 Task: Find connections with filter location Bairāgnia with filter topic #Lockdownwith filter profile language French with filter current company Khaitan & Co with filter school VITS Group of Institutions Faculty of Engineering School of Management,Sontyam, PIN-531173(CC-NU) with filter industry Mattress and Blinds Manufacturing with filter service category Information Management with filter keywords title Front-Line Employees
Action: Mouse moved to (649, 92)
Screenshot: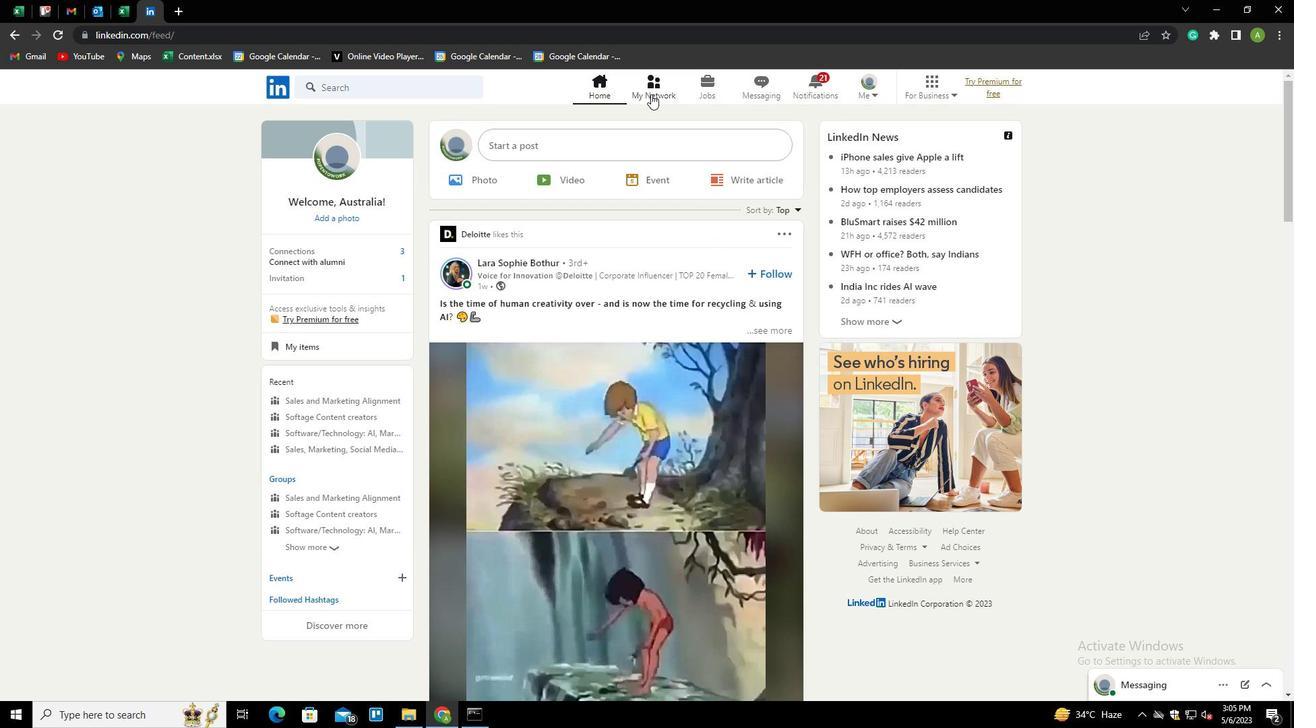 
Action: Mouse pressed left at (649, 92)
Screenshot: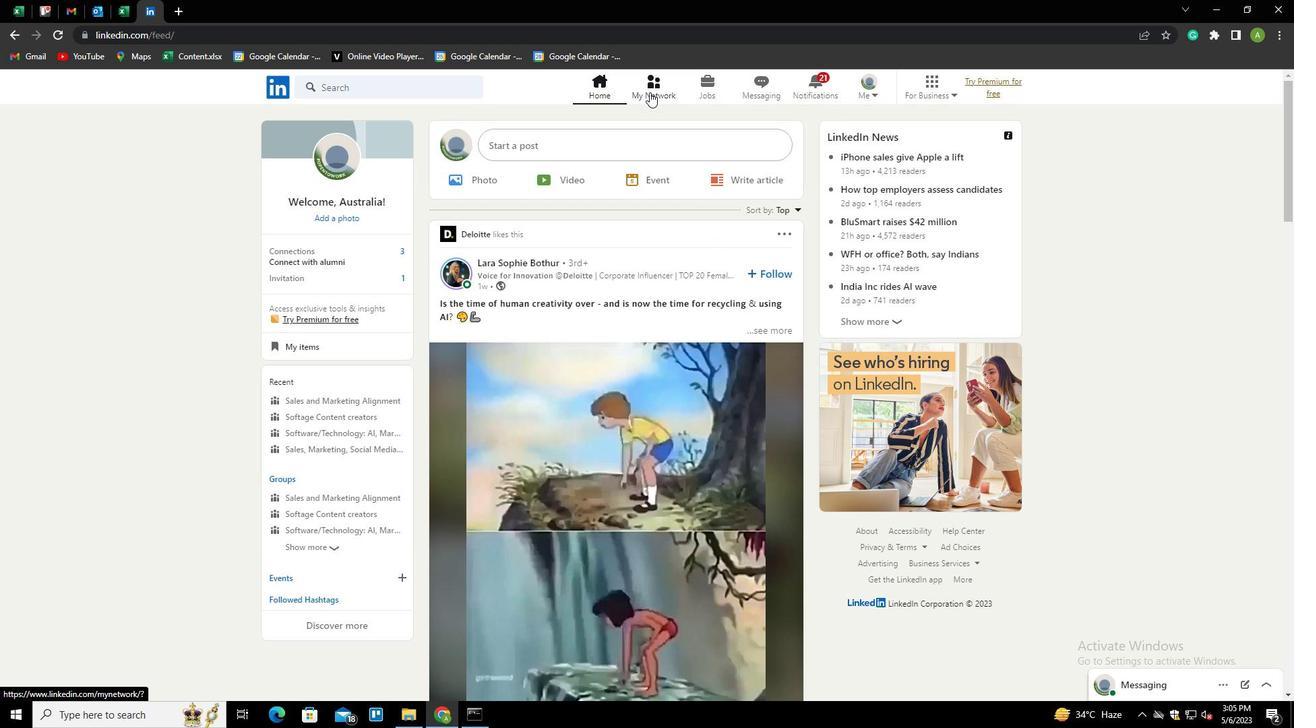
Action: Mouse moved to (340, 164)
Screenshot: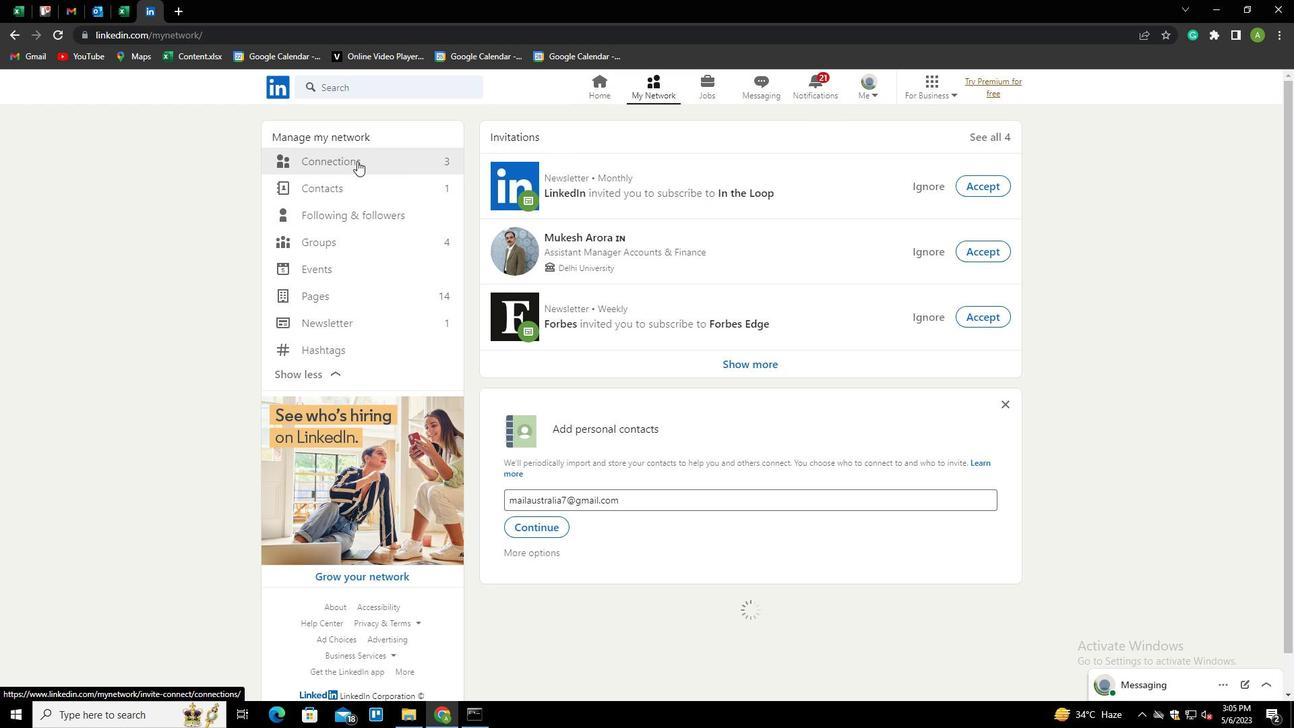
Action: Mouse pressed left at (340, 164)
Screenshot: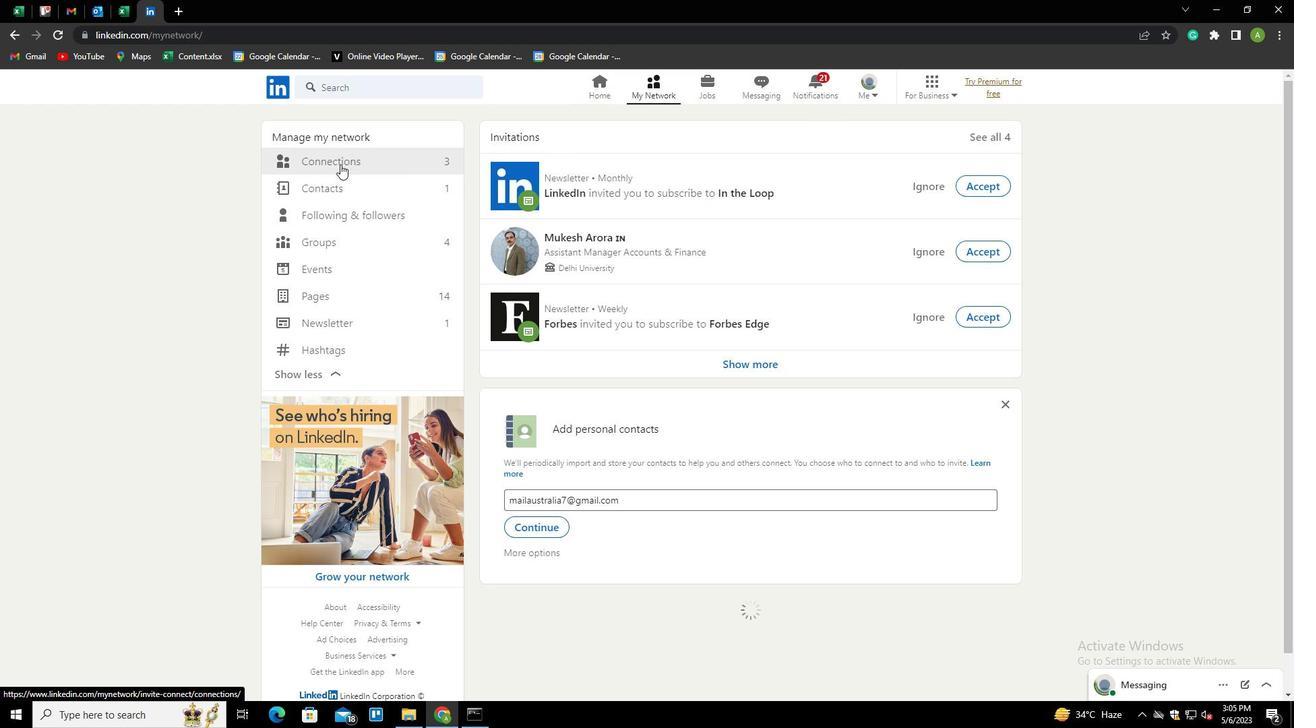 
Action: Mouse moved to (724, 162)
Screenshot: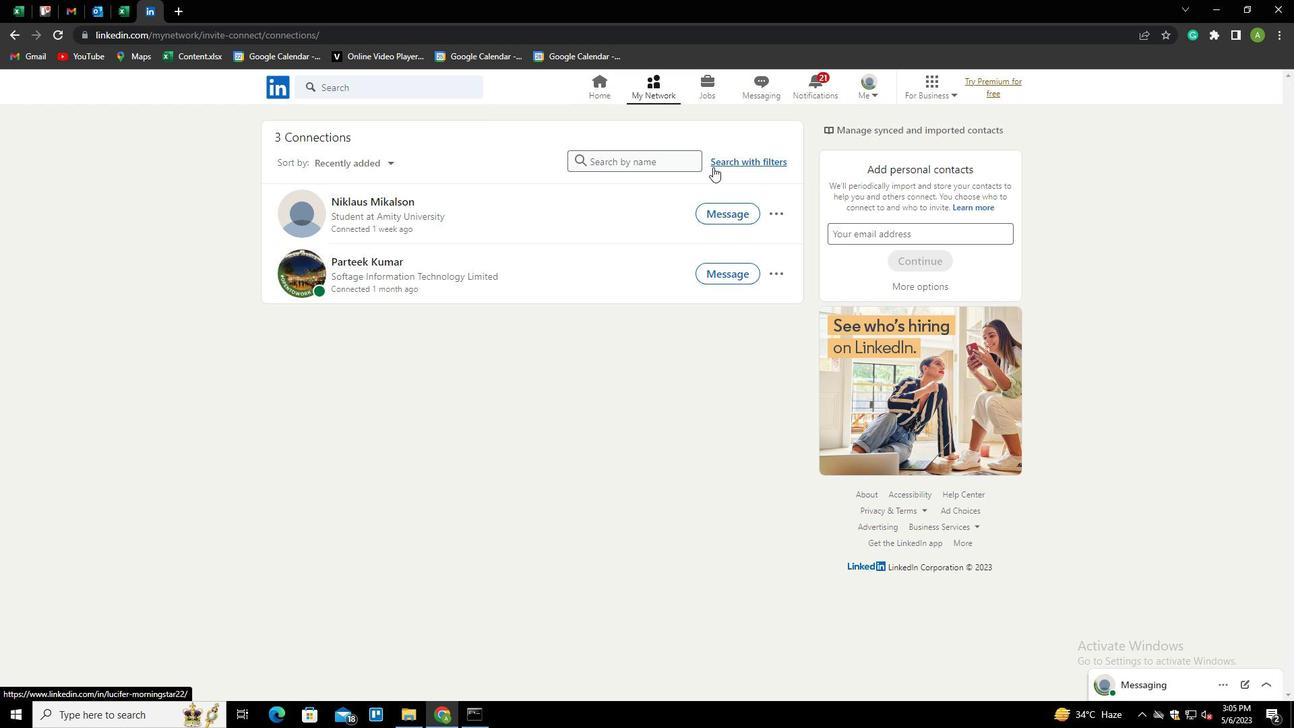 
Action: Mouse pressed left at (724, 162)
Screenshot: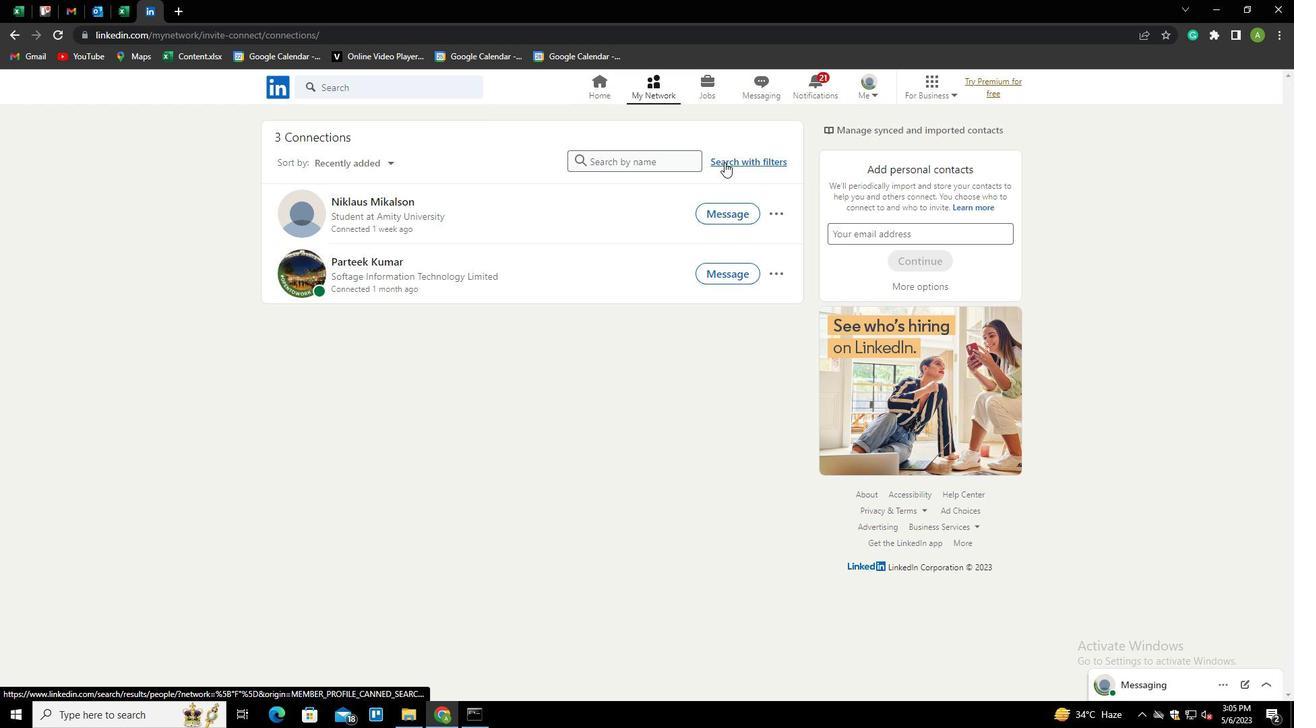 
Action: Mouse moved to (689, 124)
Screenshot: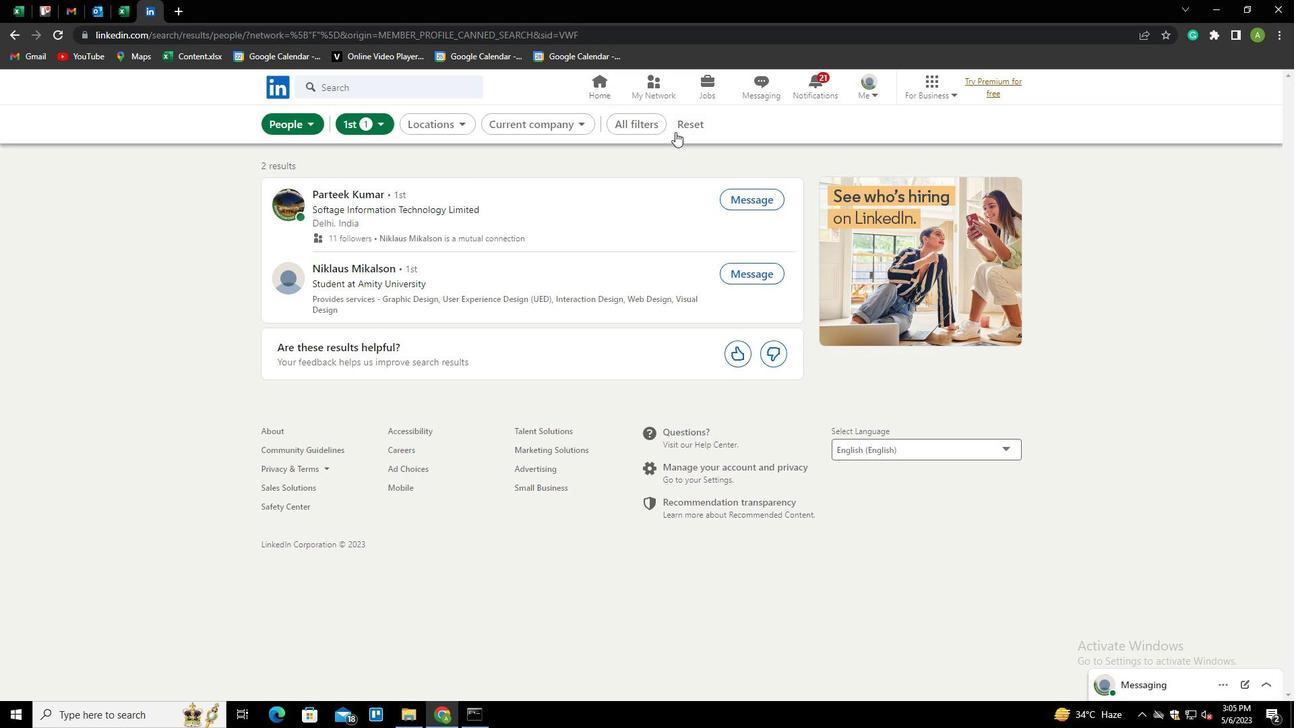 
Action: Mouse pressed left at (689, 124)
Screenshot: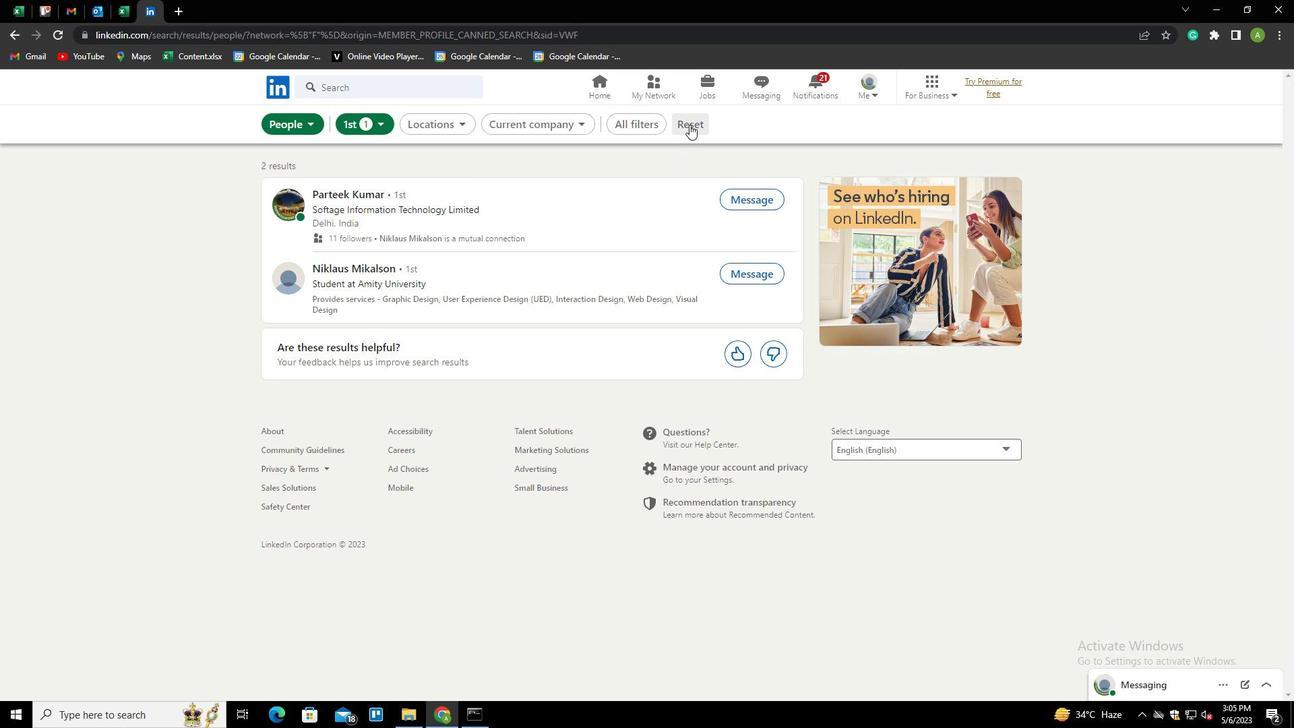 
Action: Mouse moved to (671, 124)
Screenshot: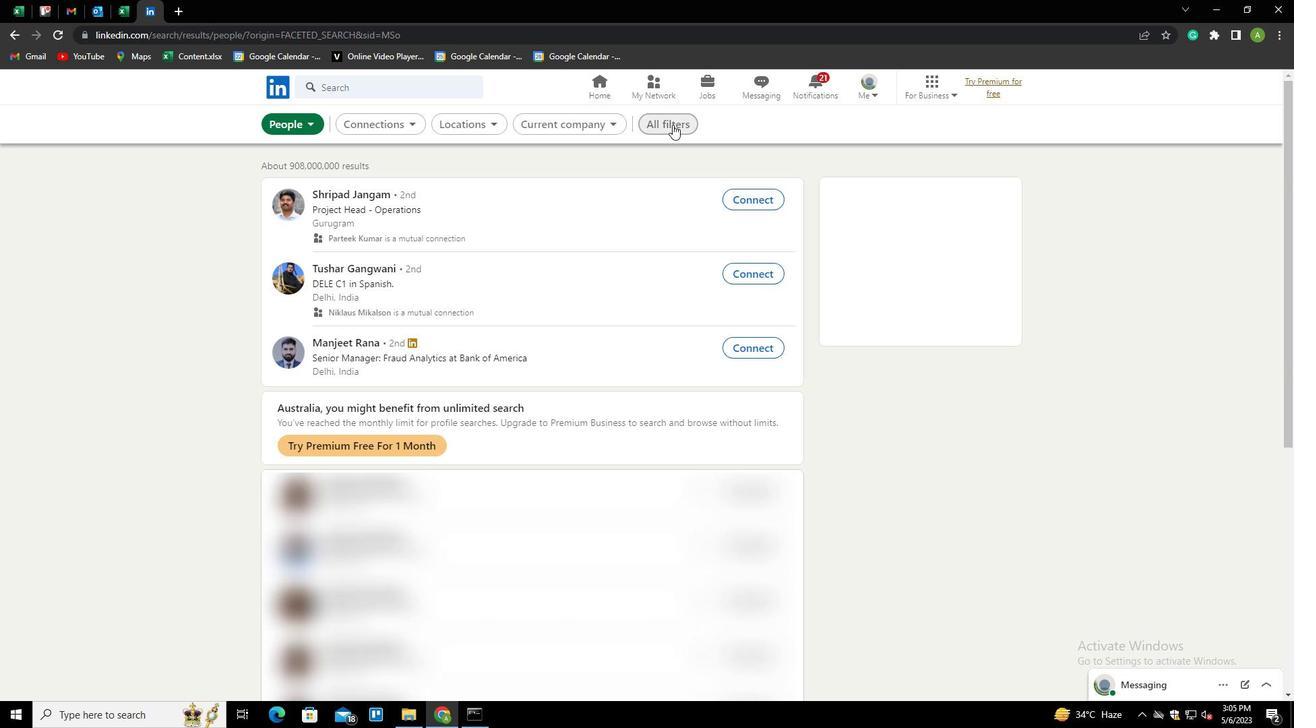 
Action: Mouse pressed left at (671, 124)
Screenshot: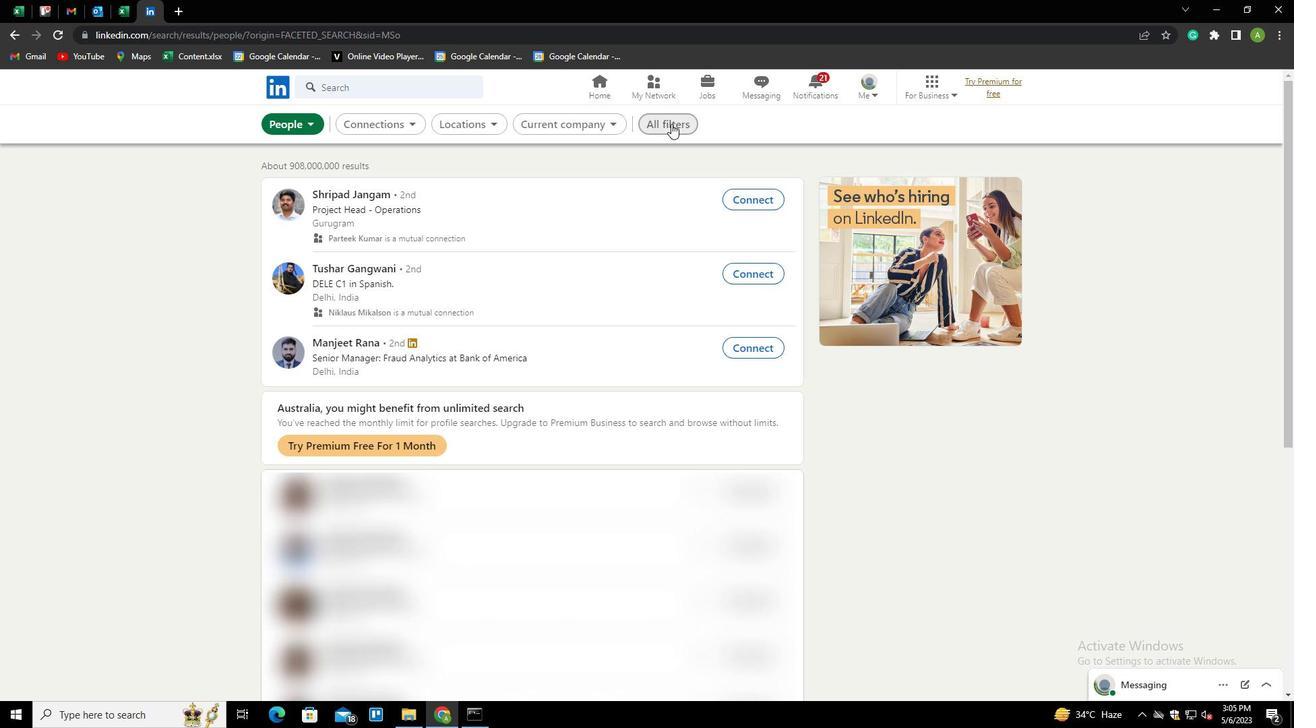 
Action: Mouse moved to (1012, 331)
Screenshot: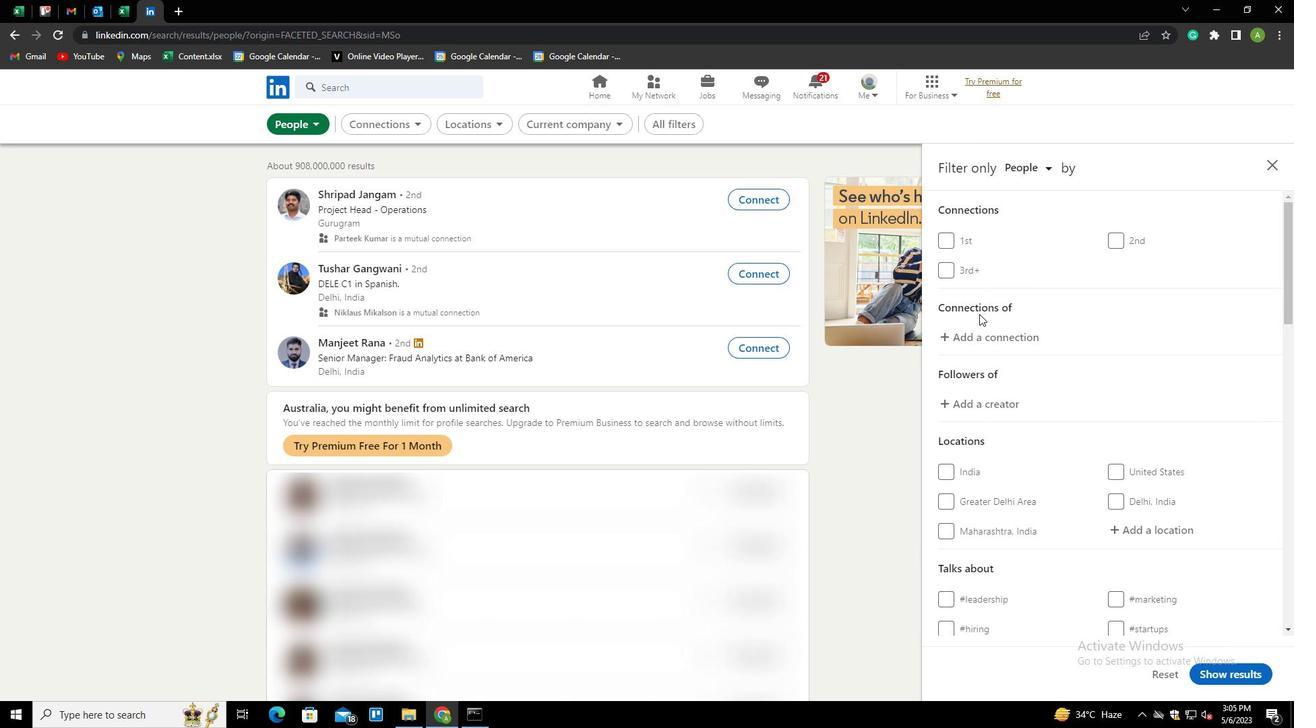 
Action: Mouse scrolled (1012, 330) with delta (0, 0)
Screenshot: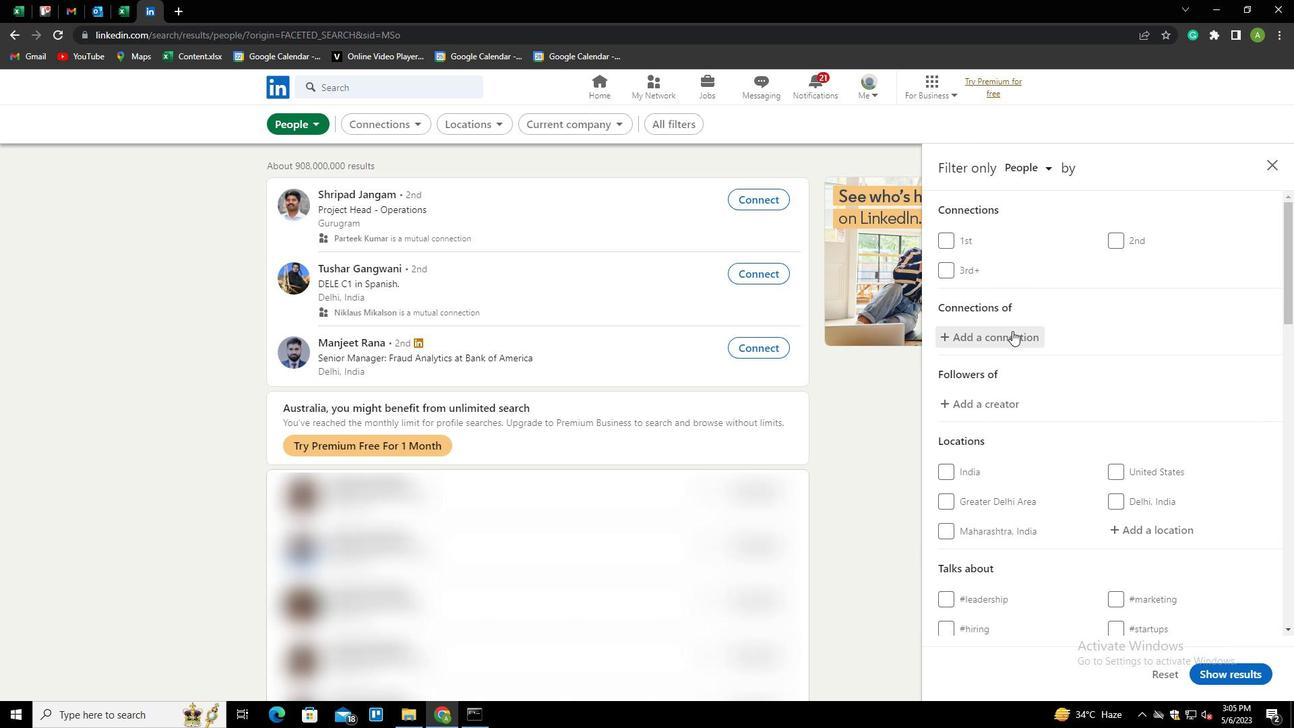 
Action: Mouse scrolled (1012, 330) with delta (0, 0)
Screenshot: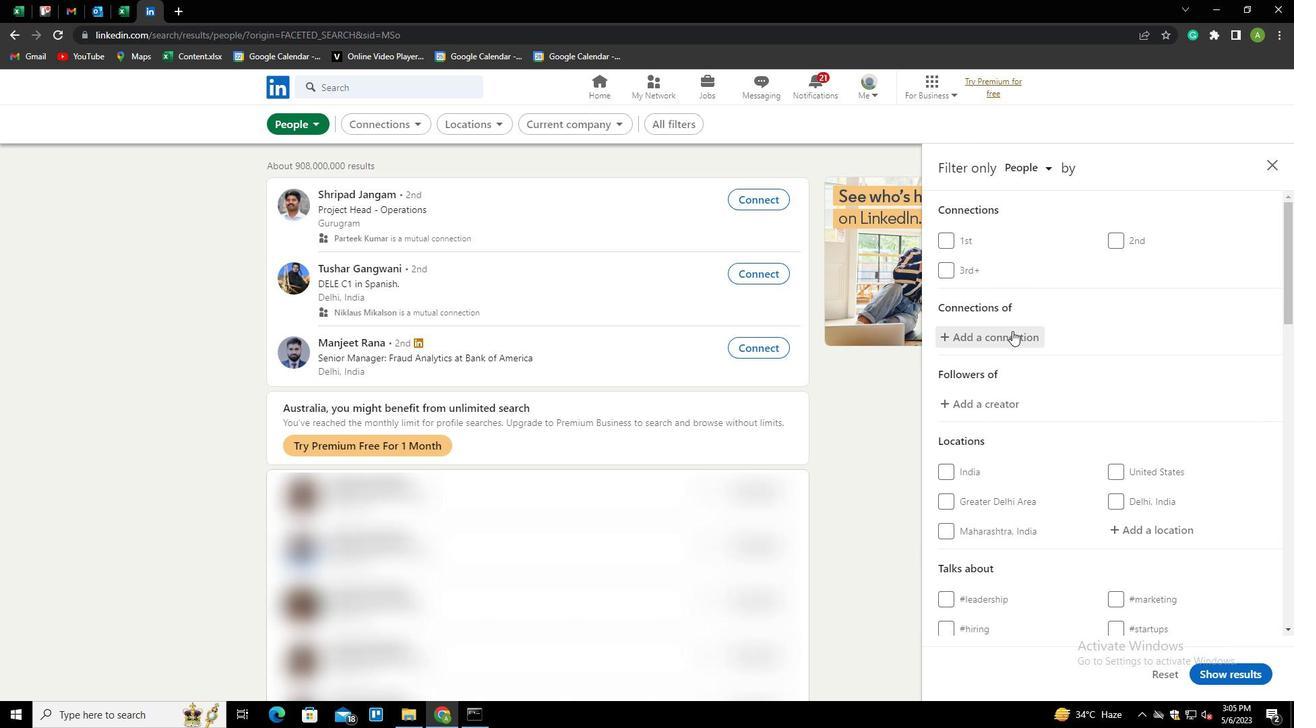 
Action: Mouse scrolled (1012, 330) with delta (0, 0)
Screenshot: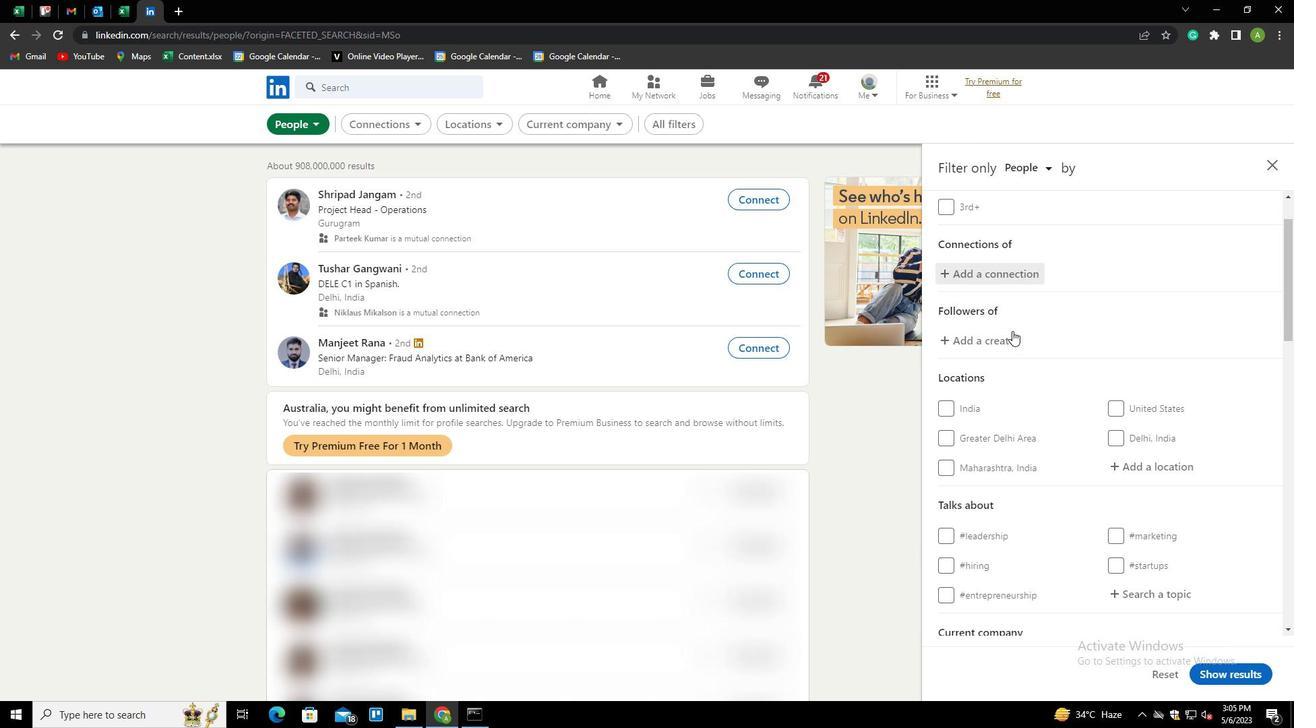 
Action: Mouse moved to (1128, 324)
Screenshot: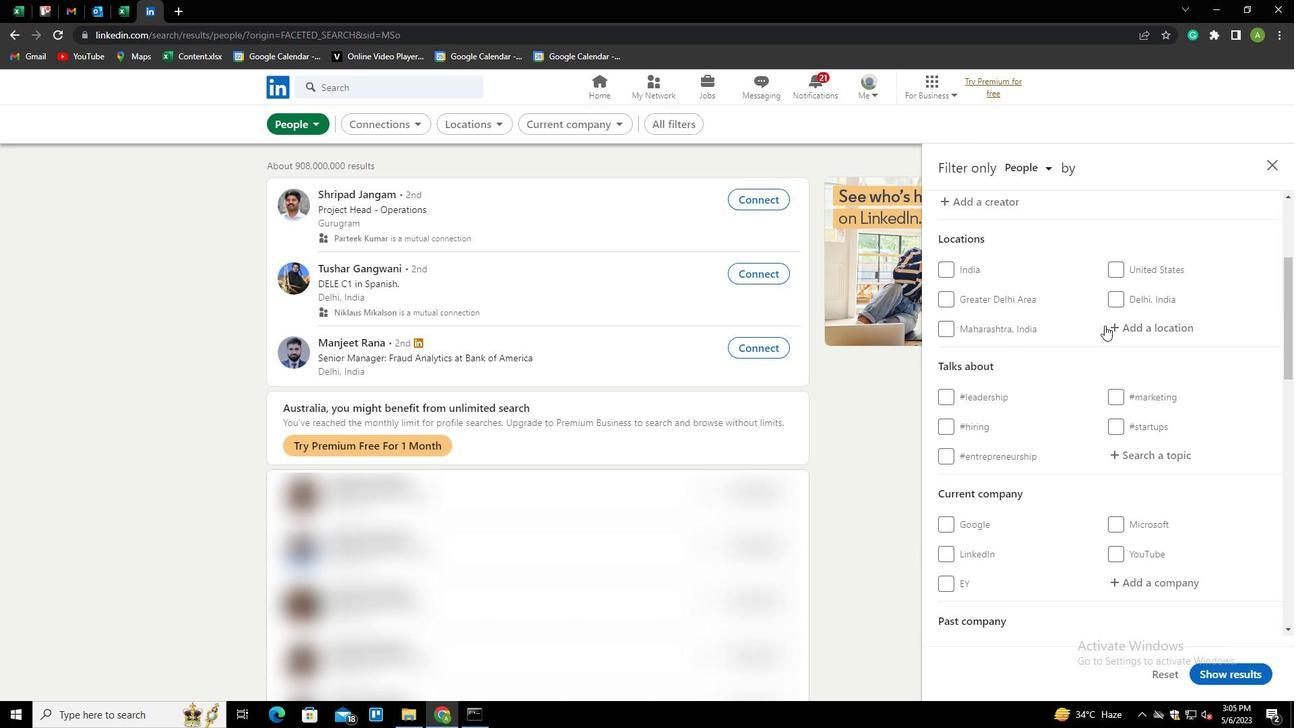 
Action: Mouse pressed left at (1128, 324)
Screenshot: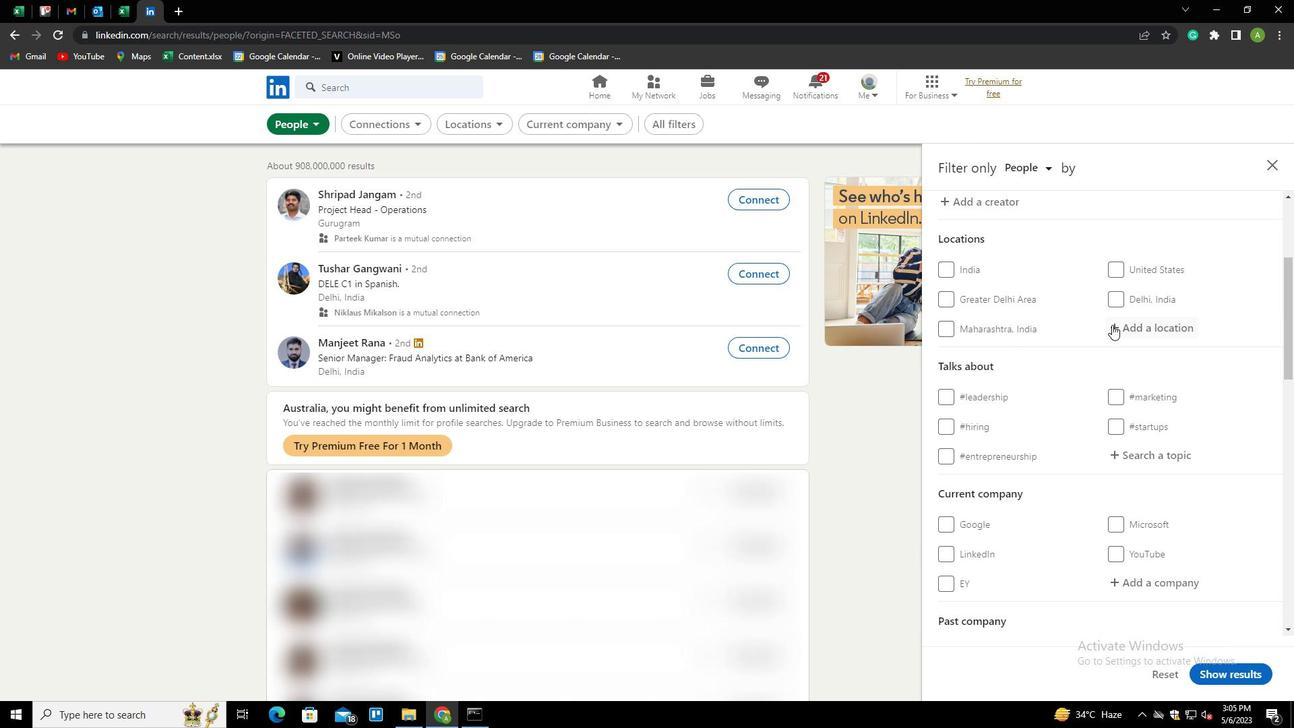 
Action: Key pressed <Key.shift>B
Screenshot: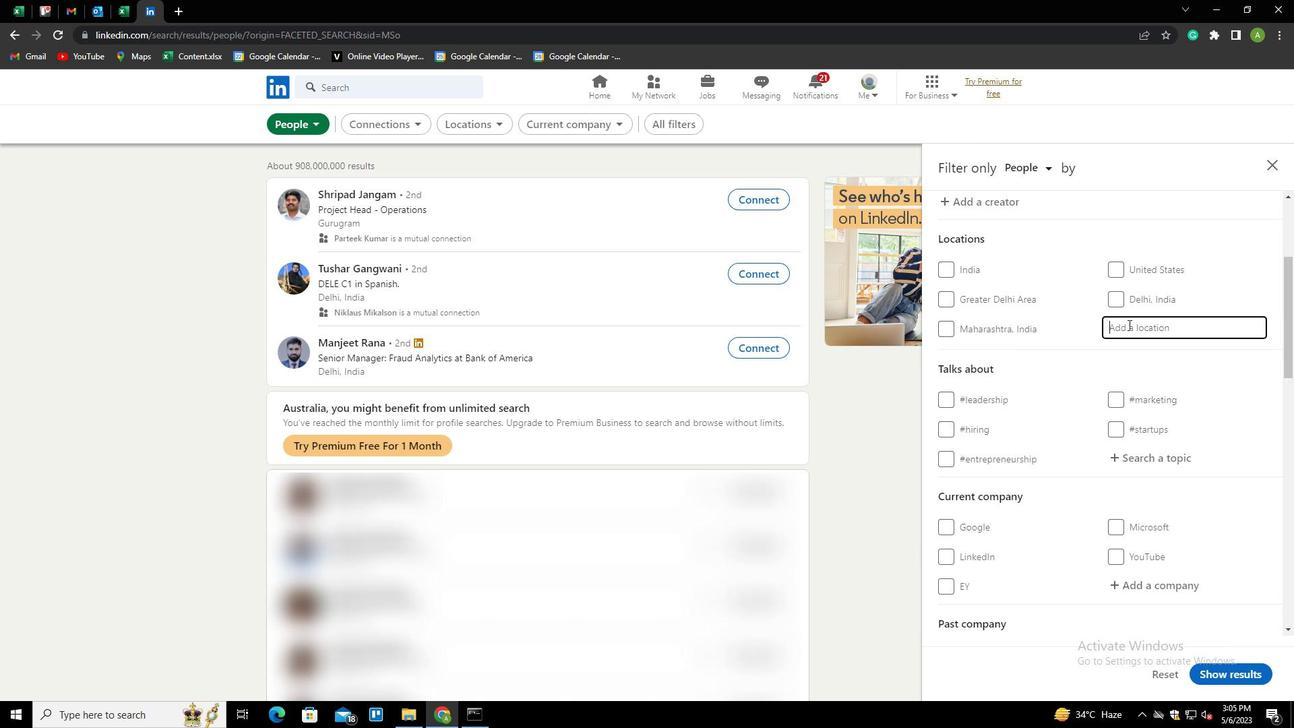 
Action: Mouse moved to (1294, 220)
Screenshot: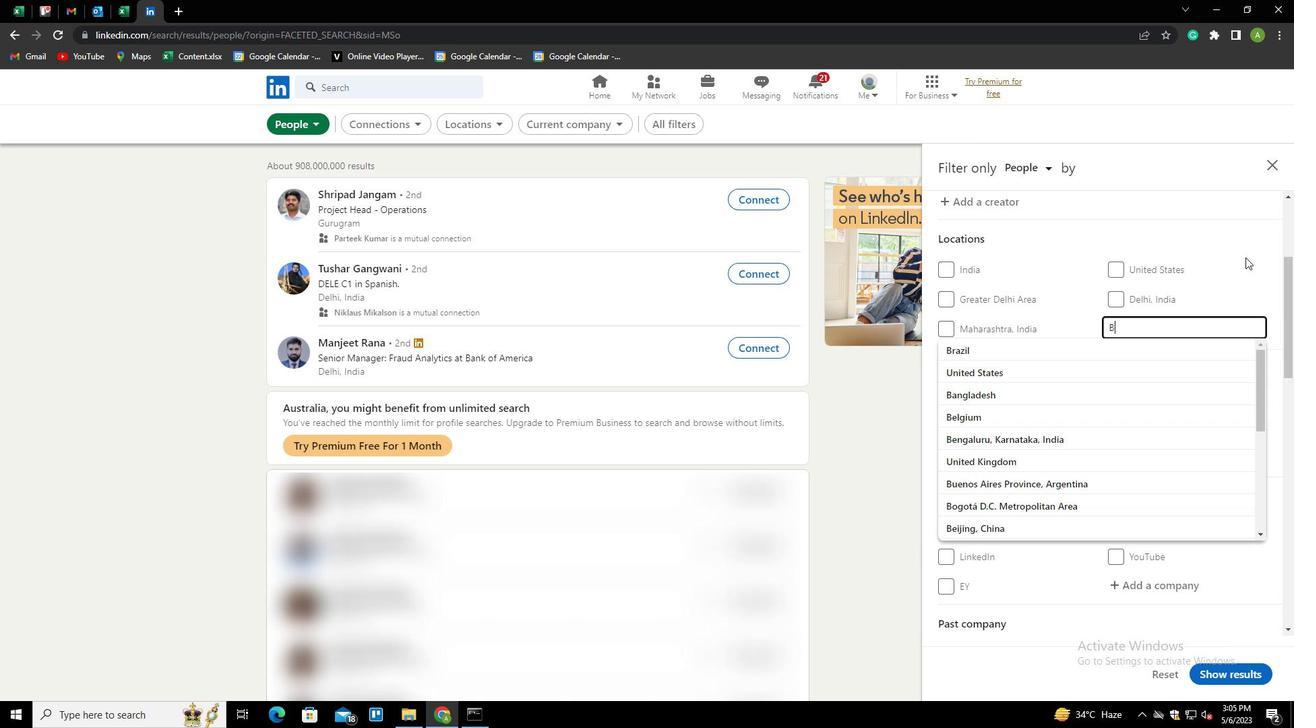 
Action: Key pressed AL<Key.backspace>ITAGNIA<Key.left><Key.left><Key.left><Key.left><Key.left><Key.left><Key.right><Key.backspace>R
Screenshot: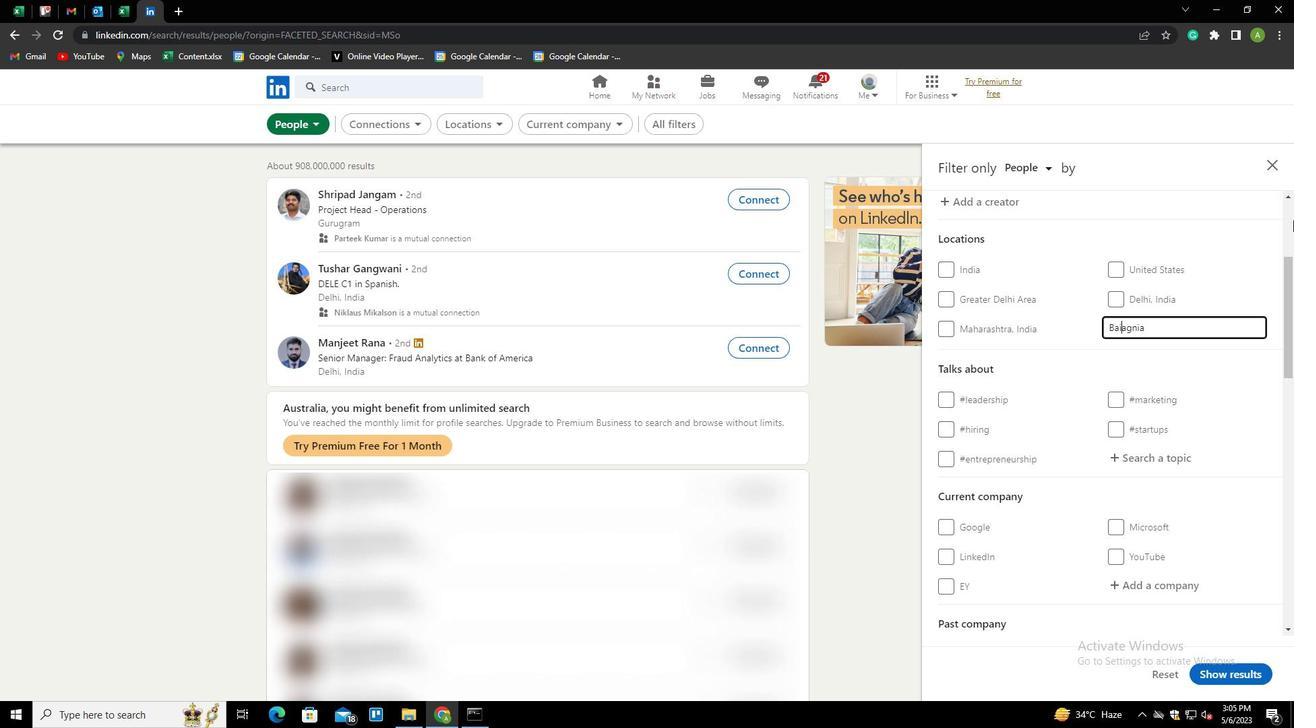 
Action: Mouse moved to (1206, 379)
Screenshot: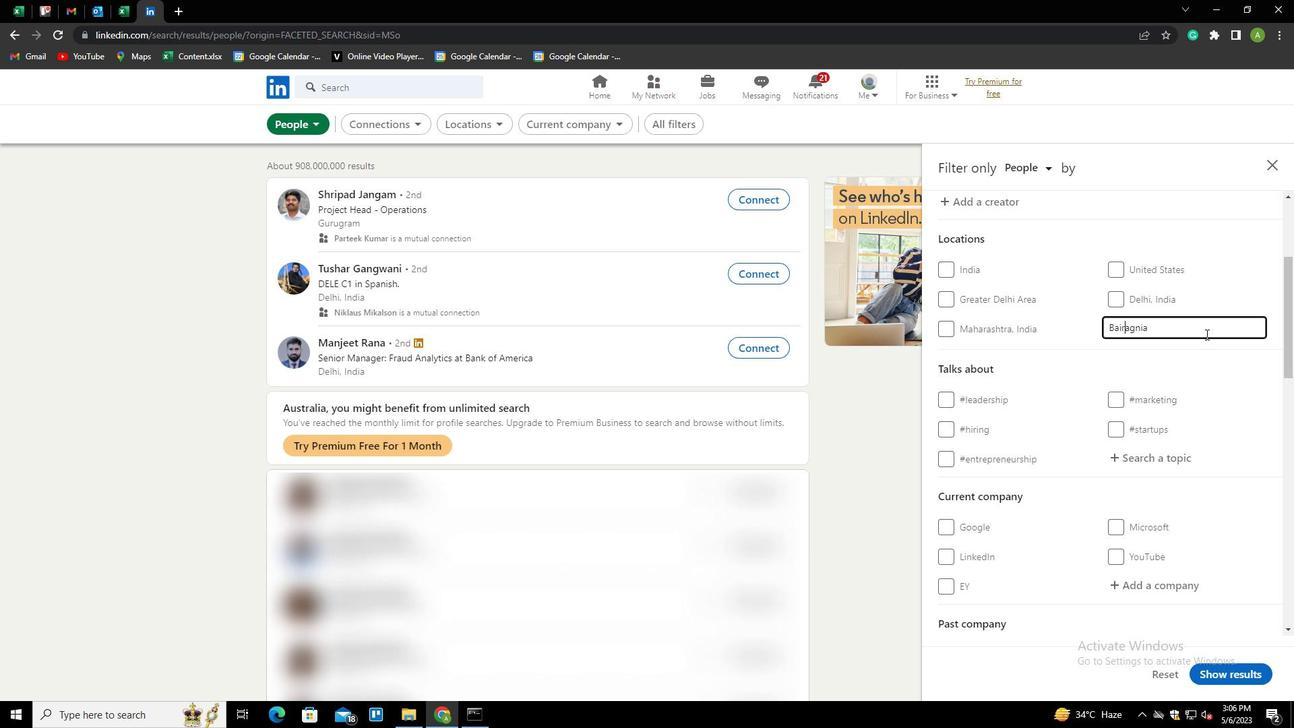 
Action: Mouse pressed left at (1206, 379)
Screenshot: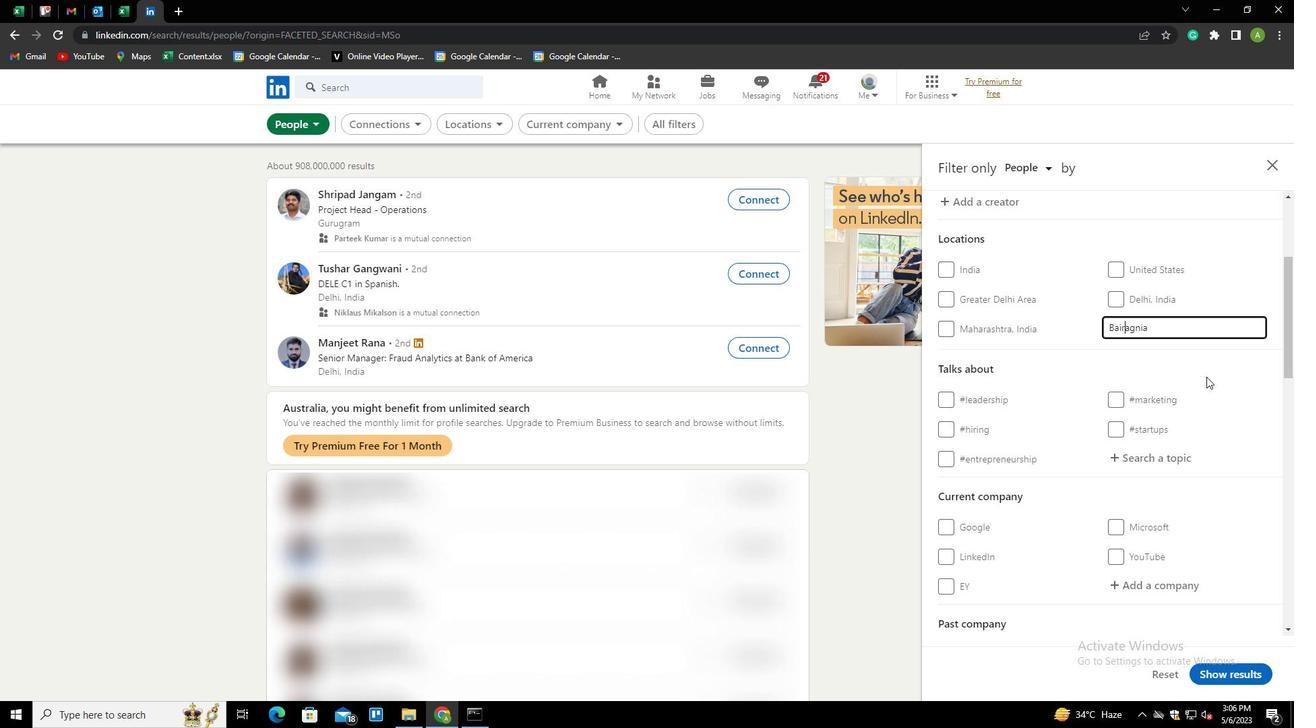 
Action: Mouse moved to (1229, 413)
Screenshot: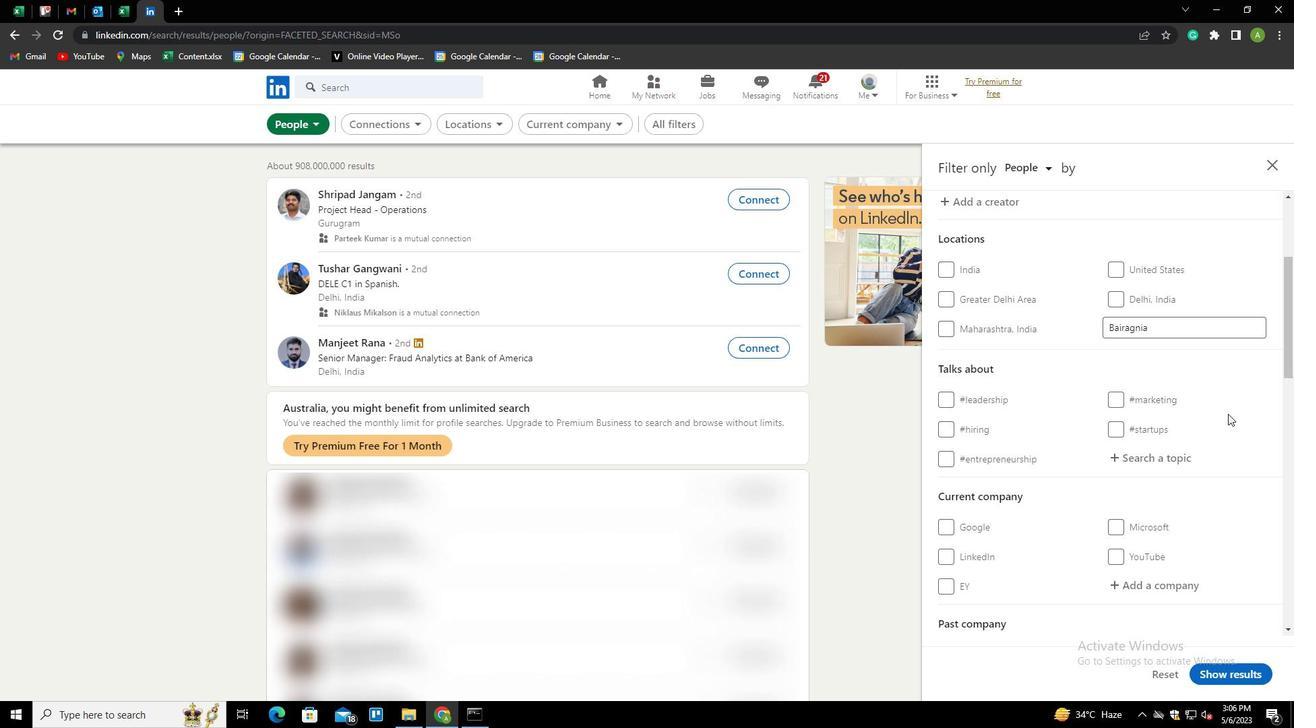 
Action: Mouse scrolled (1229, 413) with delta (0, 0)
Screenshot: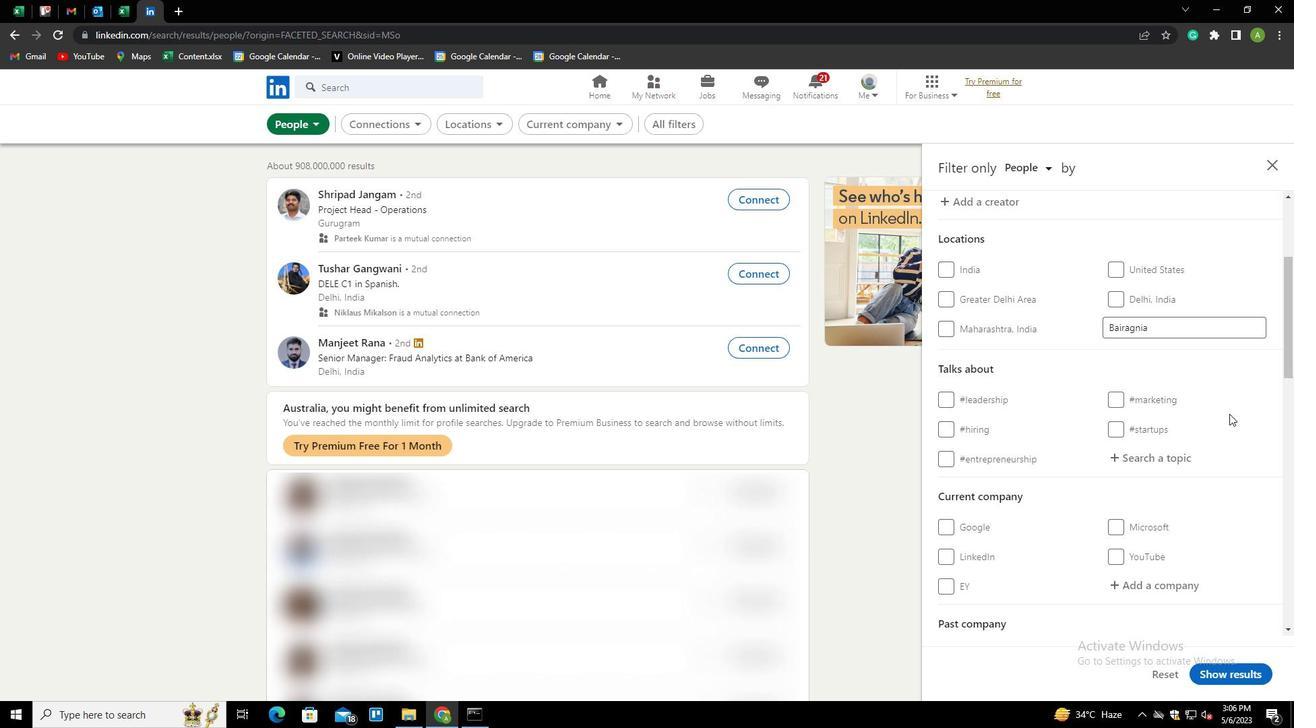 
Action: Mouse moved to (1179, 386)
Screenshot: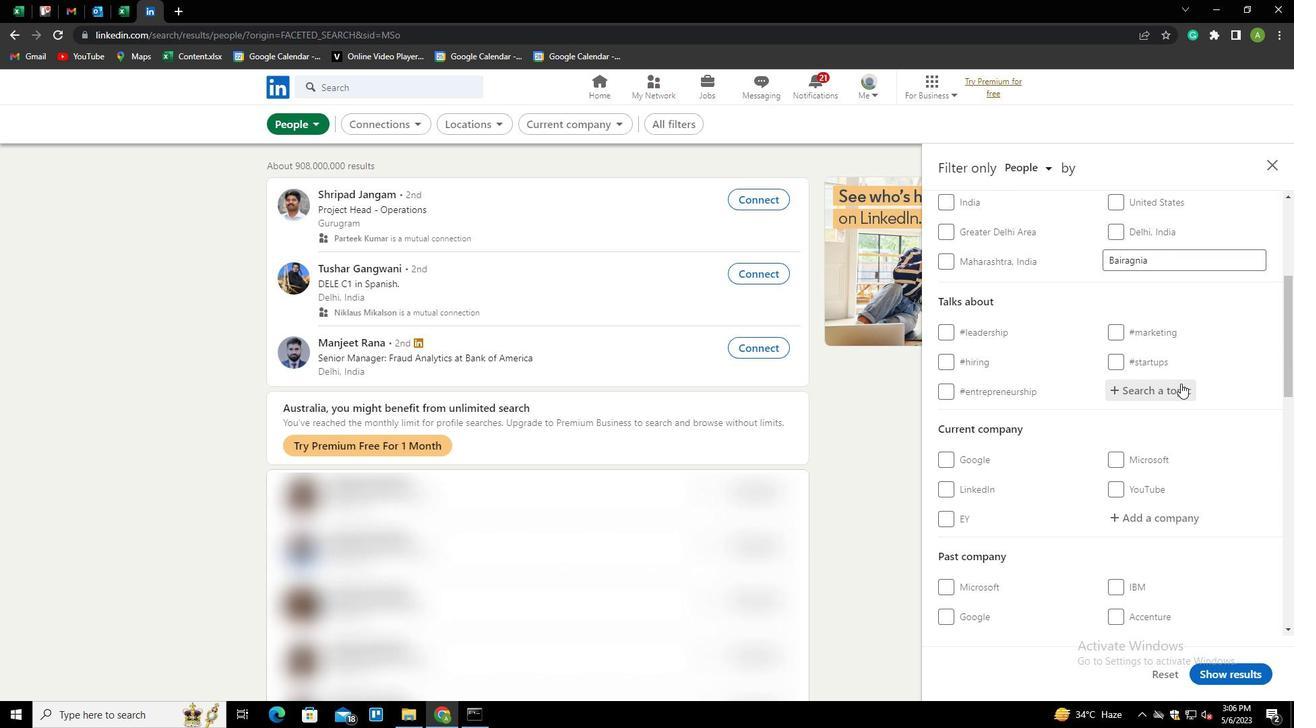 
Action: Mouse pressed left at (1179, 386)
Screenshot: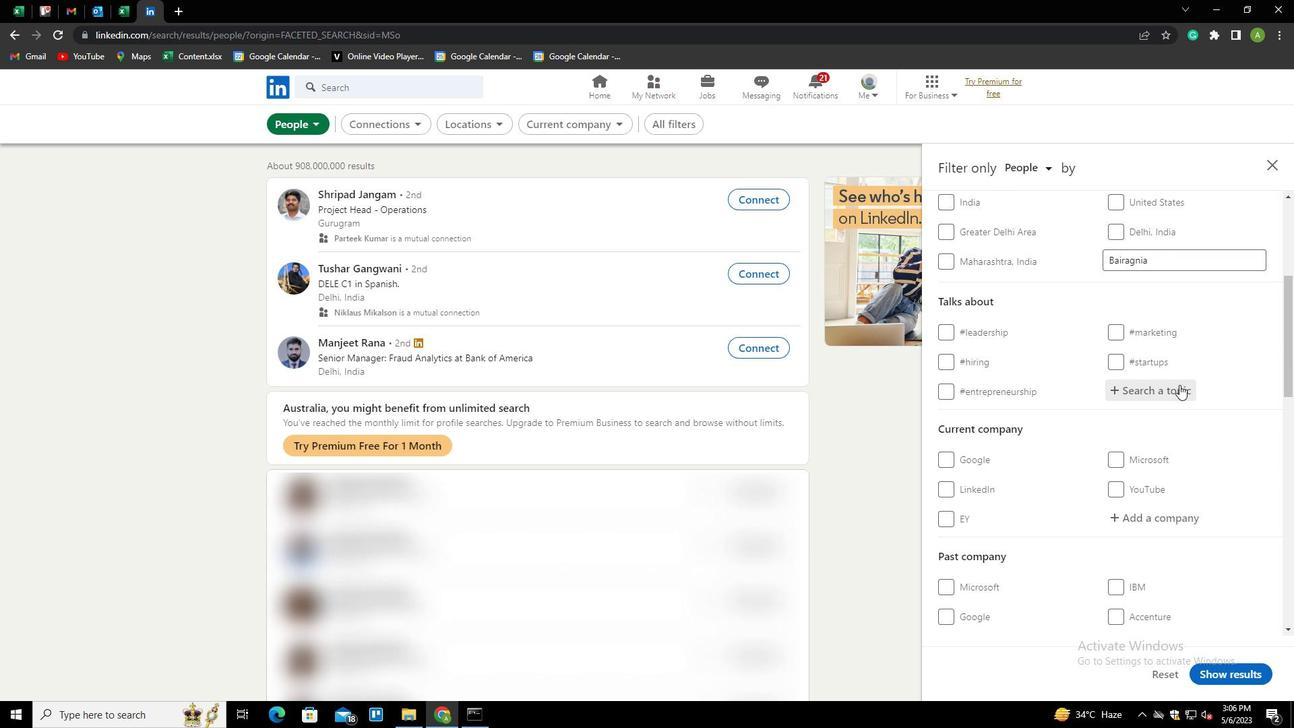 
Action: Mouse moved to (1202, 371)
Screenshot: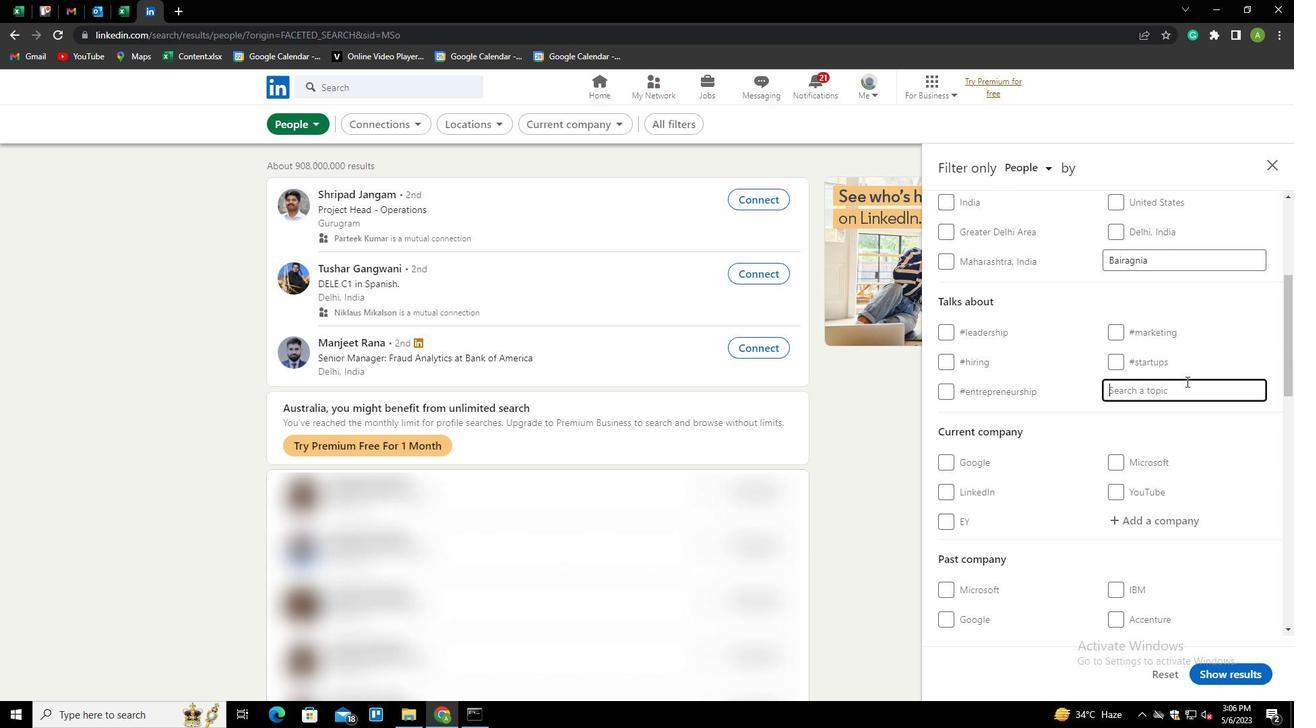 
Action: Key pressed <Key.shift>LOCKDOWN<Key.down><Key.enter>
Screenshot: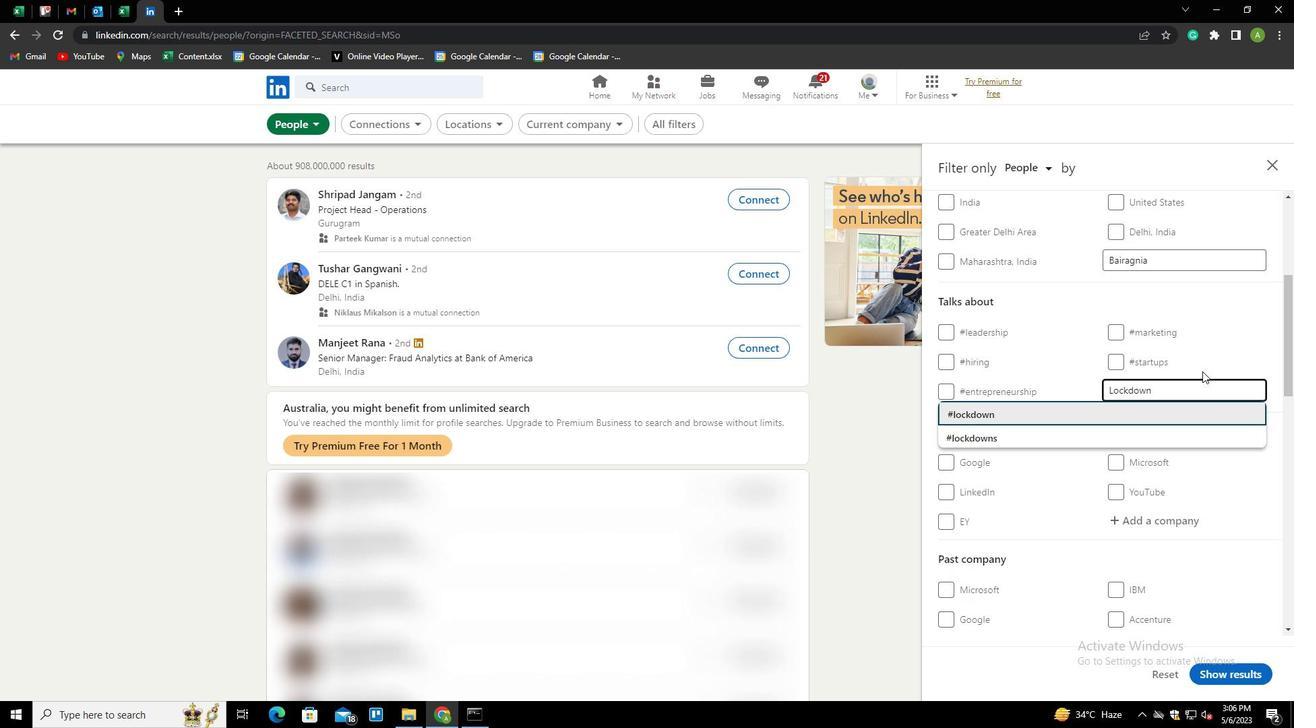 
Action: Mouse scrolled (1202, 370) with delta (0, 0)
Screenshot: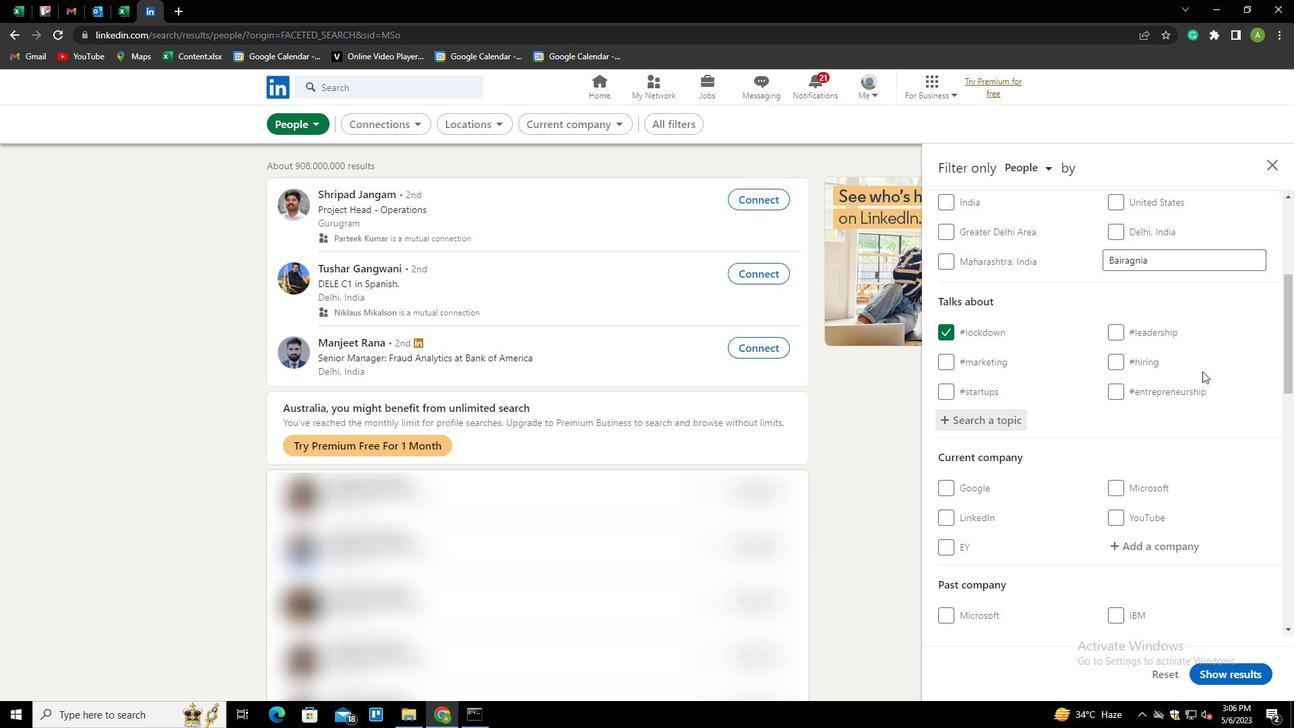 
Action: Mouse scrolled (1202, 370) with delta (0, 0)
Screenshot: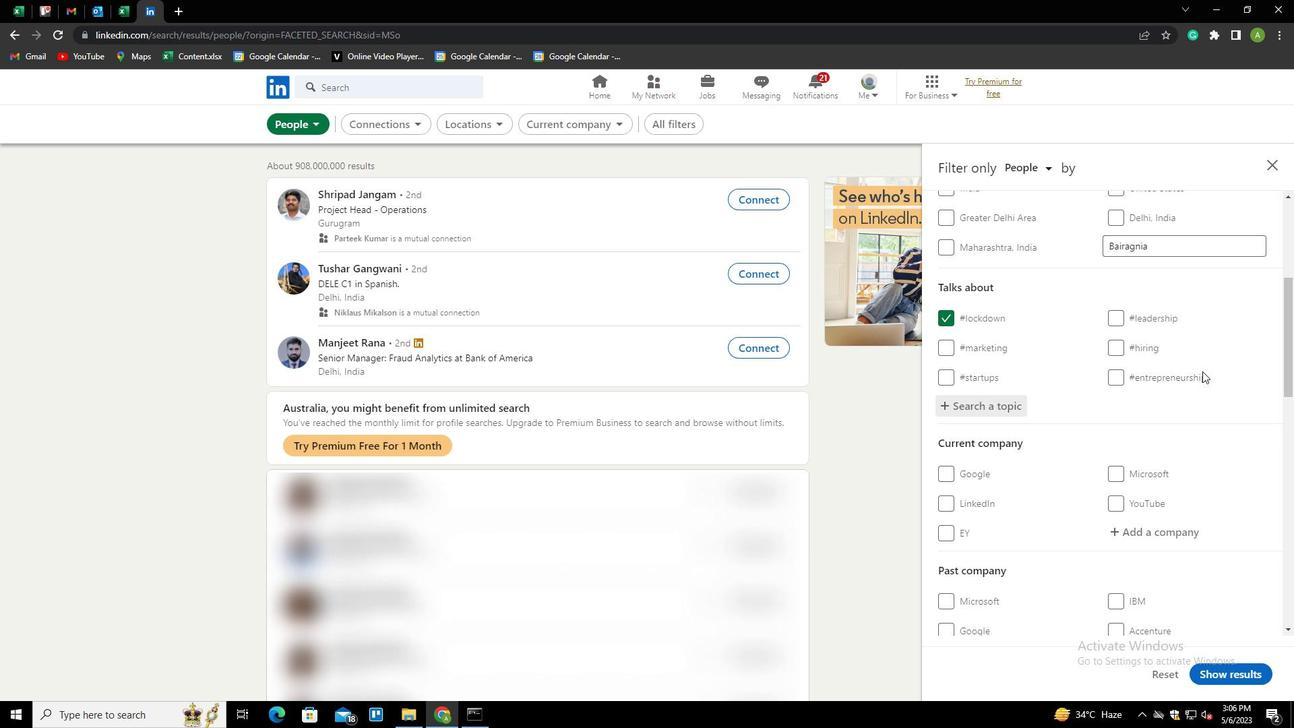 
Action: Mouse moved to (1202, 378)
Screenshot: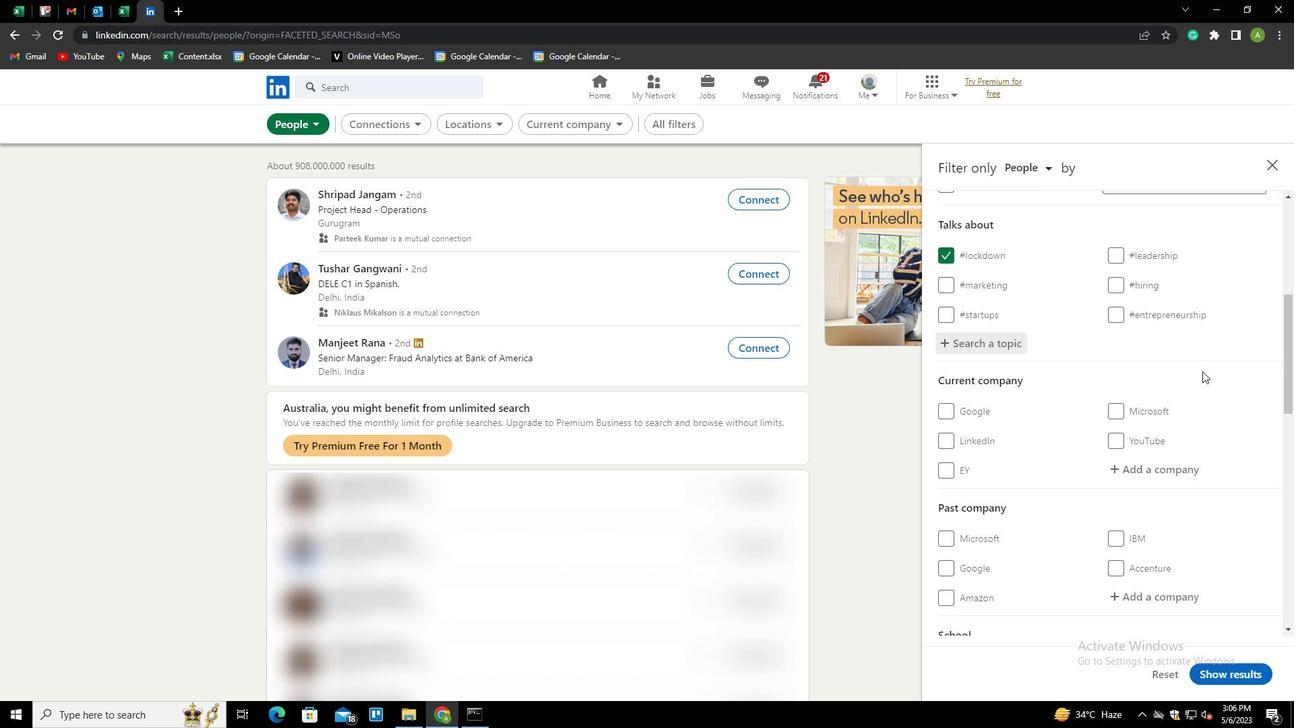 
Action: Mouse scrolled (1202, 378) with delta (0, 0)
Screenshot: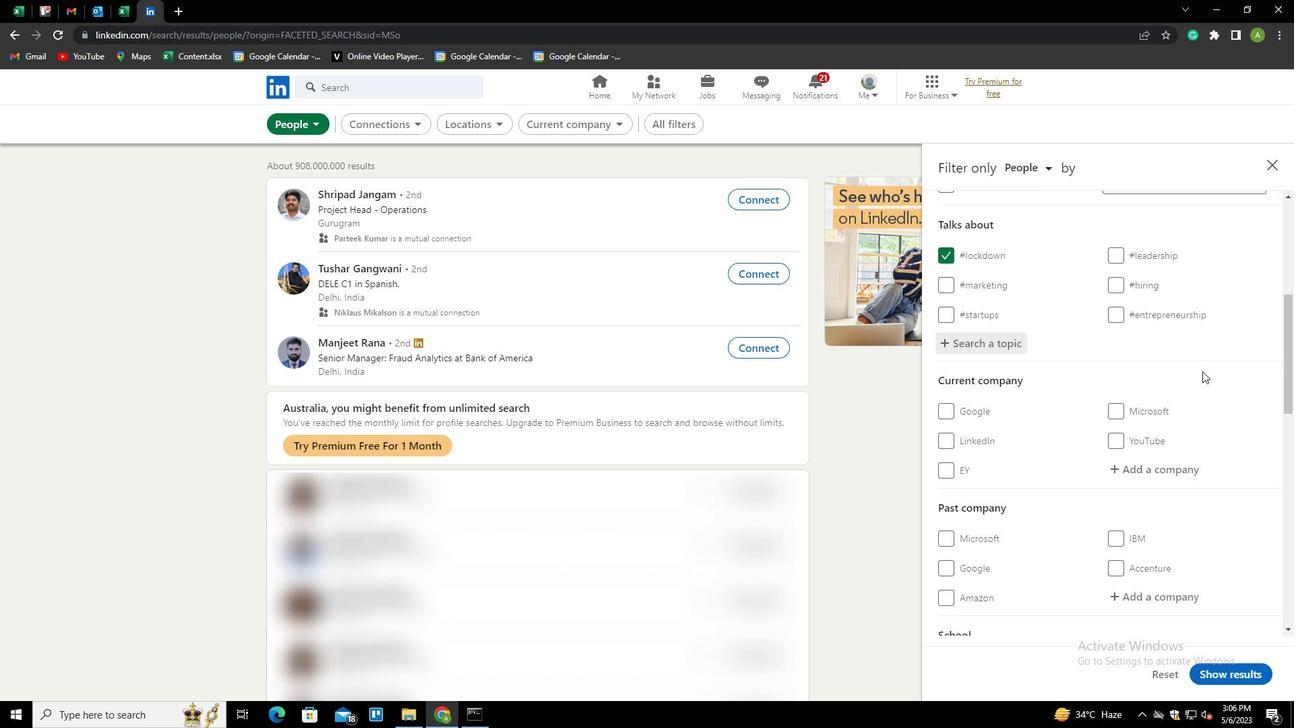 
Action: Mouse moved to (1202, 384)
Screenshot: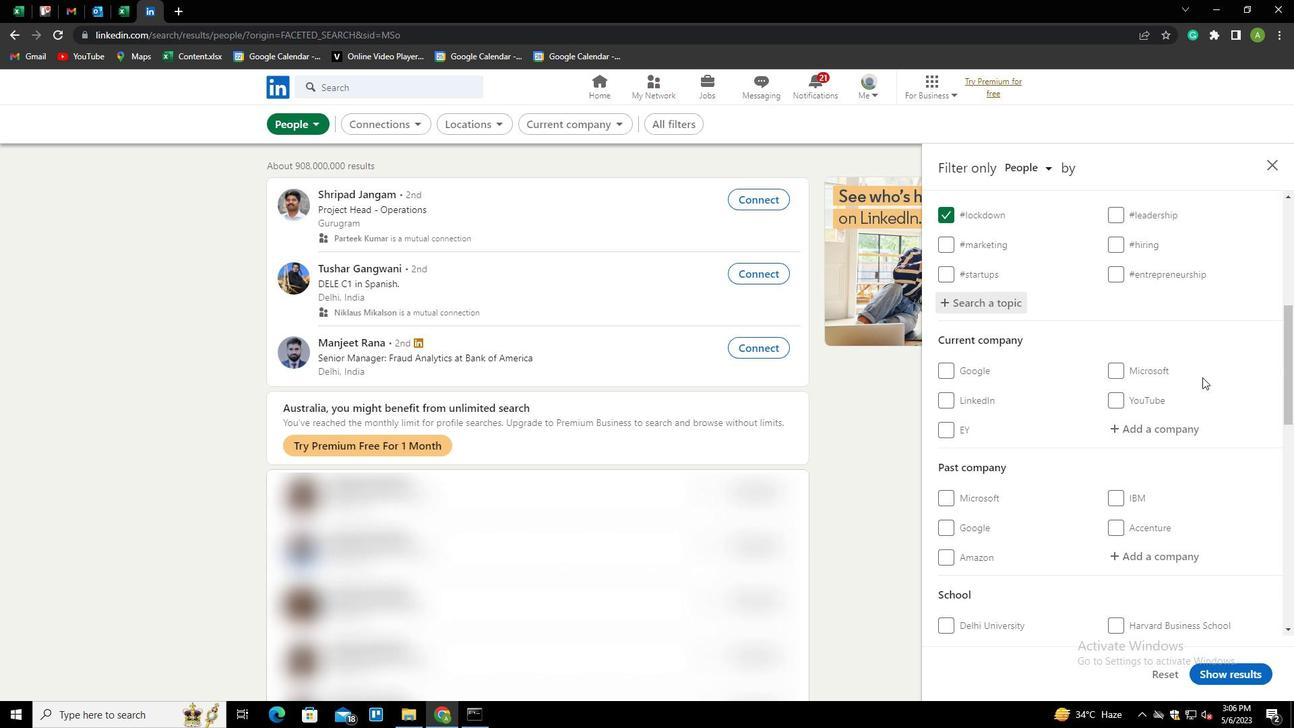 
Action: Mouse scrolled (1202, 383) with delta (0, 0)
Screenshot: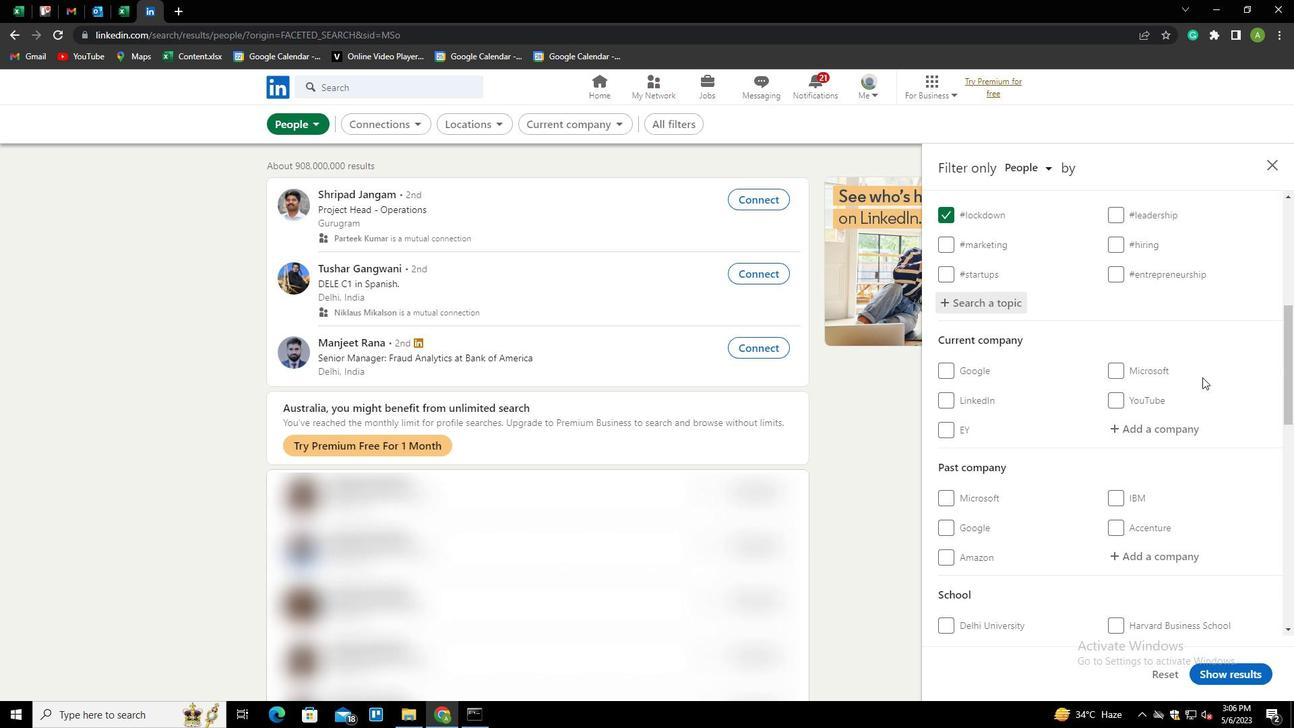 
Action: Mouse moved to (1202, 386)
Screenshot: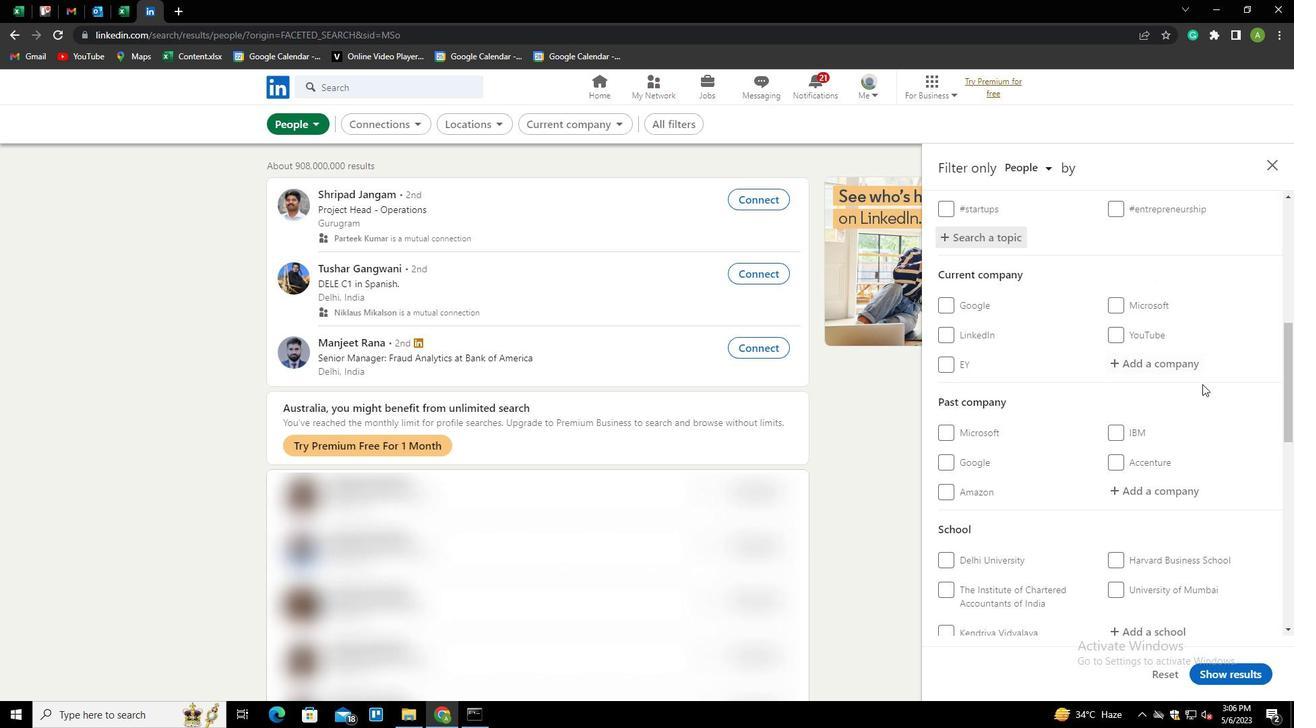 
Action: Mouse scrolled (1202, 386) with delta (0, 0)
Screenshot: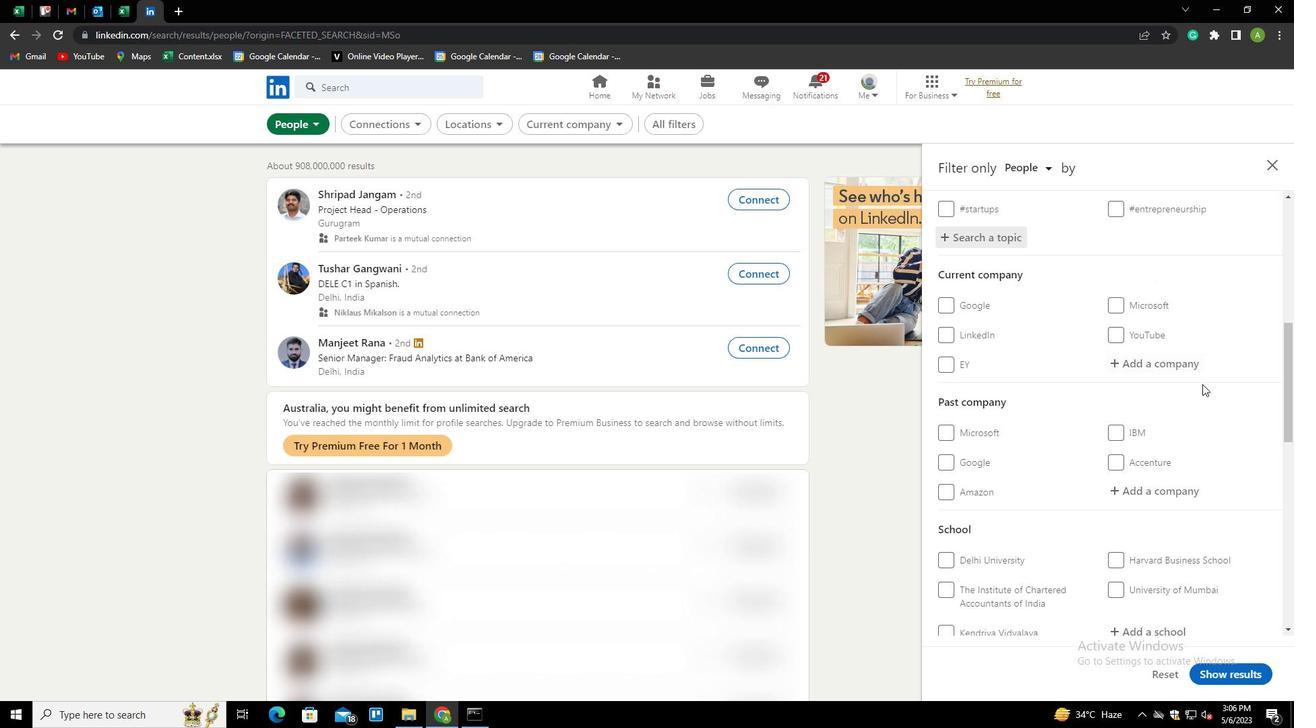 
Action: Mouse moved to (1202, 390)
Screenshot: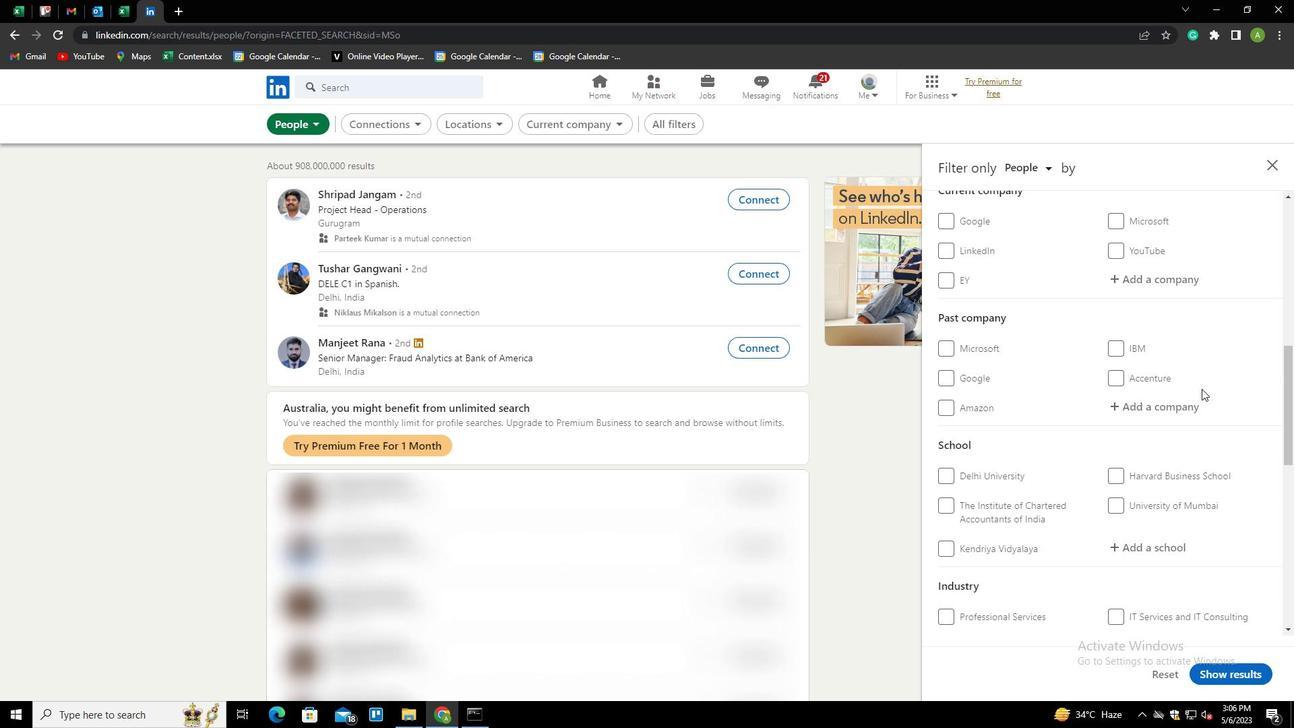 
Action: Mouse scrolled (1202, 389) with delta (0, 0)
Screenshot: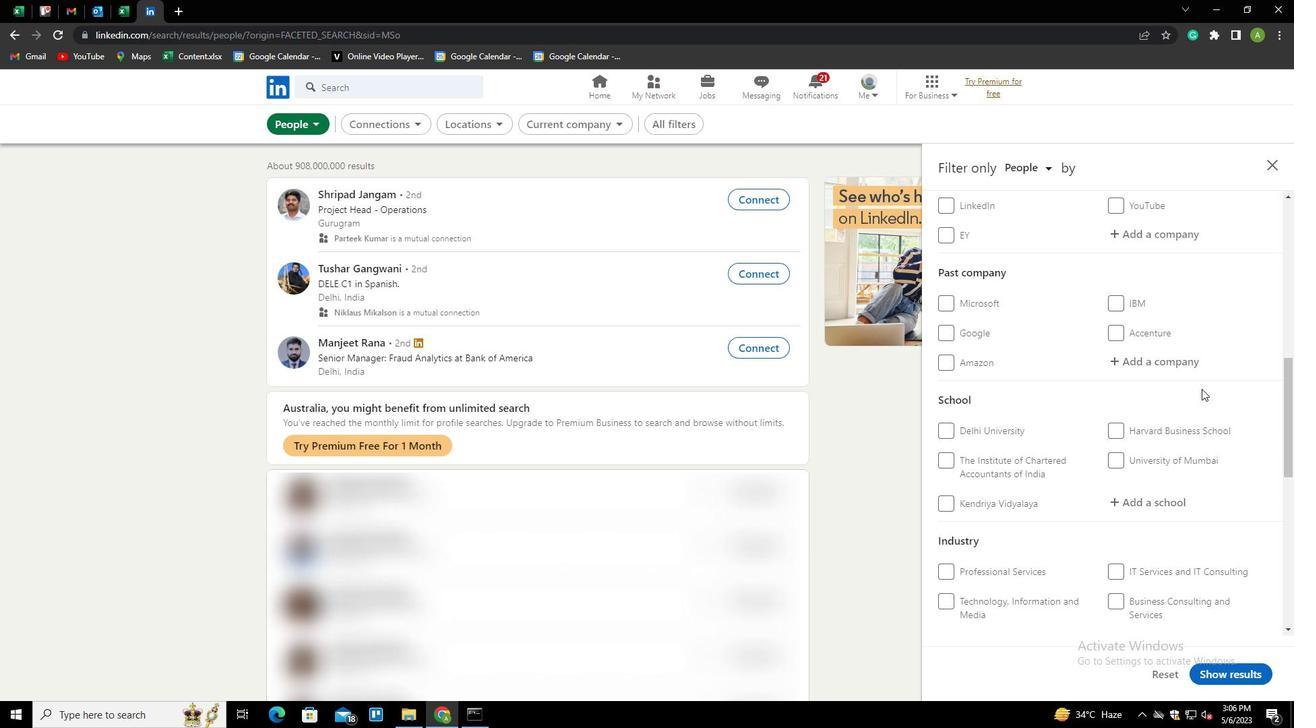 
Action: Mouse moved to (1200, 392)
Screenshot: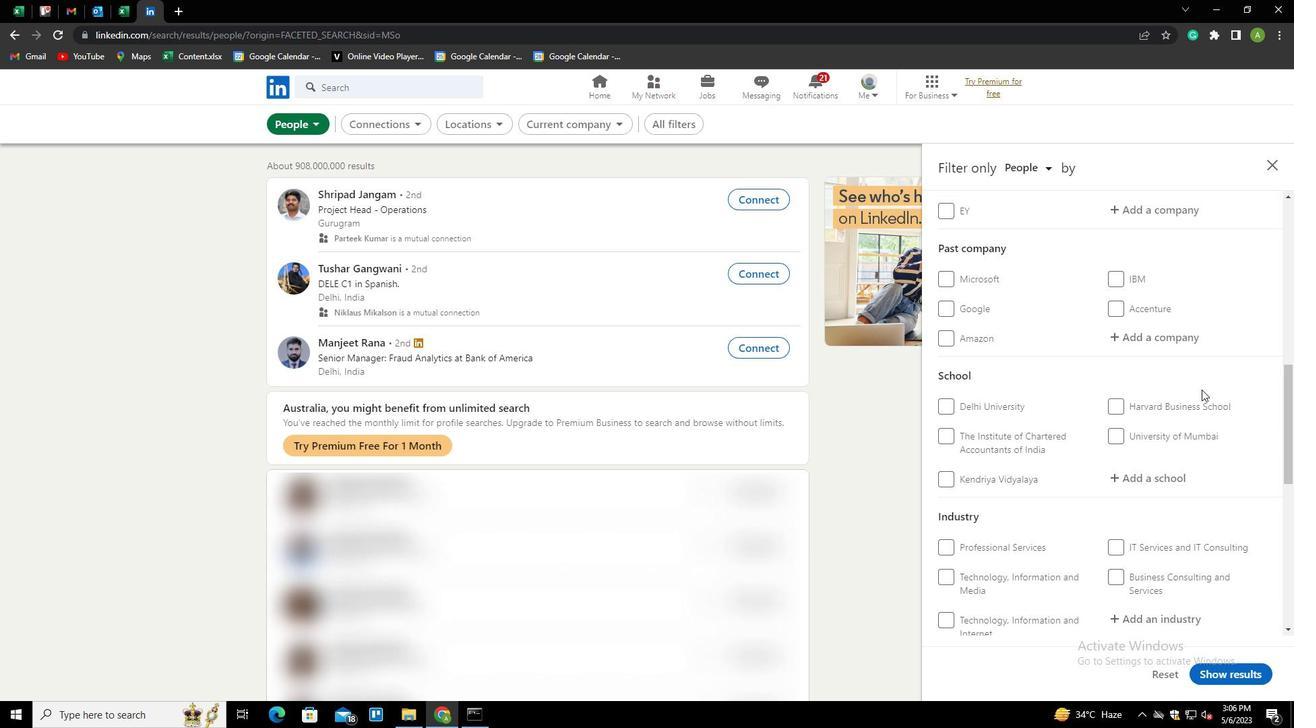 
Action: Mouse scrolled (1200, 391) with delta (0, 0)
Screenshot: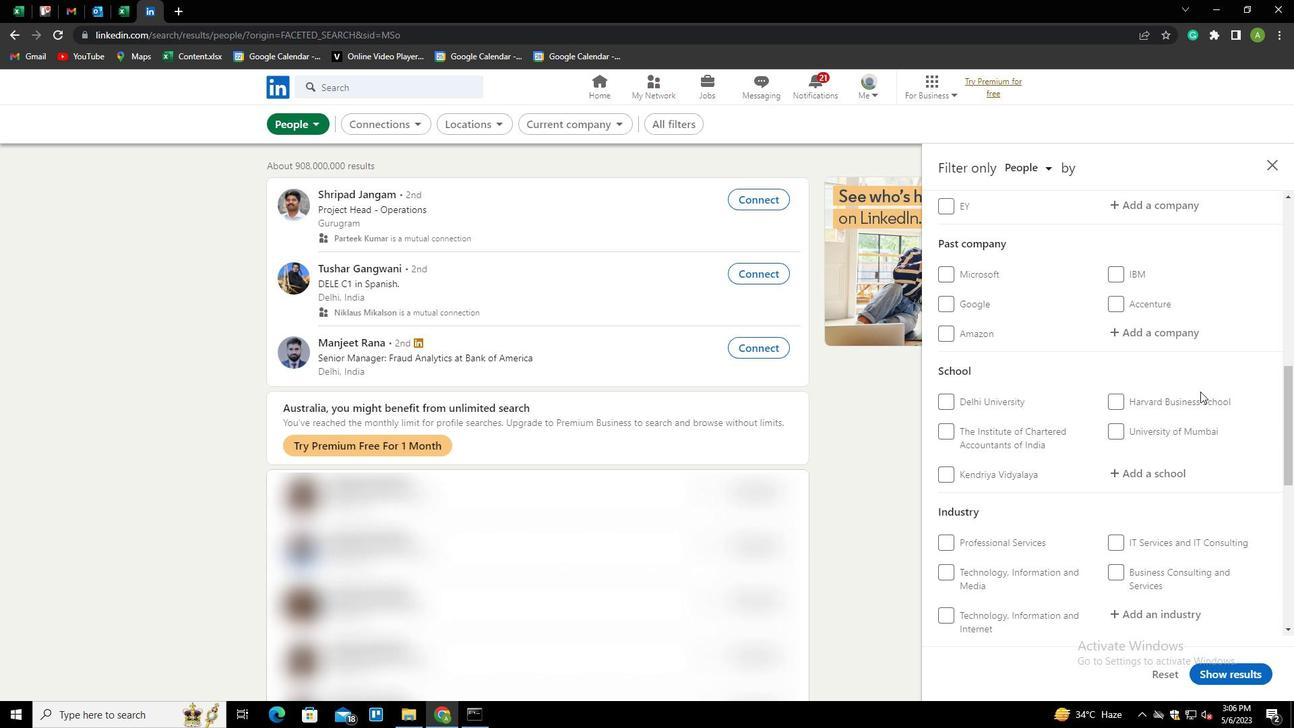 
Action: Mouse scrolled (1200, 391) with delta (0, 0)
Screenshot: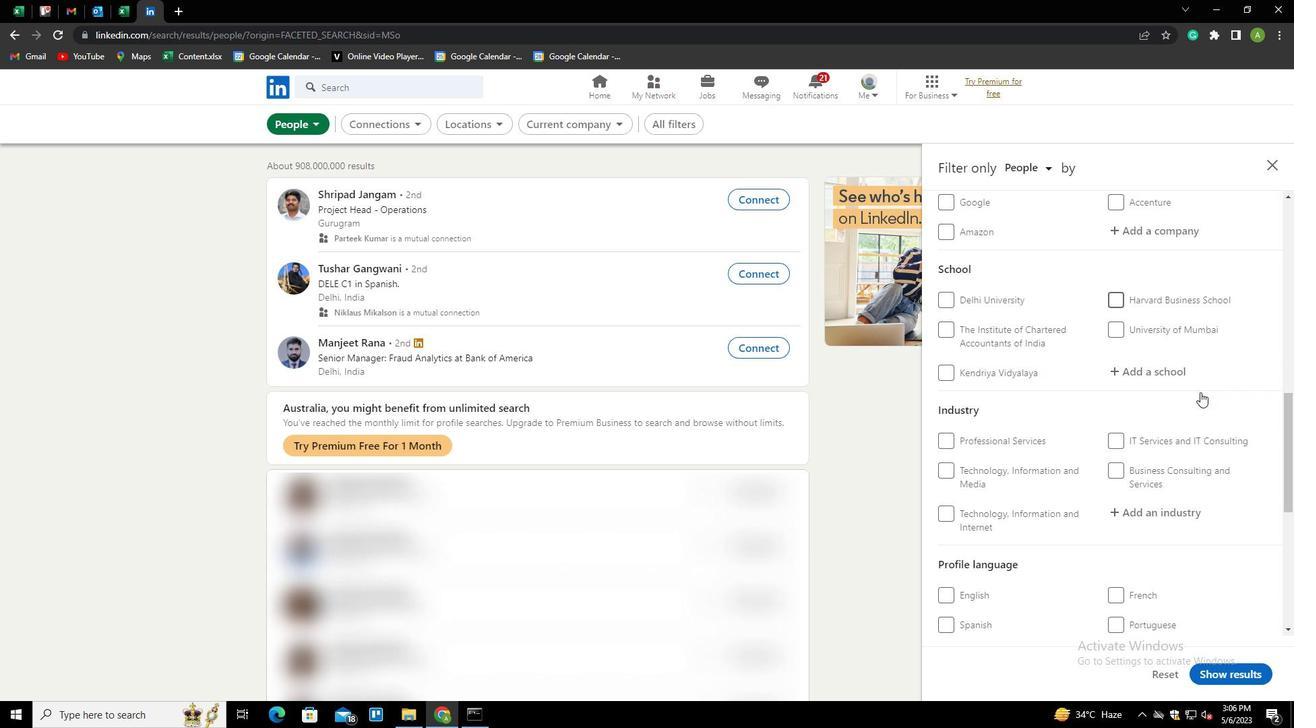 
Action: Mouse moved to (1123, 504)
Screenshot: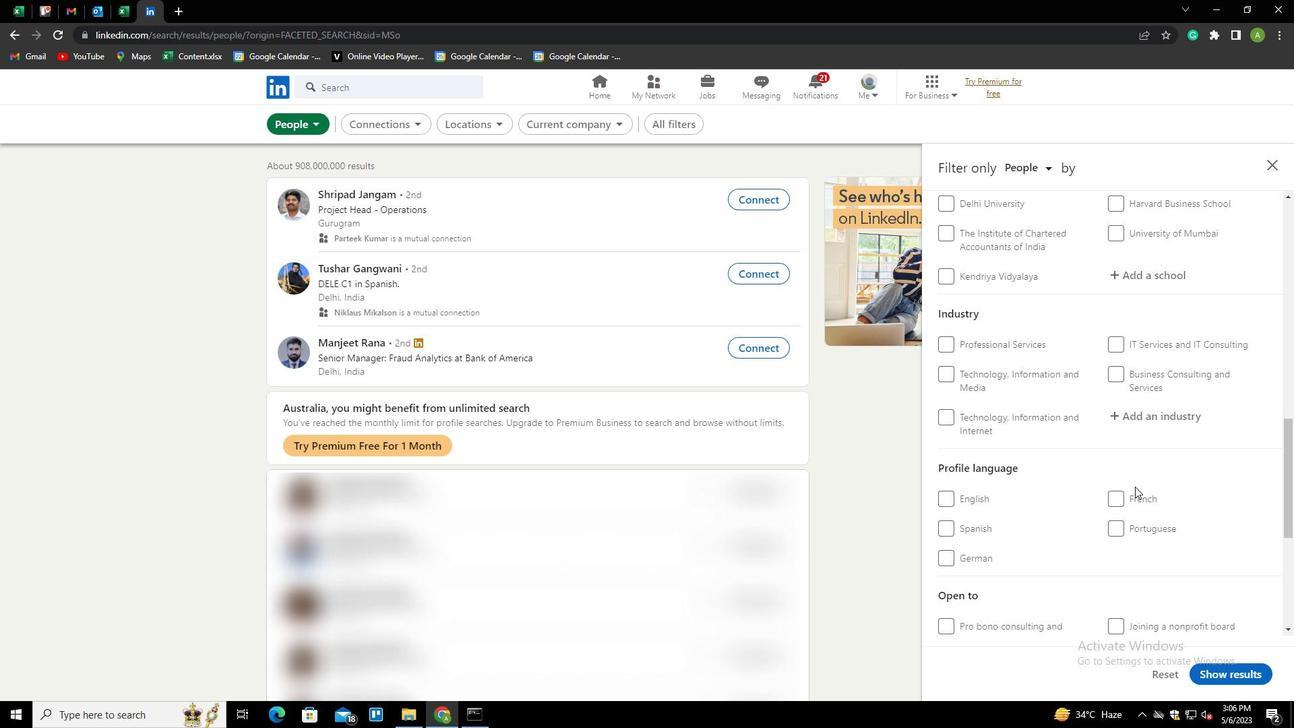 
Action: Mouse pressed left at (1123, 504)
Screenshot: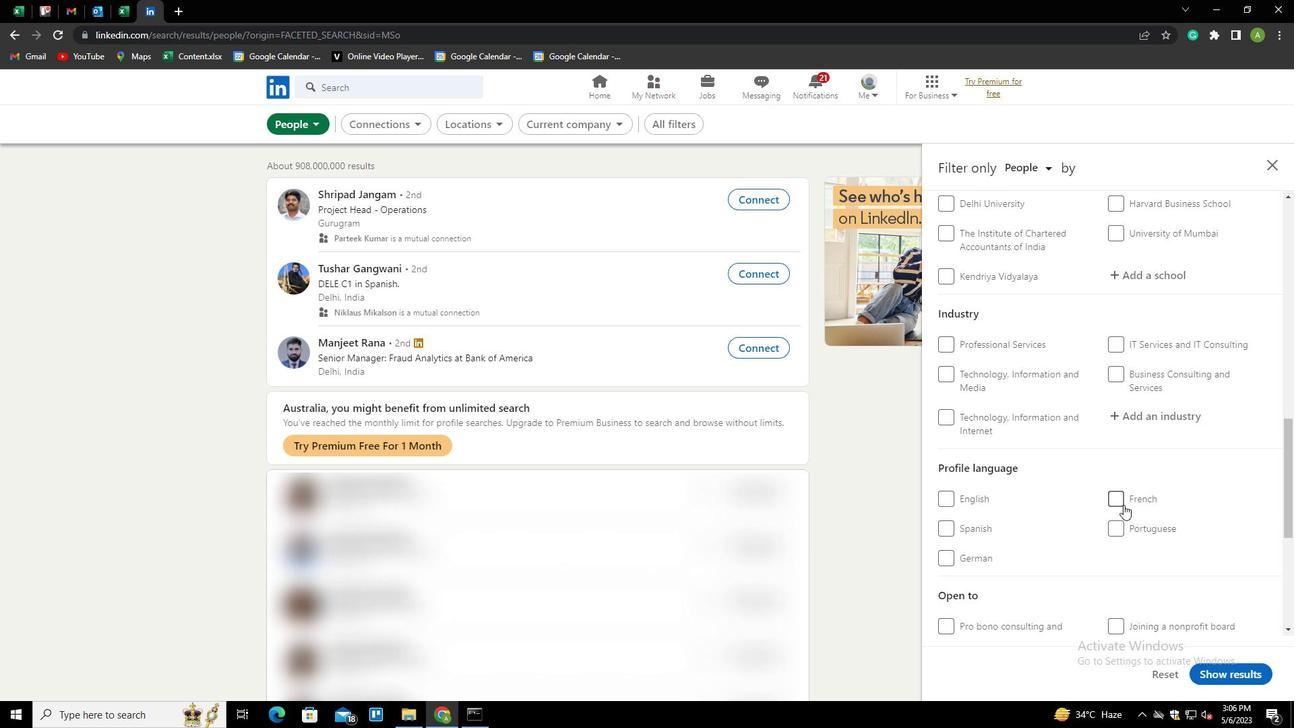 
Action: Mouse moved to (1176, 462)
Screenshot: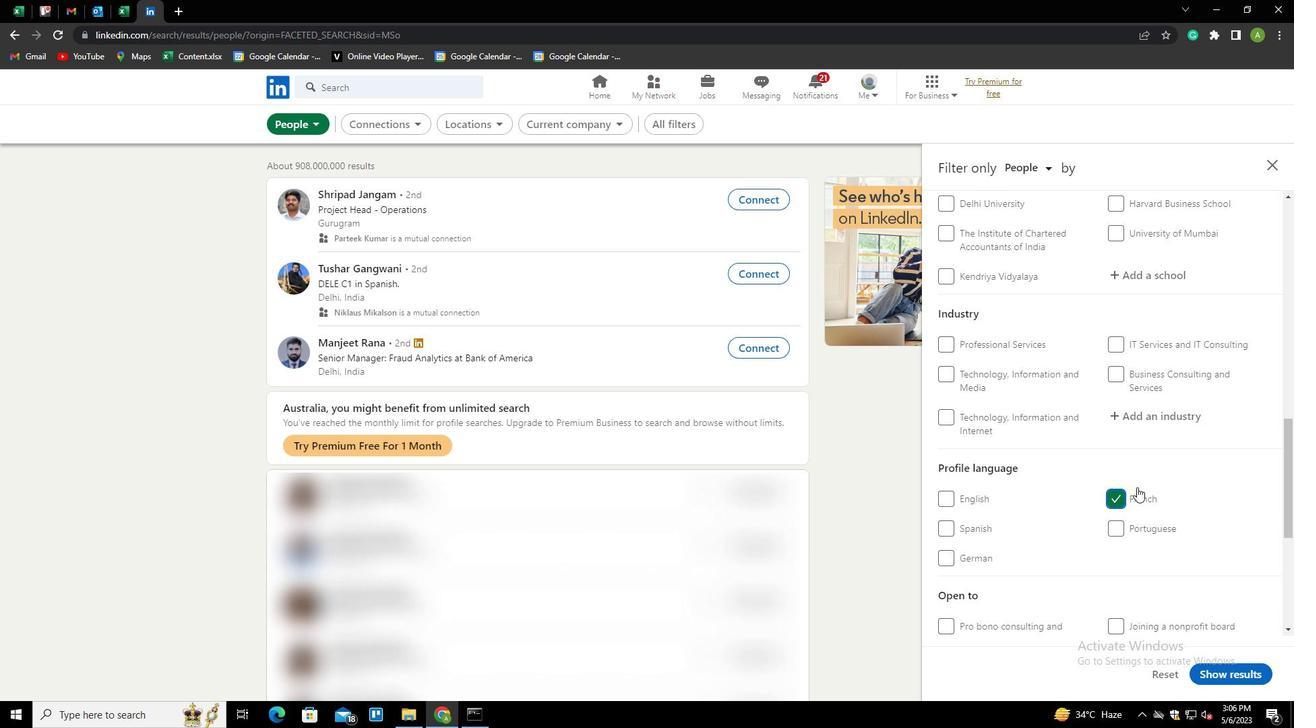 
Action: Mouse scrolled (1176, 463) with delta (0, 0)
Screenshot: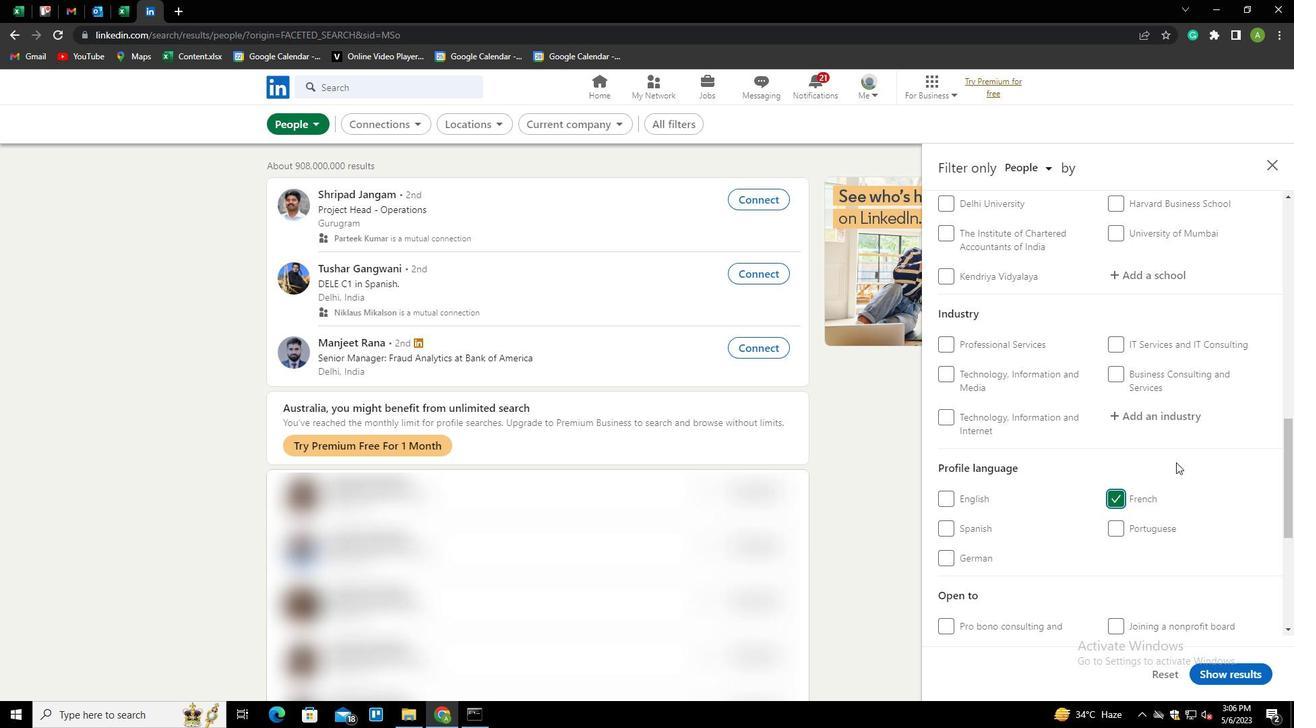 
Action: Mouse scrolled (1176, 463) with delta (0, 0)
Screenshot: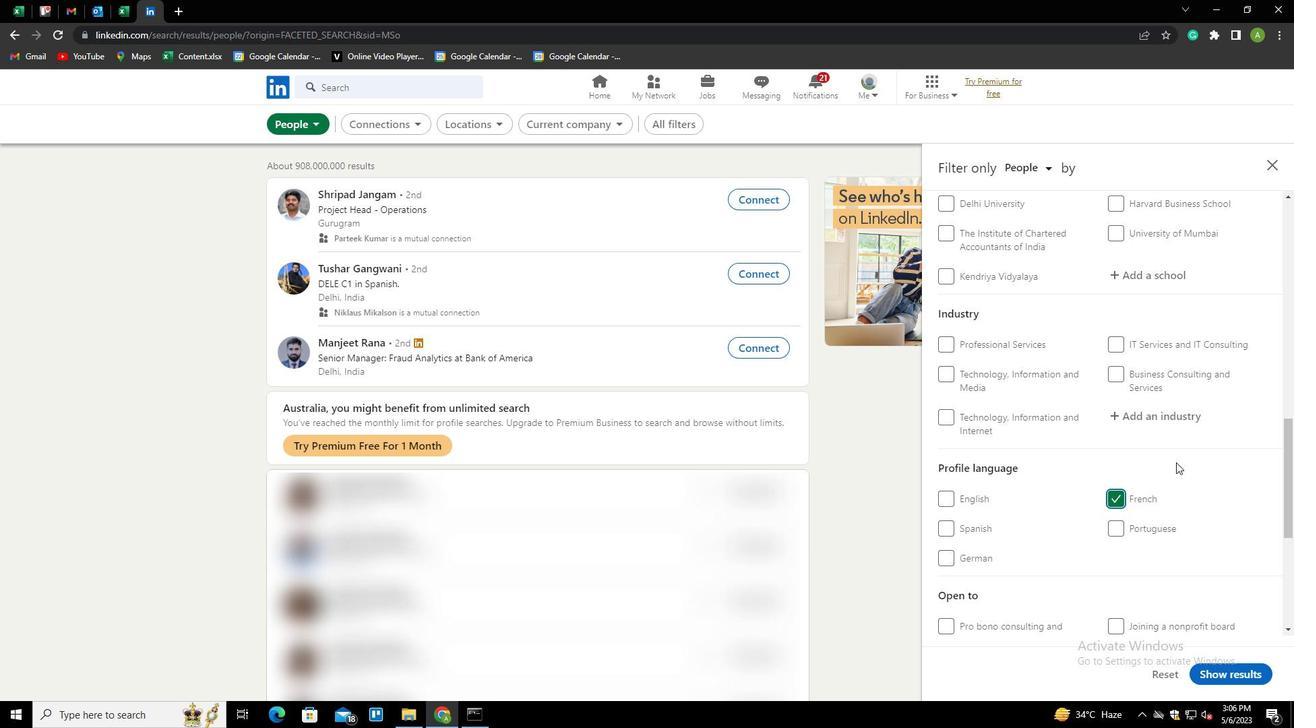 
Action: Mouse scrolled (1176, 463) with delta (0, 0)
Screenshot: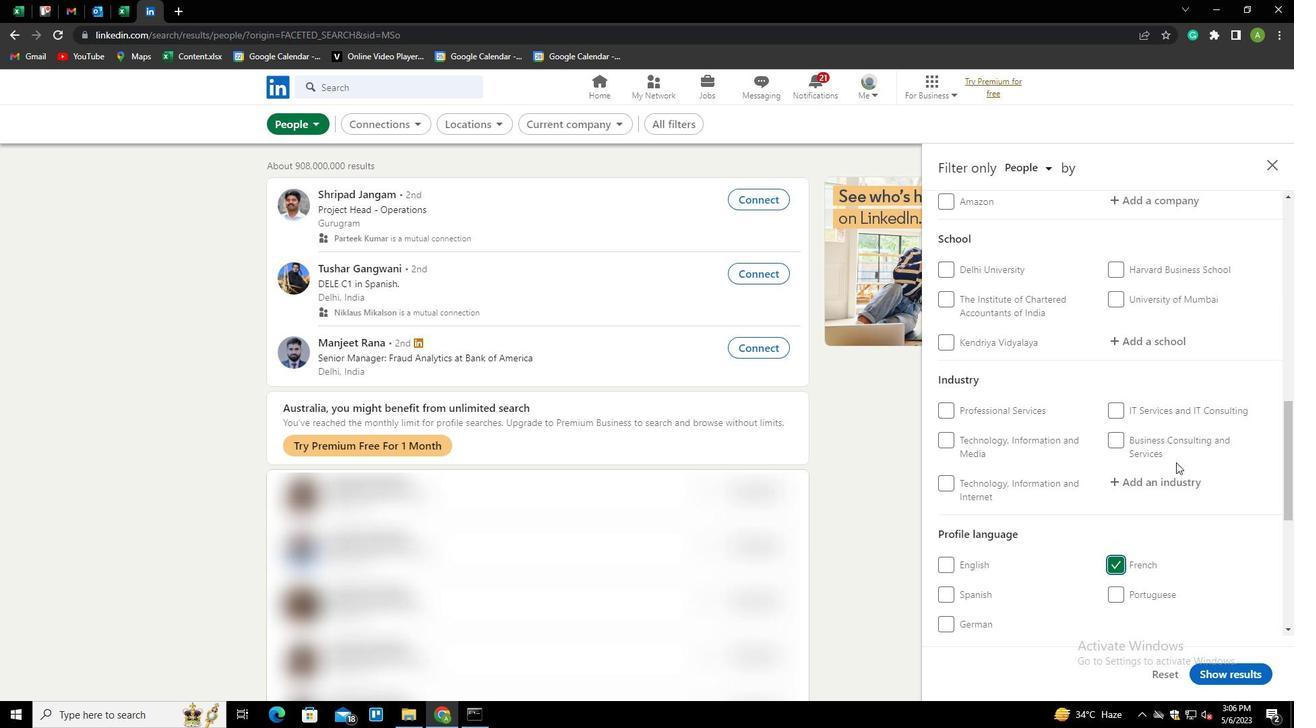 
Action: Mouse scrolled (1176, 463) with delta (0, 0)
Screenshot: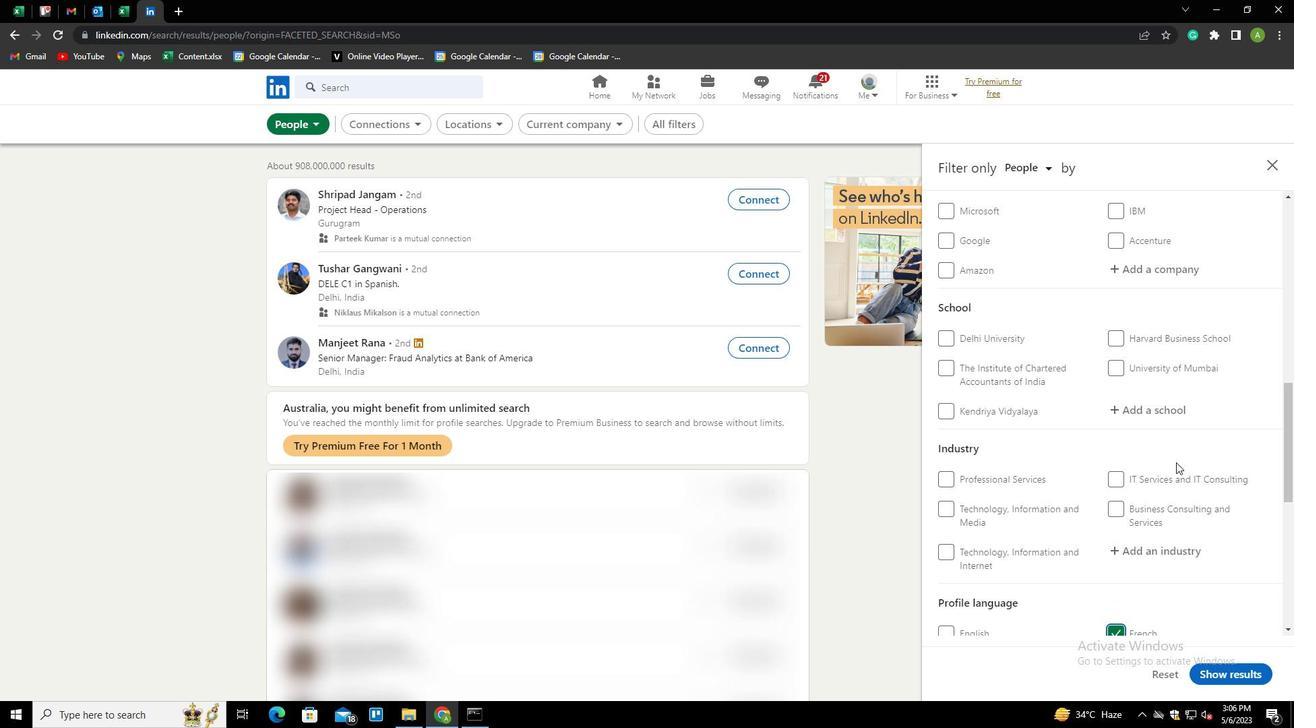 
Action: Mouse scrolled (1176, 463) with delta (0, 0)
Screenshot: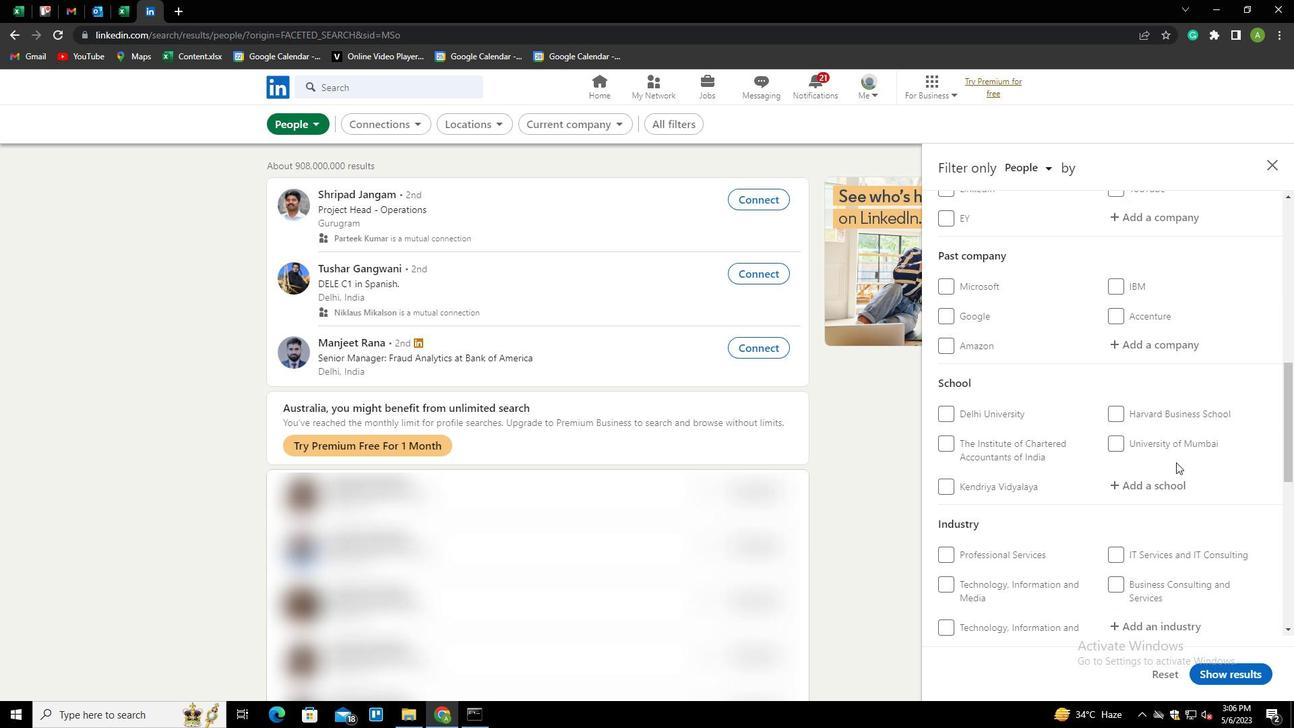 
Action: Mouse scrolled (1176, 463) with delta (0, 0)
Screenshot: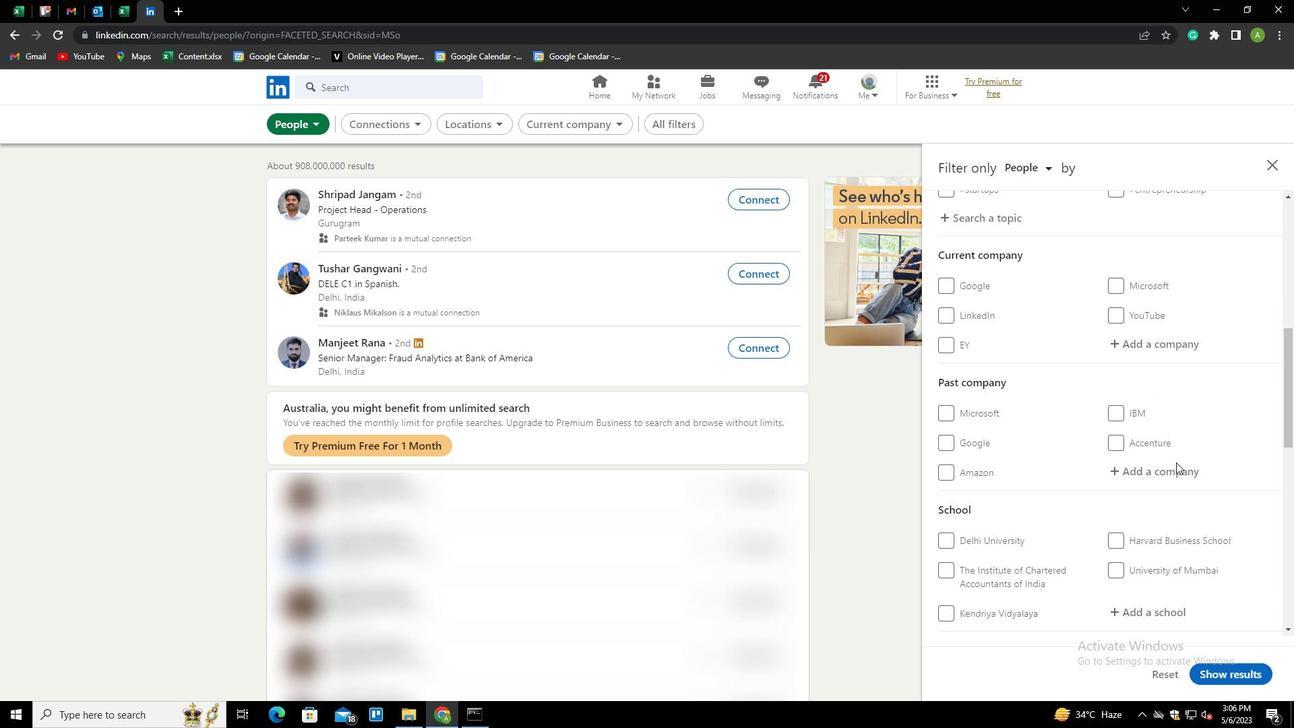
Action: Mouse scrolled (1176, 463) with delta (0, 0)
Screenshot: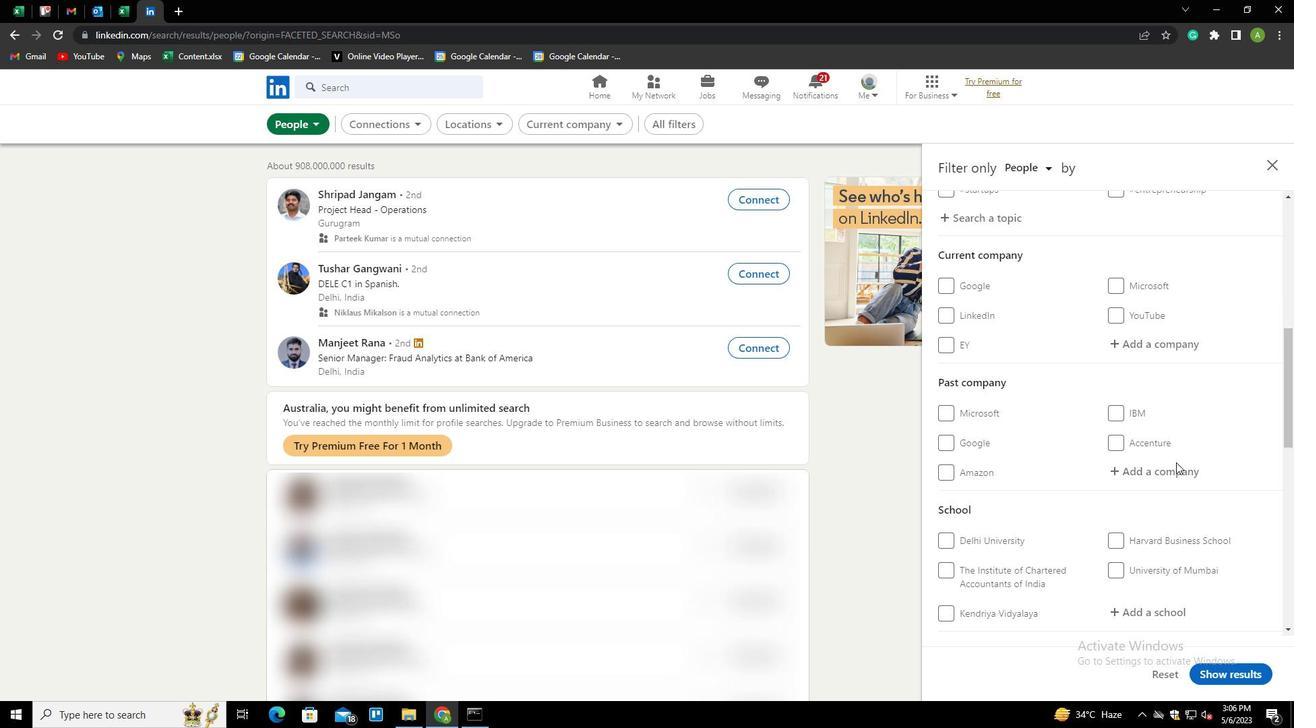 
Action: Mouse scrolled (1176, 463) with delta (0, 0)
Screenshot: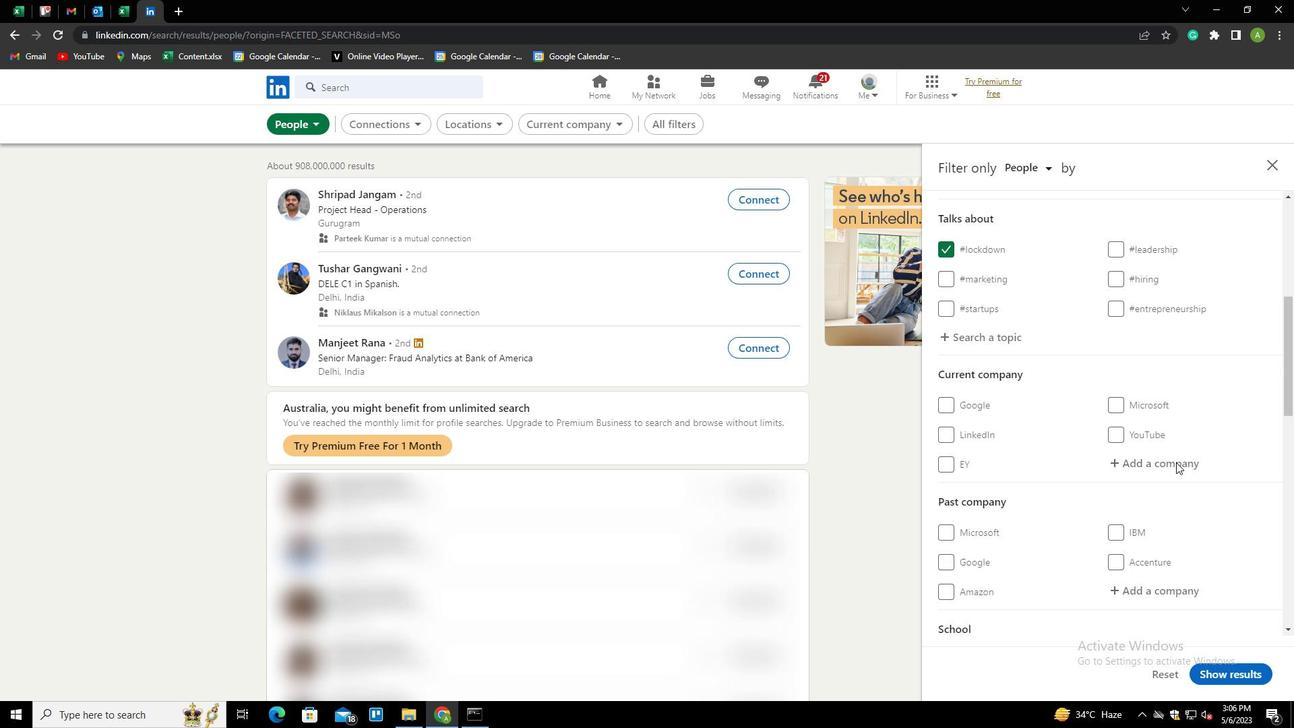 
Action: Mouse moved to (1156, 502)
Screenshot: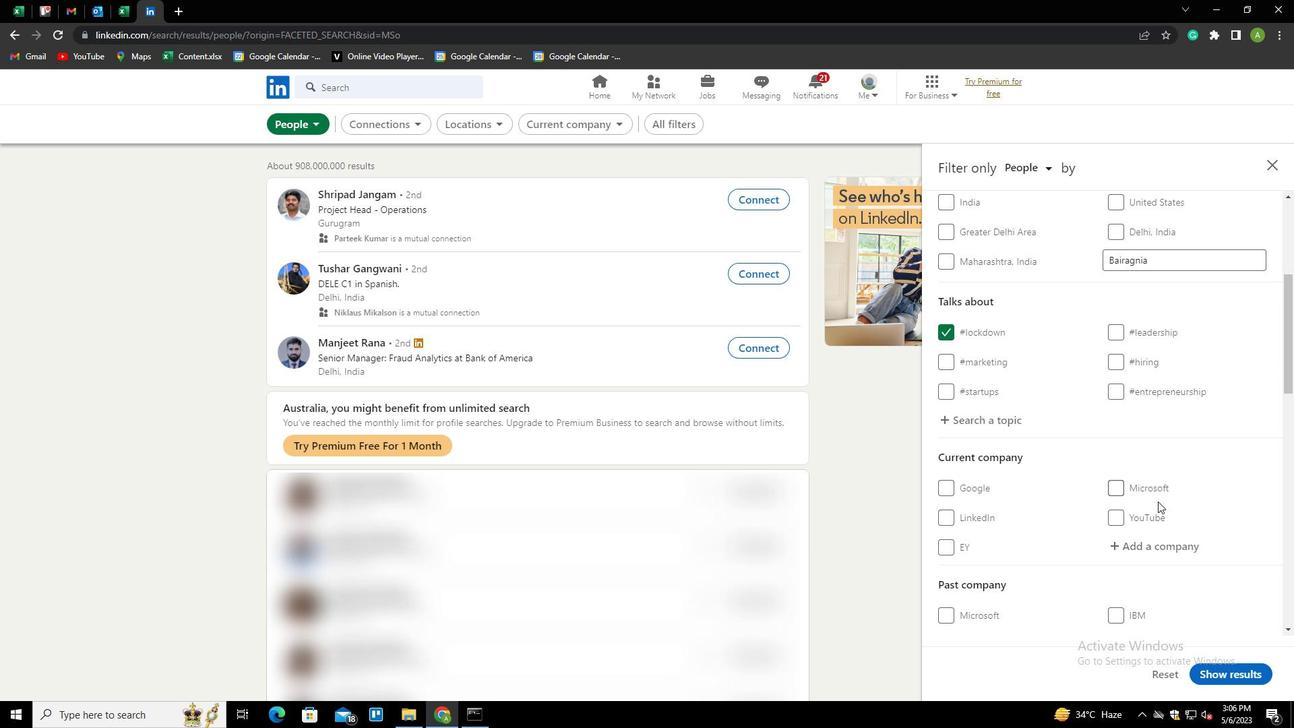 
Action: Mouse scrolled (1156, 502) with delta (0, 0)
Screenshot: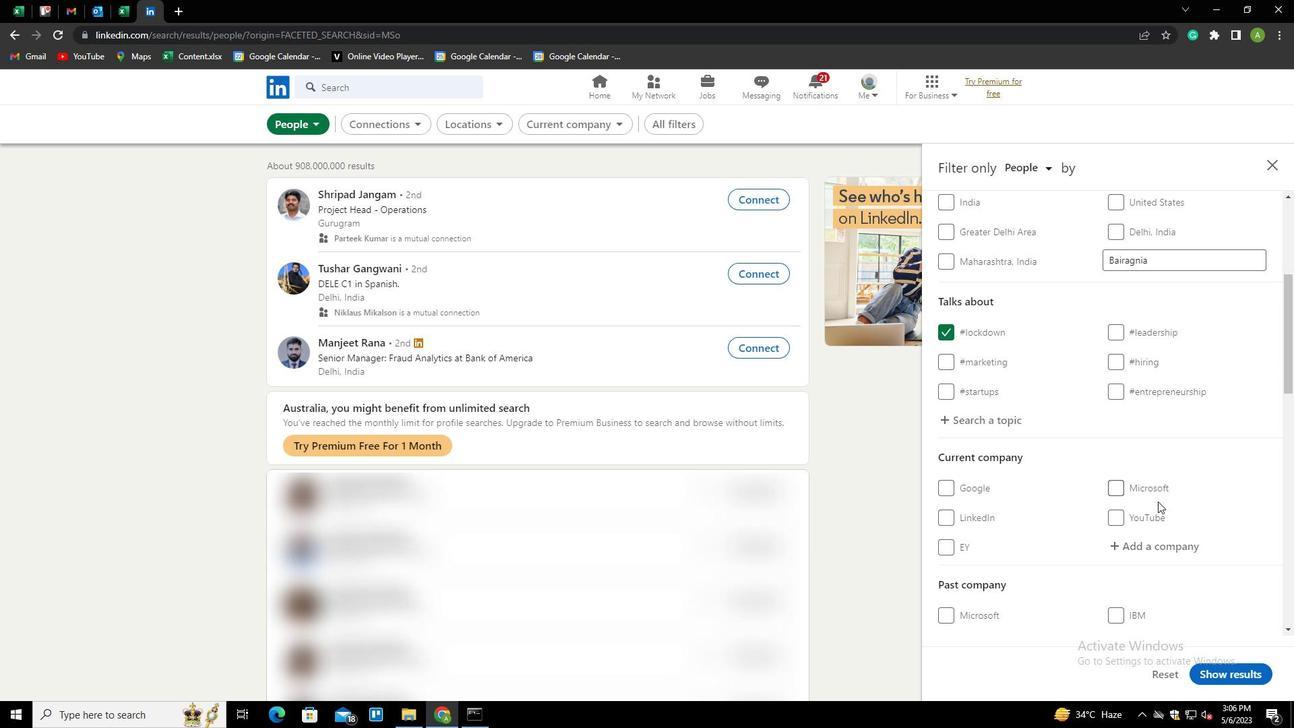 
Action: Mouse moved to (1136, 484)
Screenshot: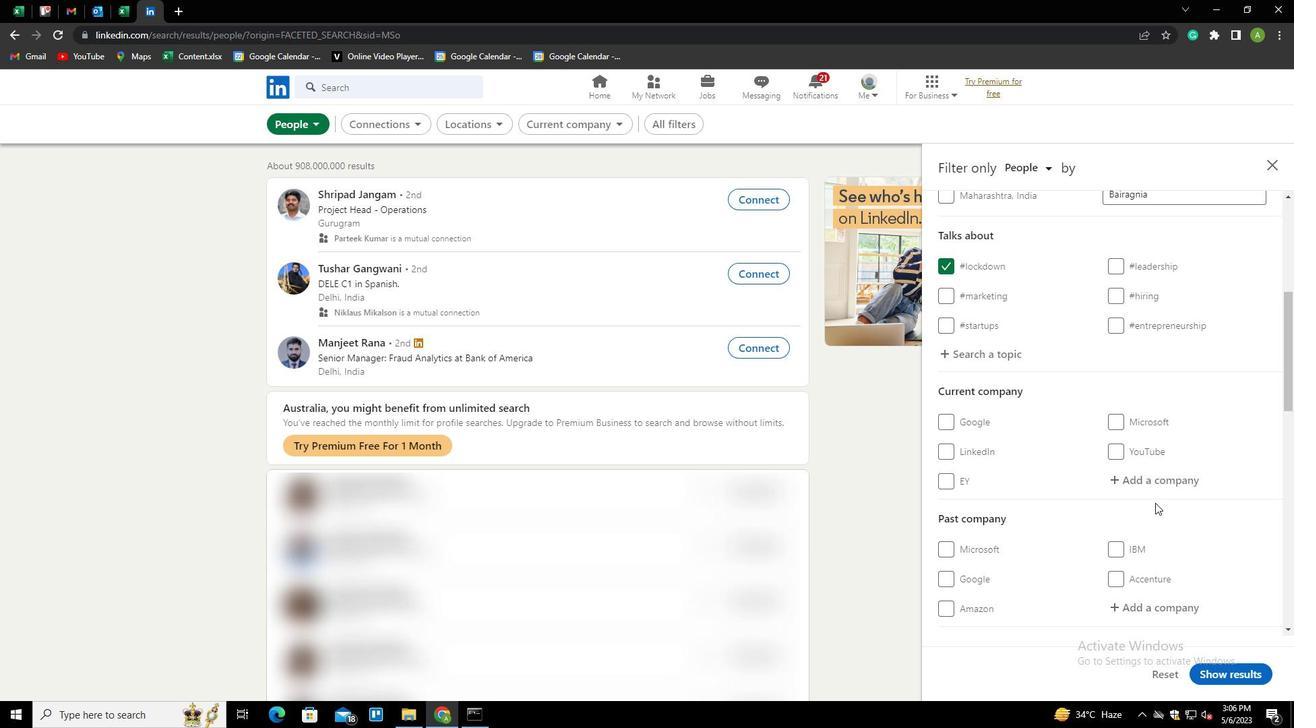 
Action: Mouse pressed left at (1136, 484)
Screenshot: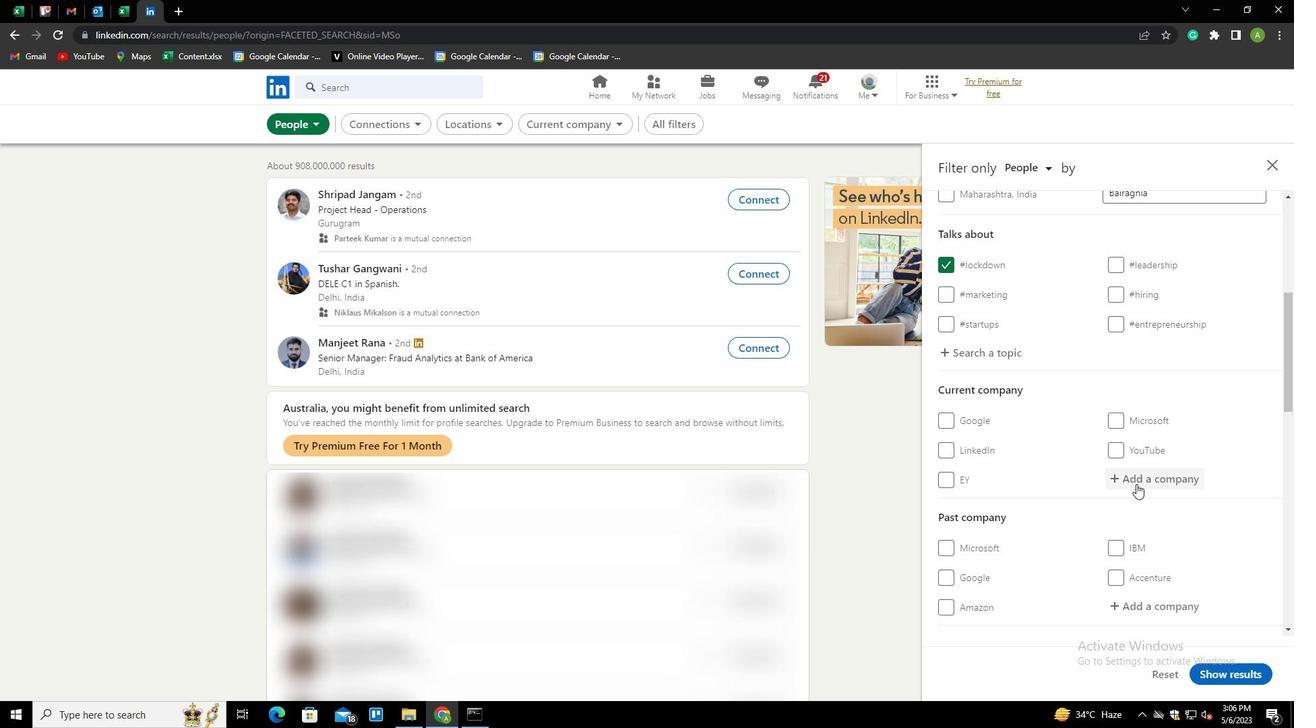 
Action: Mouse moved to (1151, 473)
Screenshot: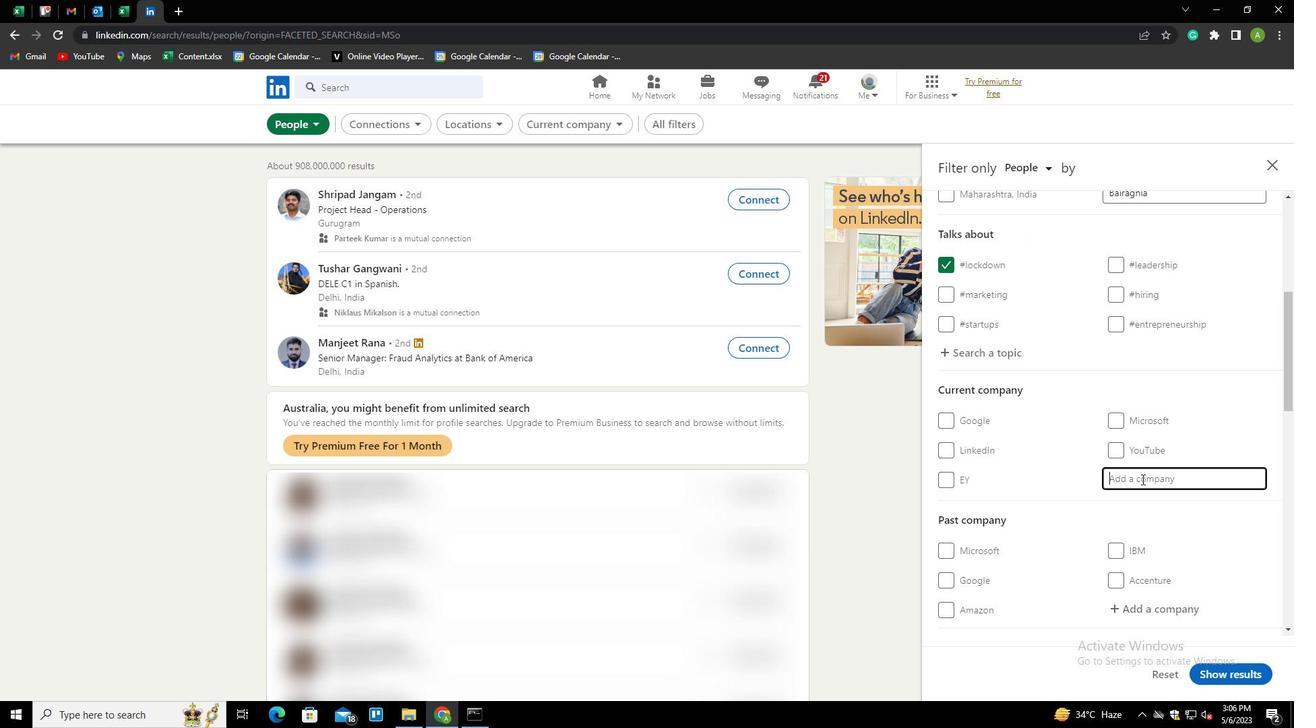 
Action: Key pressed <Key.shift>KHAITH<Key.backspace>AN<Key.space><Key.shift><Key.shift><Key.shift><Key.shift><Key.shift><Key.shift><Key.shift><Key.shift><Key.shift><Key.shift><Key.shift><Key.shift><Key.shift><Key.shift>&<Key.space><Key.shift><Key.shift><Key.shift><Key.shift><Key.shift><Key.shift><Key.shift><Key.shift><Key.shift><Key.shift><Key.shift><Key.shift><Key.shift><Key.shift><Key.shift><Key.shift><Key.shift><Key.shift>CO<Key.down><Key.enter>
Screenshot: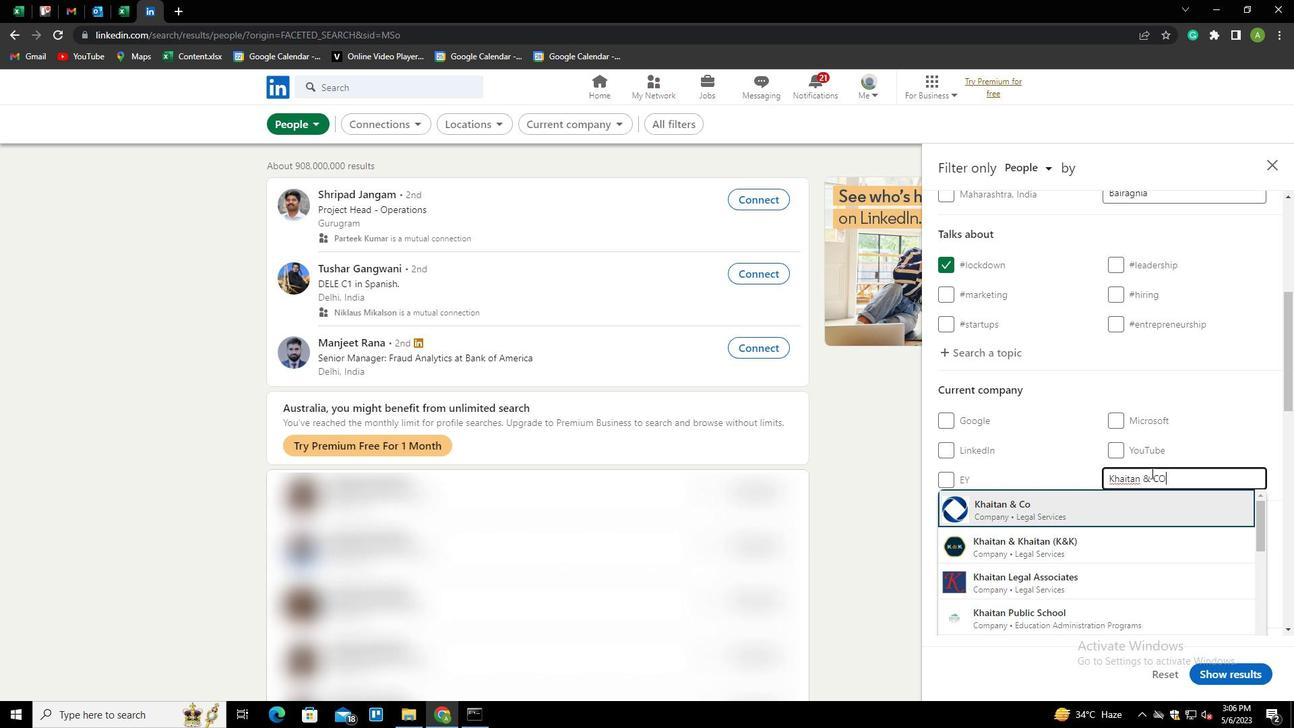 
Action: Mouse scrolled (1151, 472) with delta (0, 0)
Screenshot: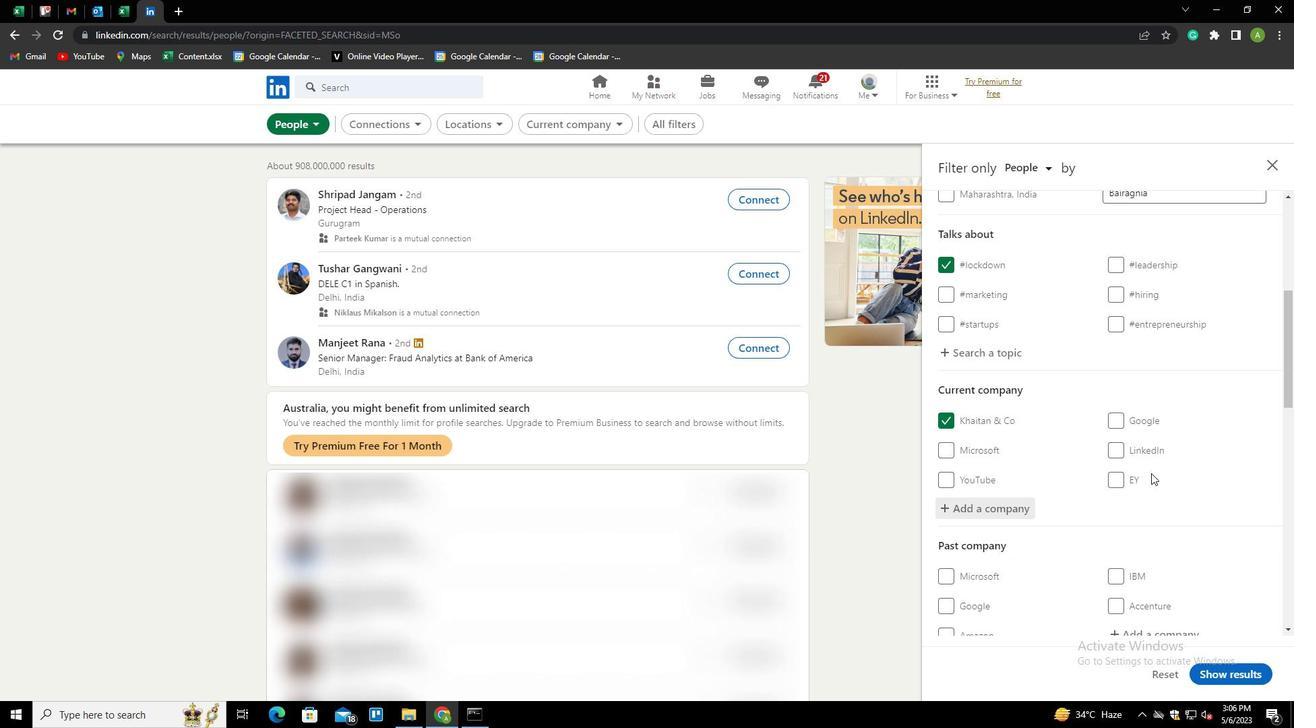
Action: Mouse moved to (1140, 484)
Screenshot: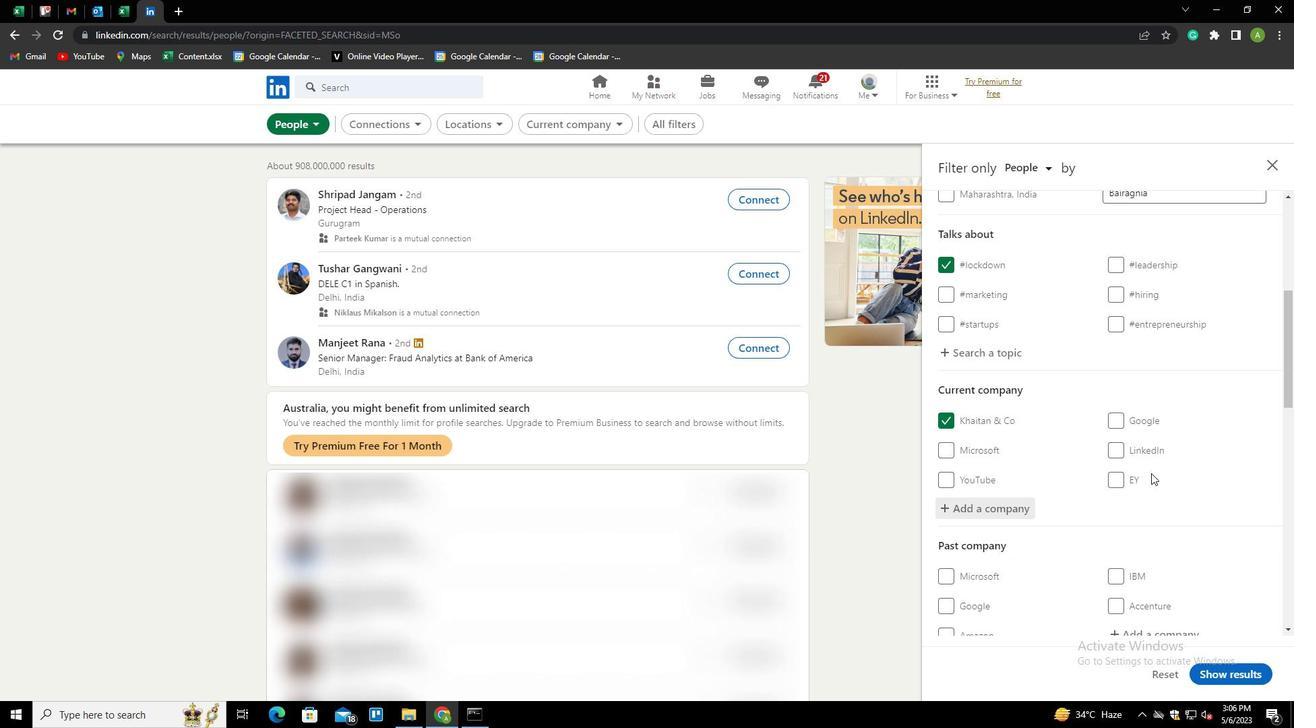 
Action: Mouse scrolled (1140, 483) with delta (0, 0)
Screenshot: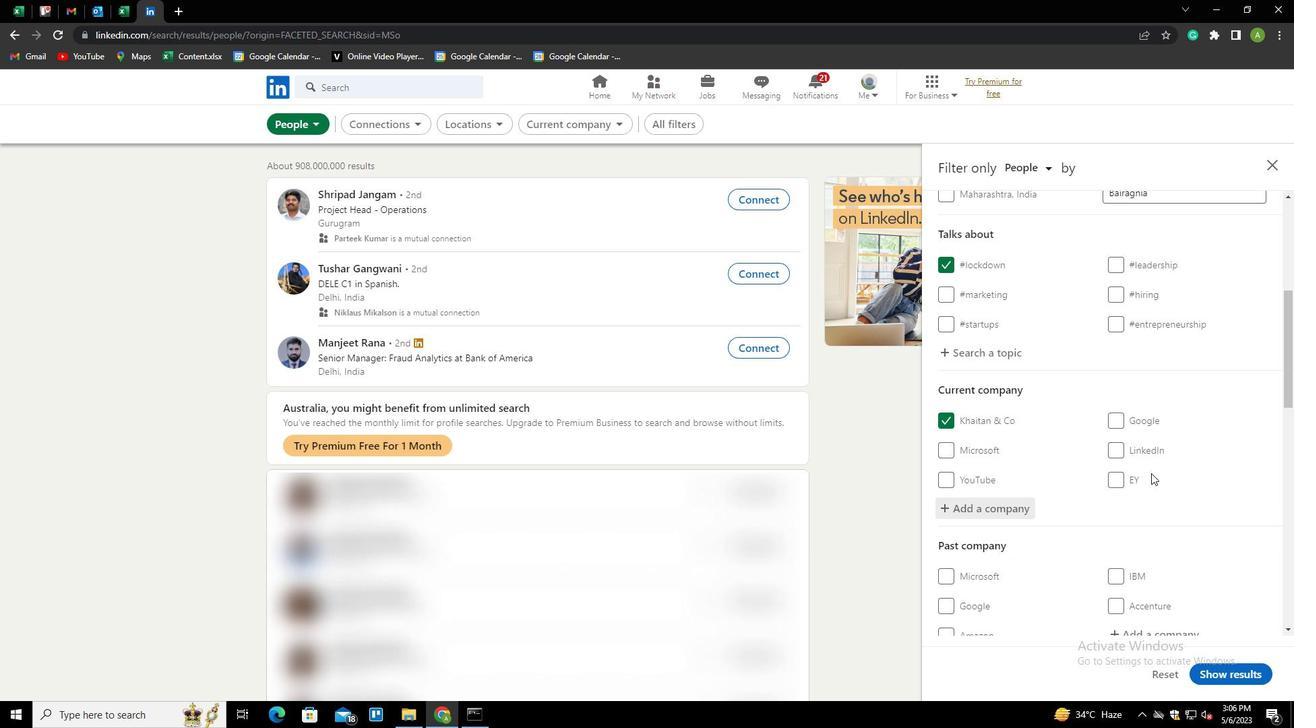 
Action: Mouse scrolled (1140, 483) with delta (0, 0)
Screenshot: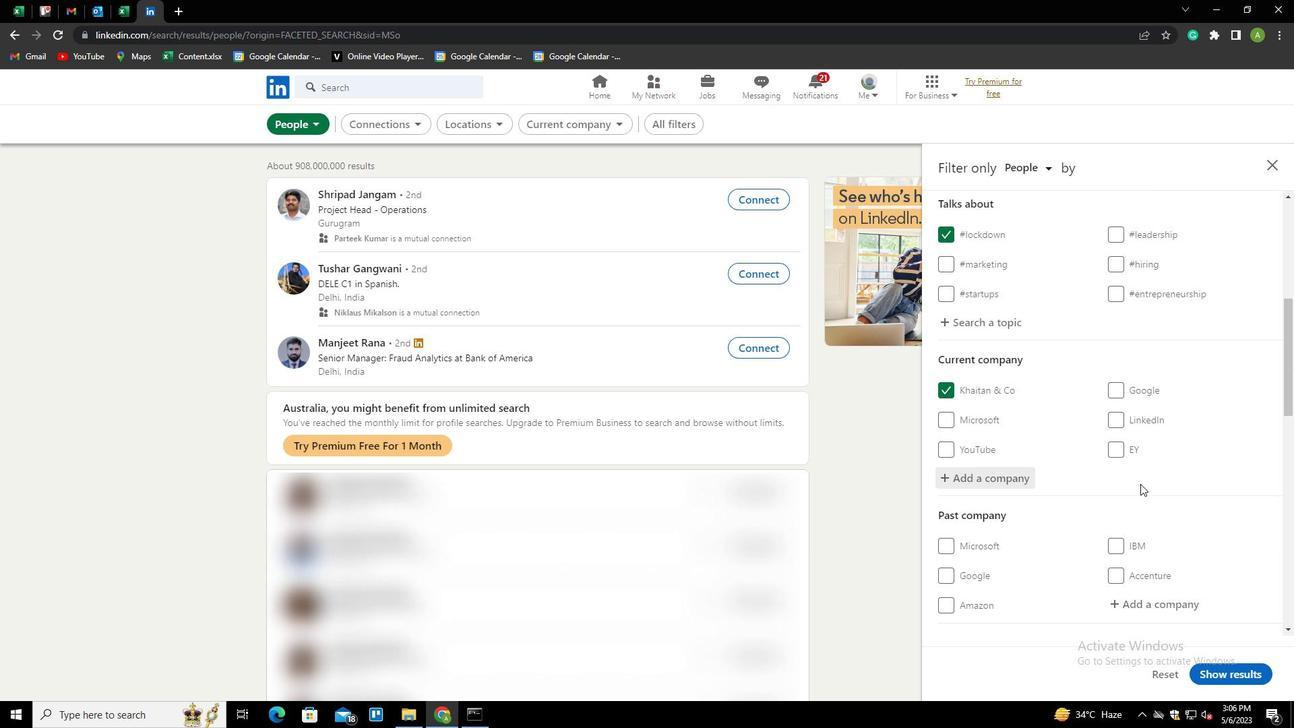 
Action: Mouse moved to (1111, 488)
Screenshot: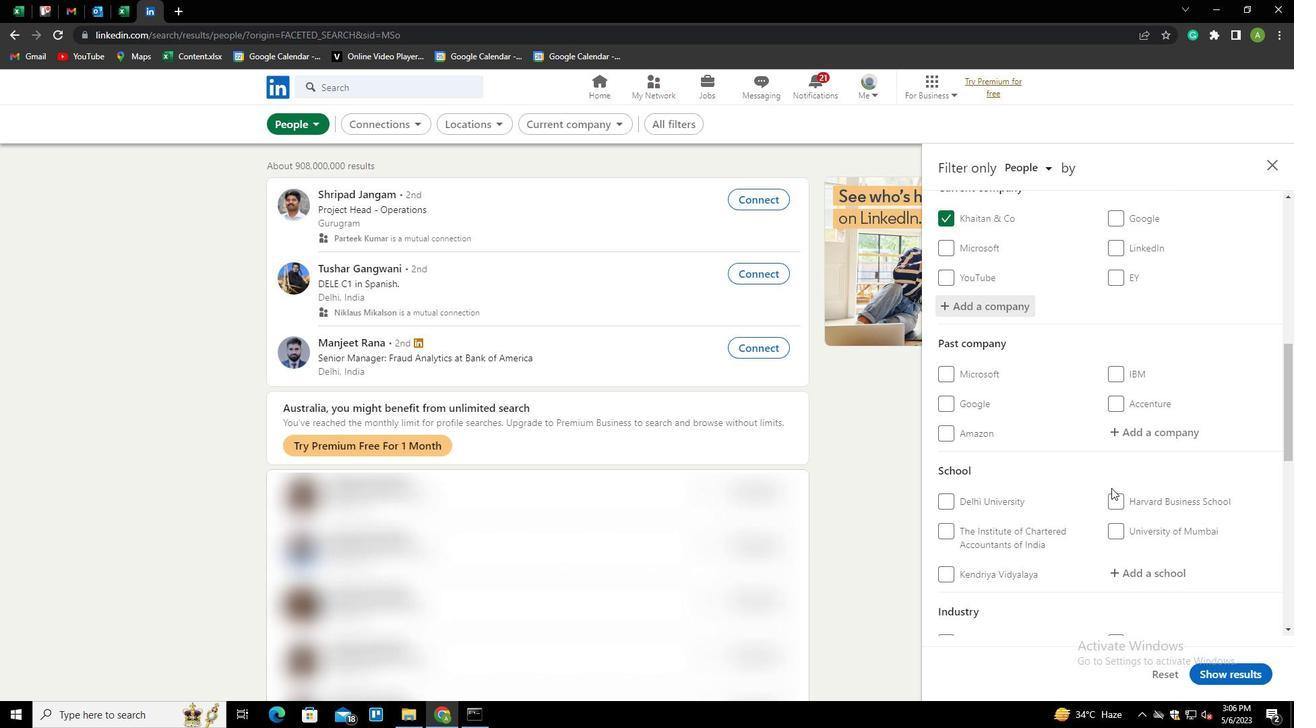 
Action: Mouse scrolled (1111, 488) with delta (0, 0)
Screenshot: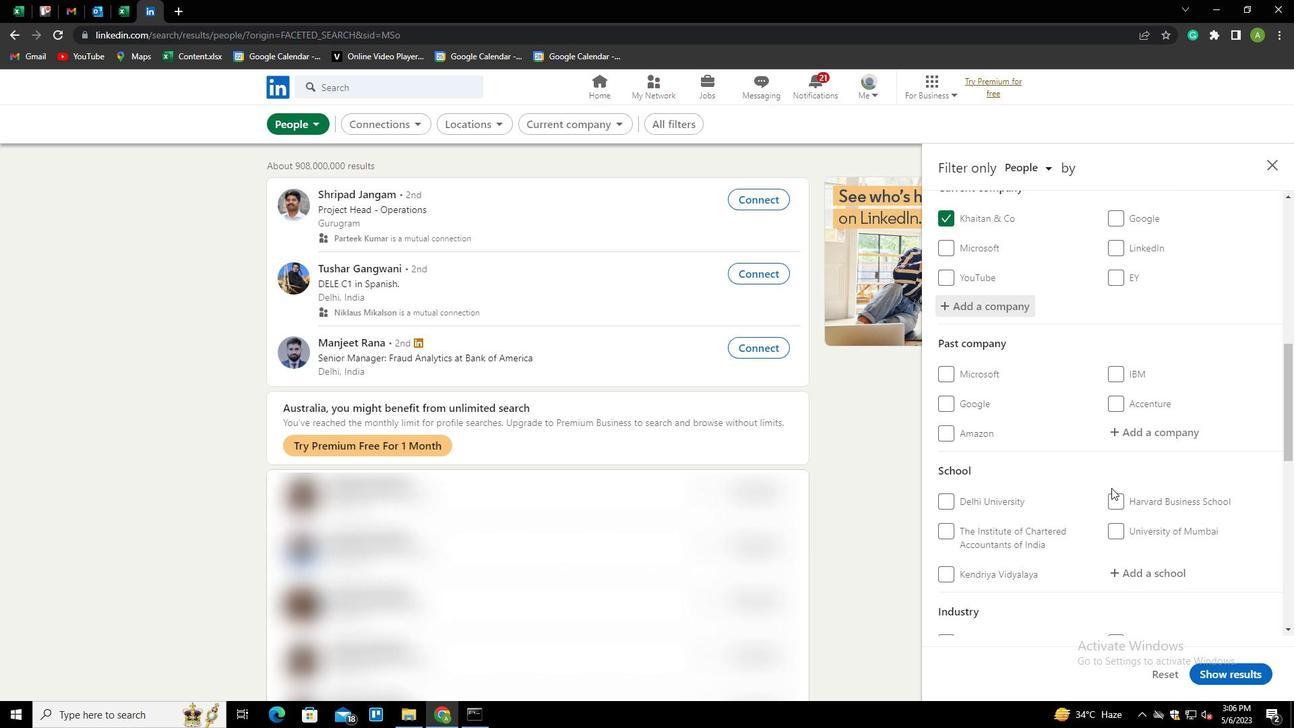 
Action: Mouse moved to (1134, 500)
Screenshot: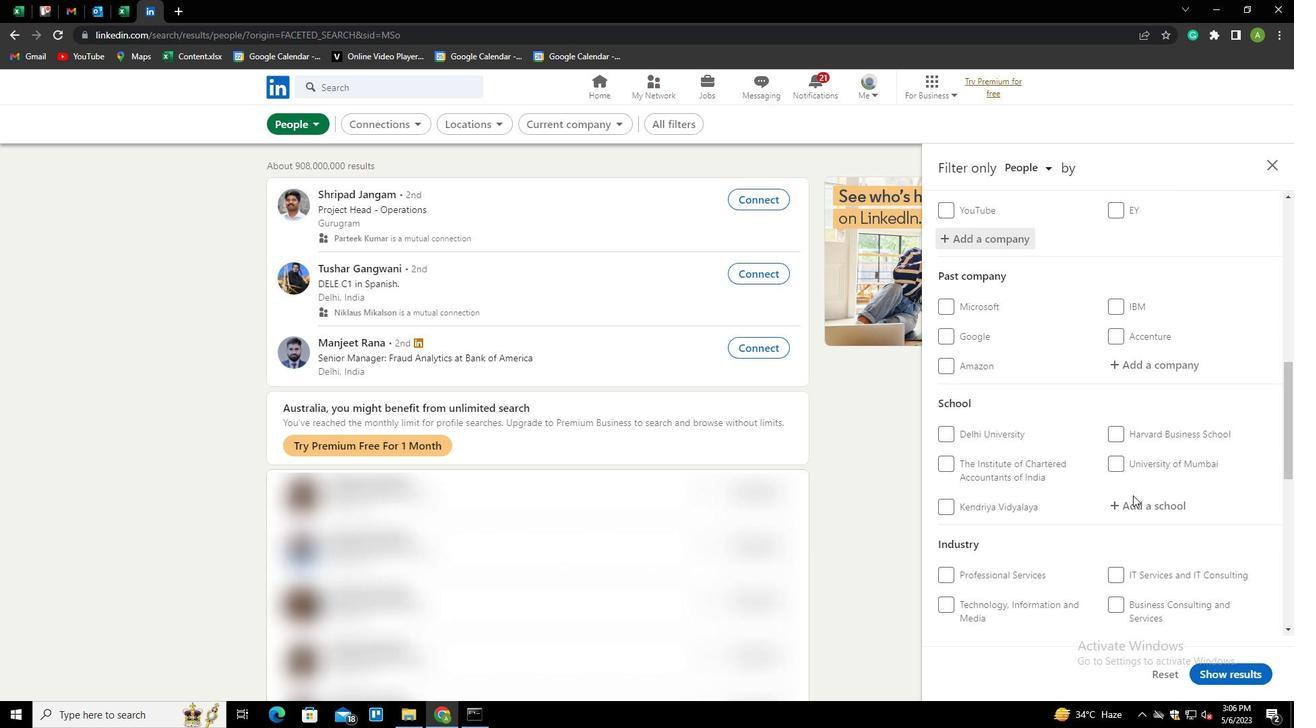 
Action: Mouse pressed left at (1134, 500)
Screenshot: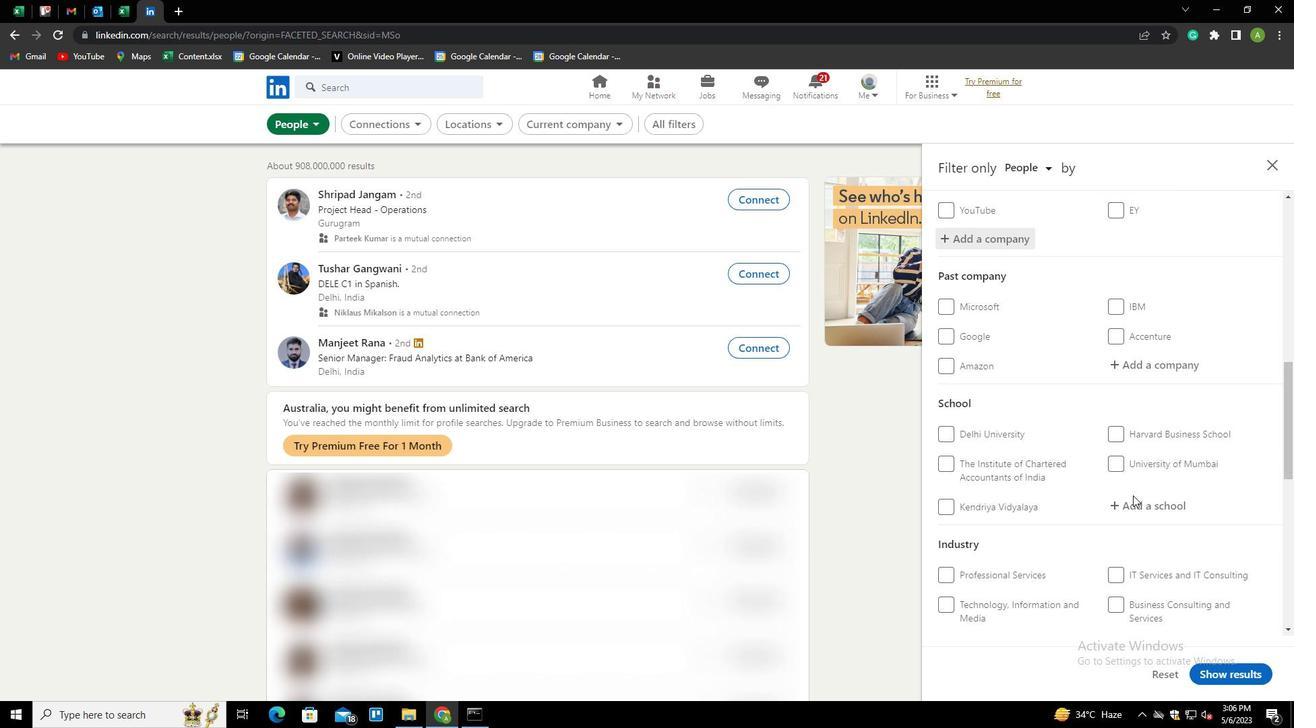 
Action: Mouse moved to (1130, 504)
Screenshot: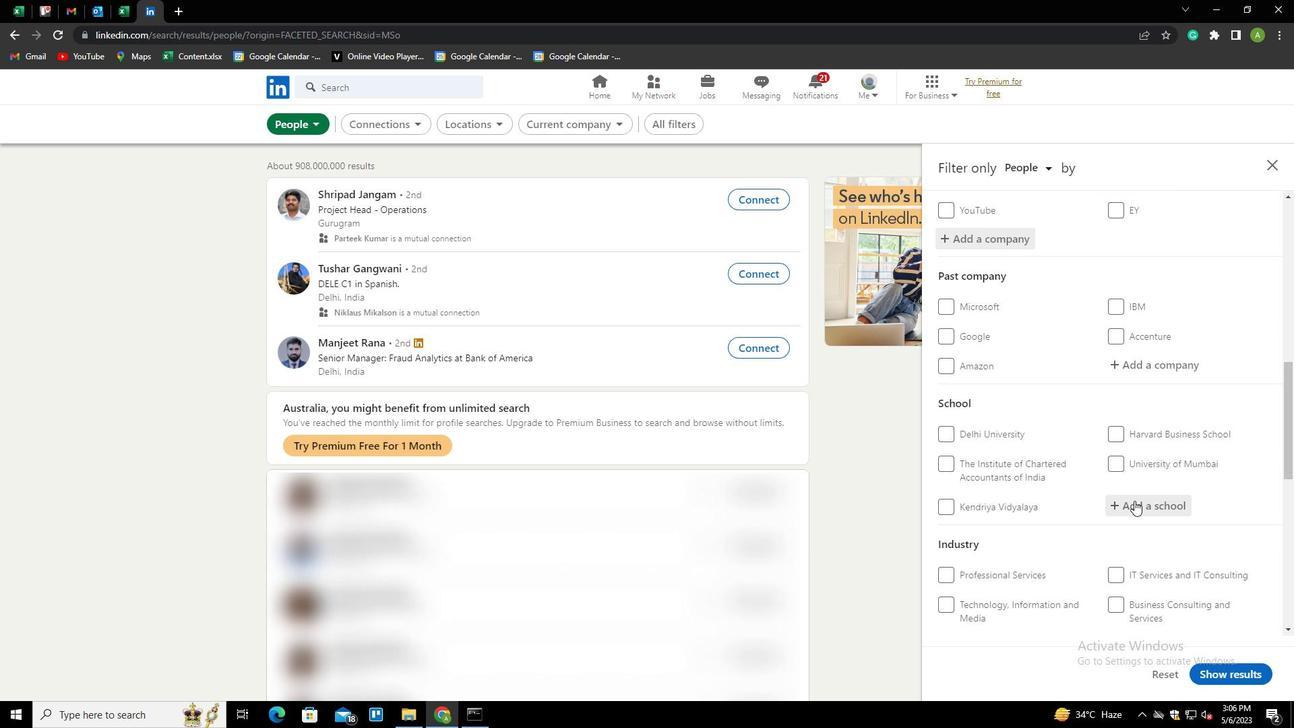 
Action: Key pressed <Key.shift>
Screenshot: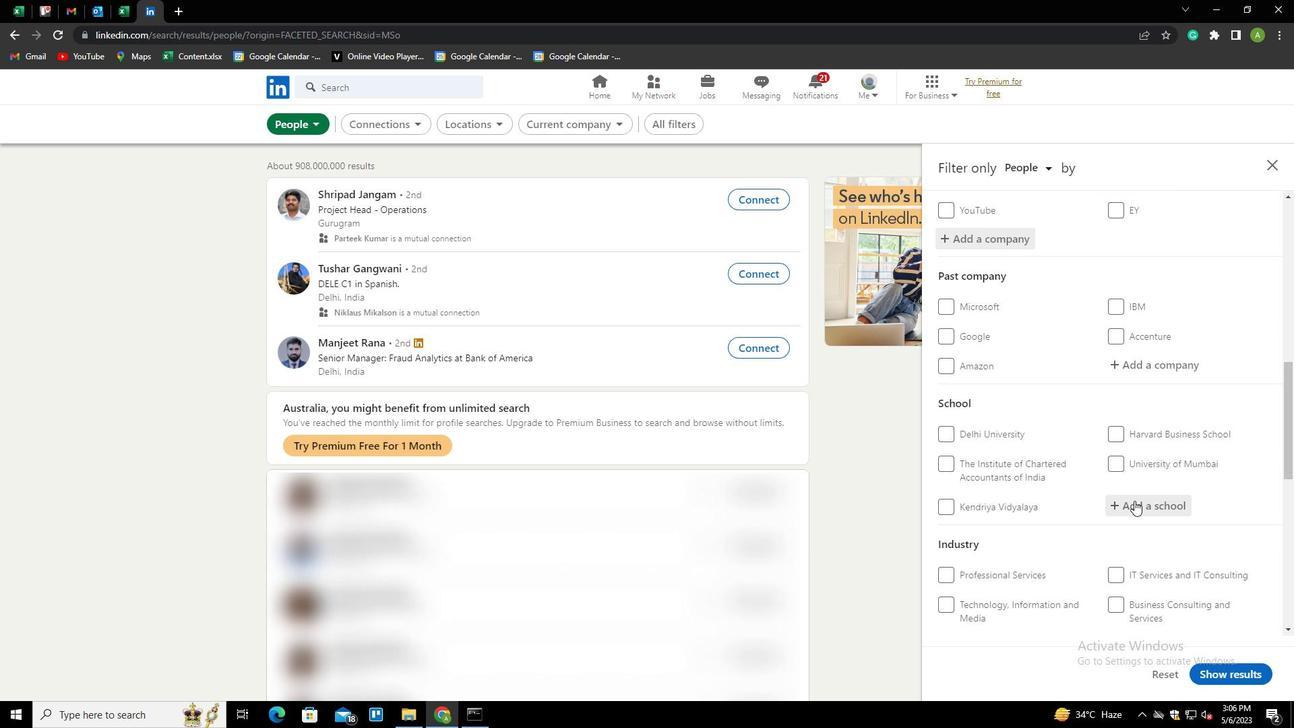 
Action: Mouse moved to (1187, 465)
Screenshot: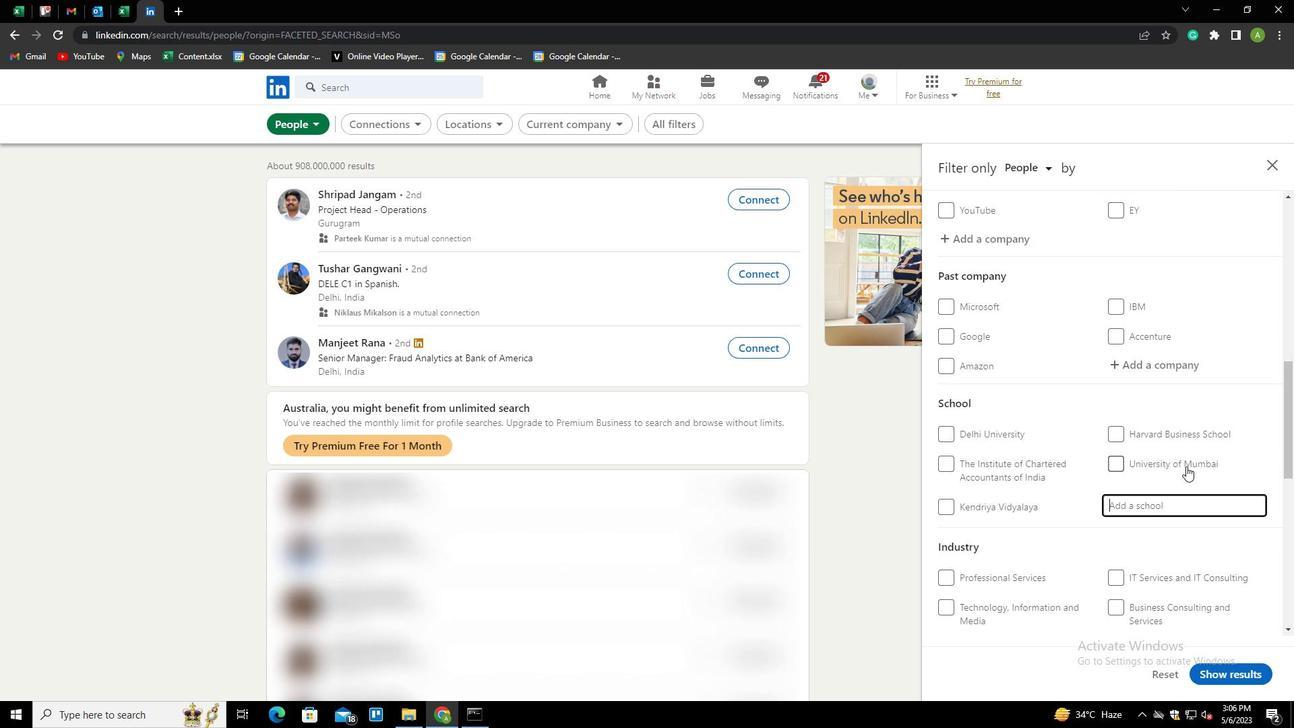 
Action: Key pressed <Key.shift>VITS<Key.space>GROUP<Key.space>OF<Key.space><Key.shift>INSTITUTION<Key.space>
Screenshot: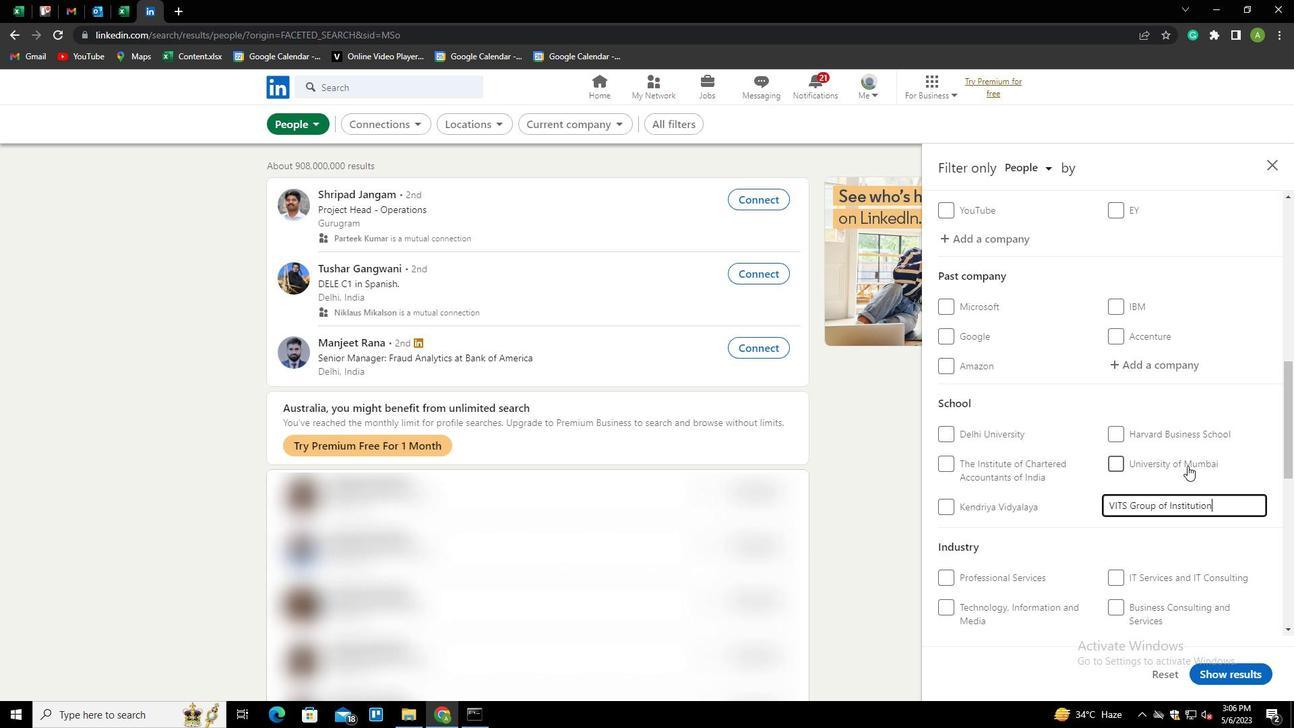 
Action: Mouse moved to (1187, 465)
Screenshot: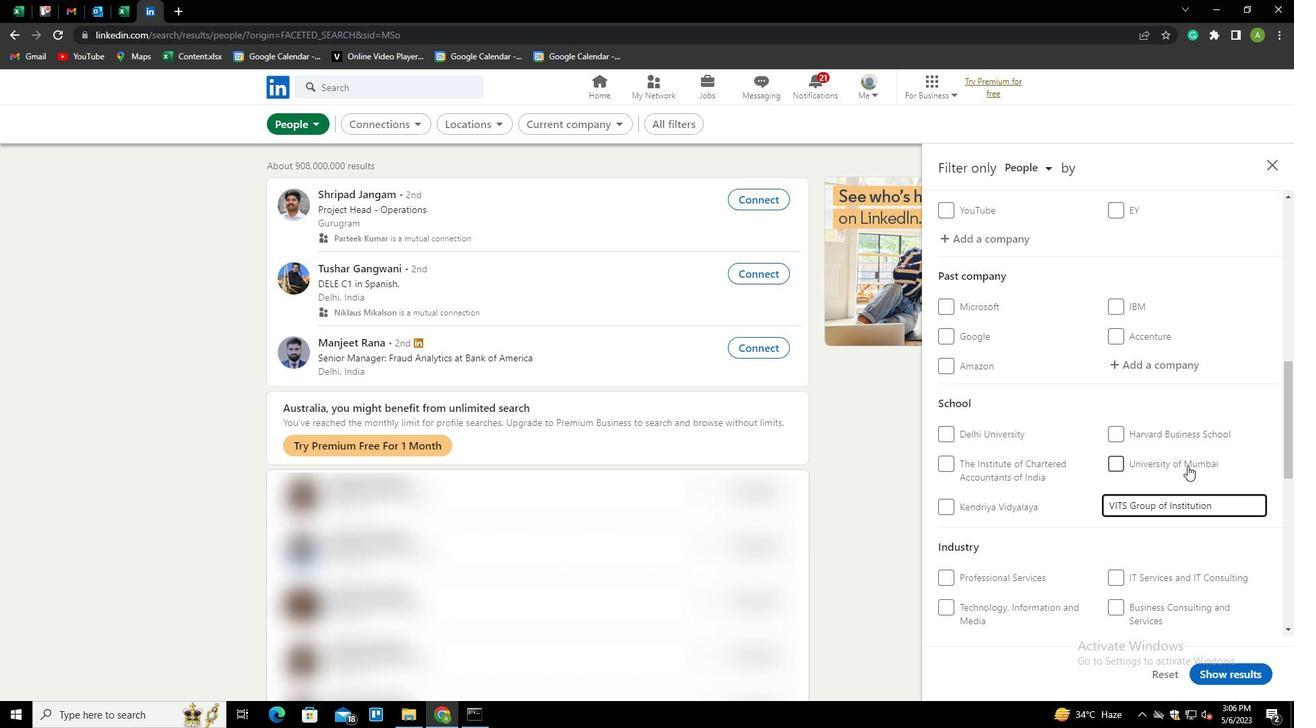 
Action: Key pressed <Key.backspace>S<Key.space><Key.shift><Key.shift><Key.shift><Key.shift><Key.shift><Key.shift><Key.shift>FACULTY<Key.down><Key.enter>
Screenshot: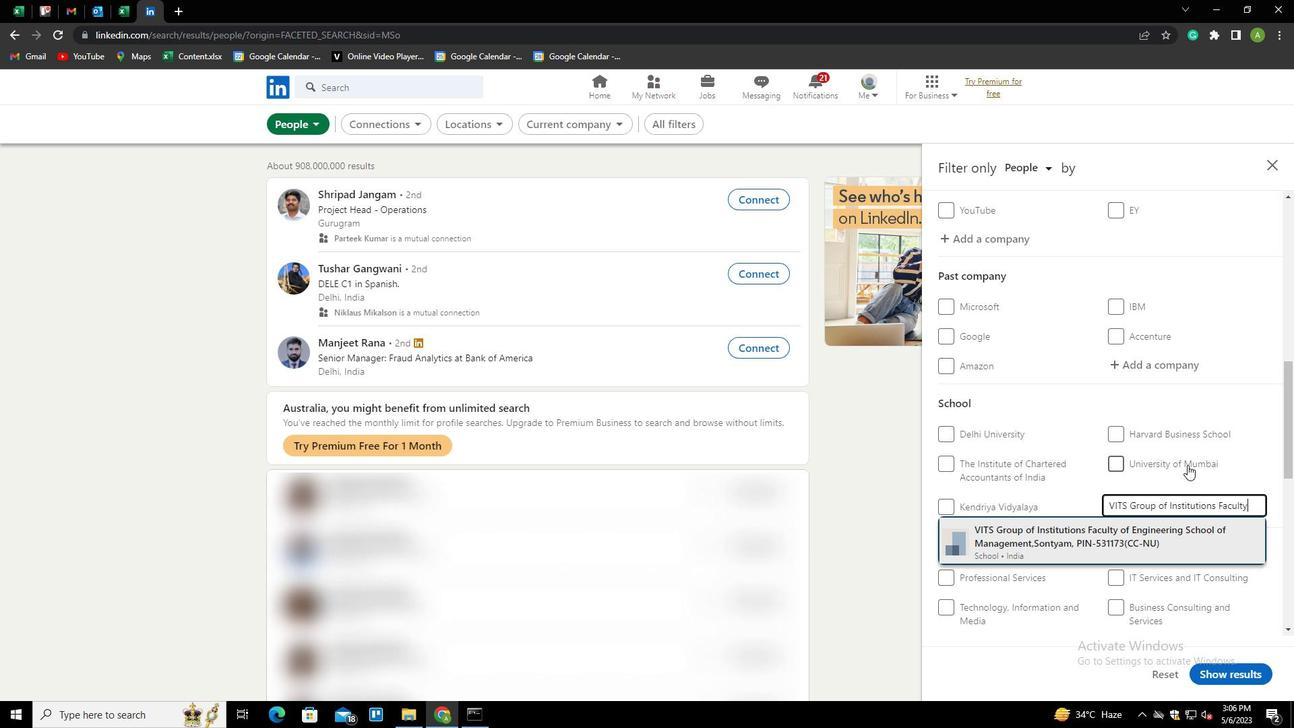 
Action: Mouse moved to (1144, 457)
Screenshot: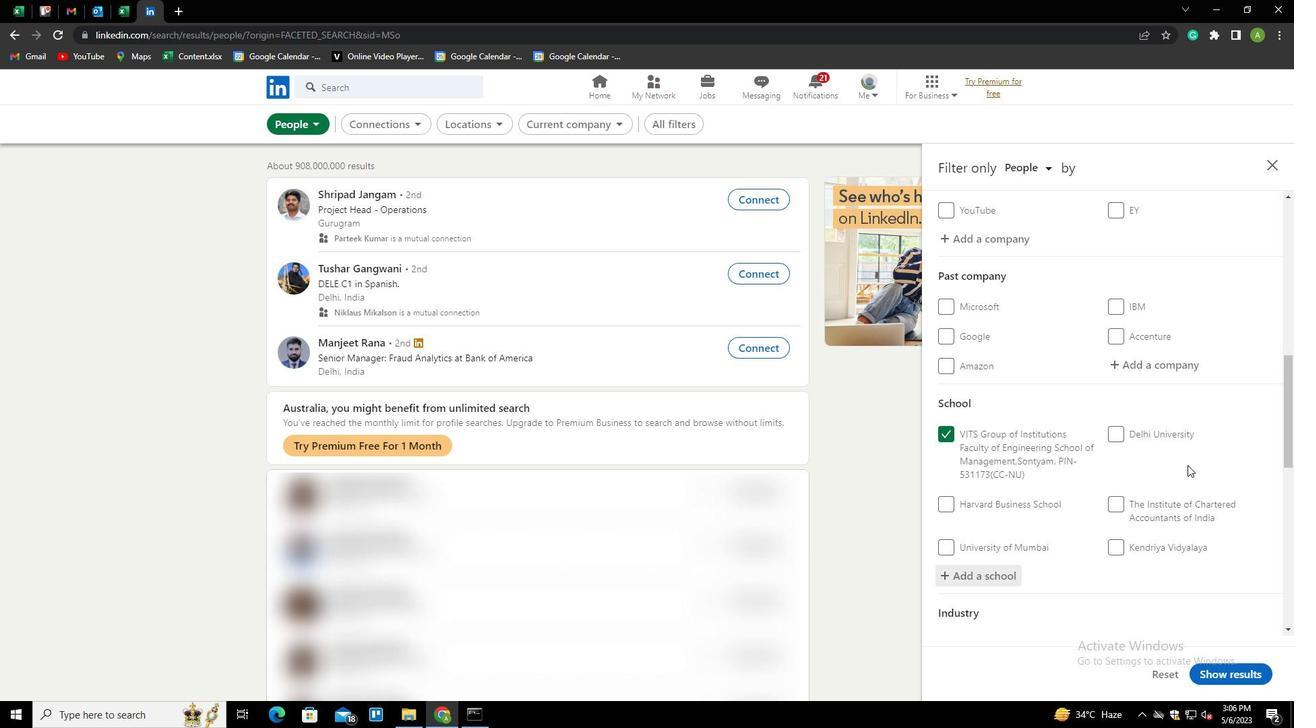 
Action: Mouse scrolled (1144, 457) with delta (0, 0)
Screenshot: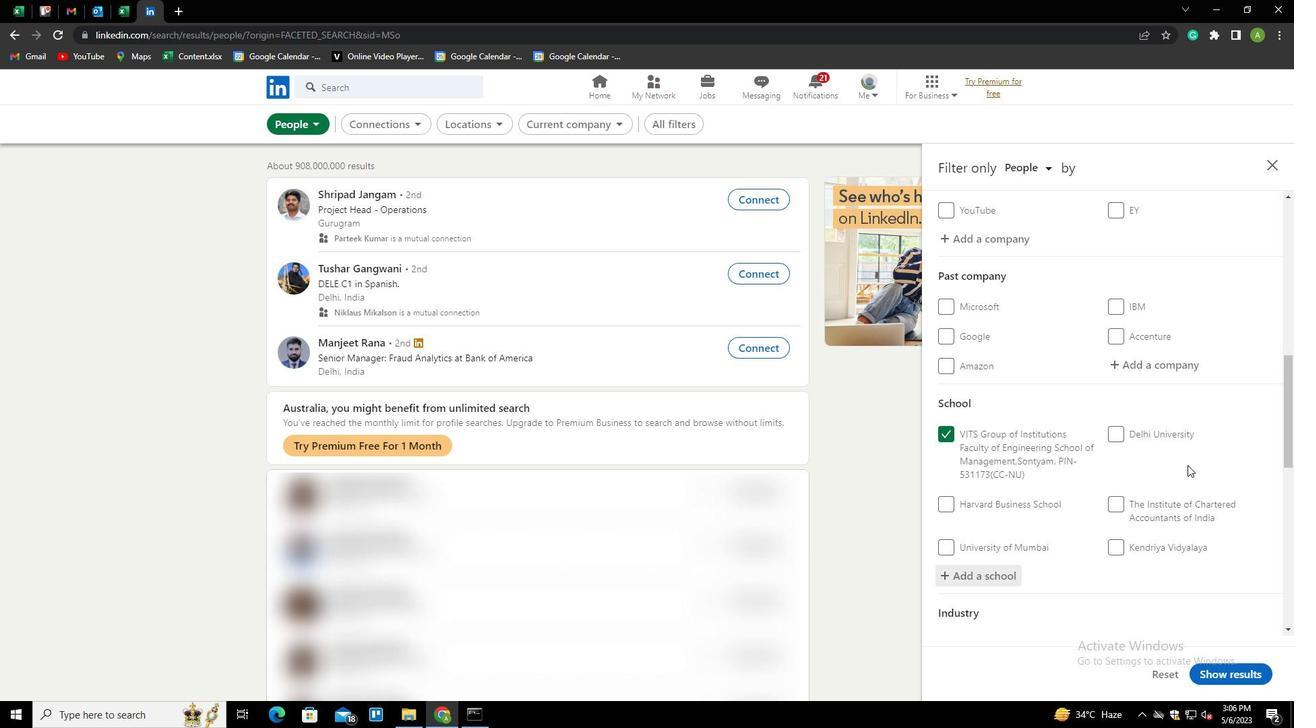 
Action: Mouse scrolled (1144, 457) with delta (0, 0)
Screenshot: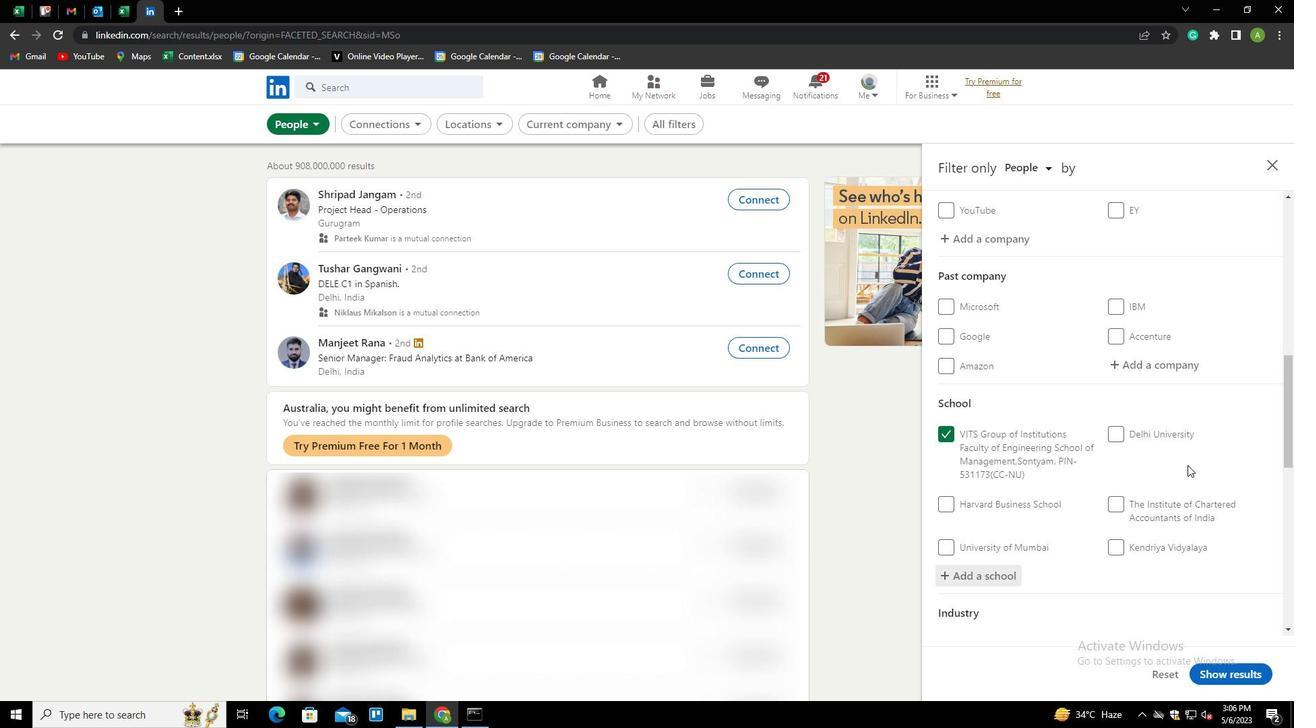 
Action: Mouse moved to (1139, 463)
Screenshot: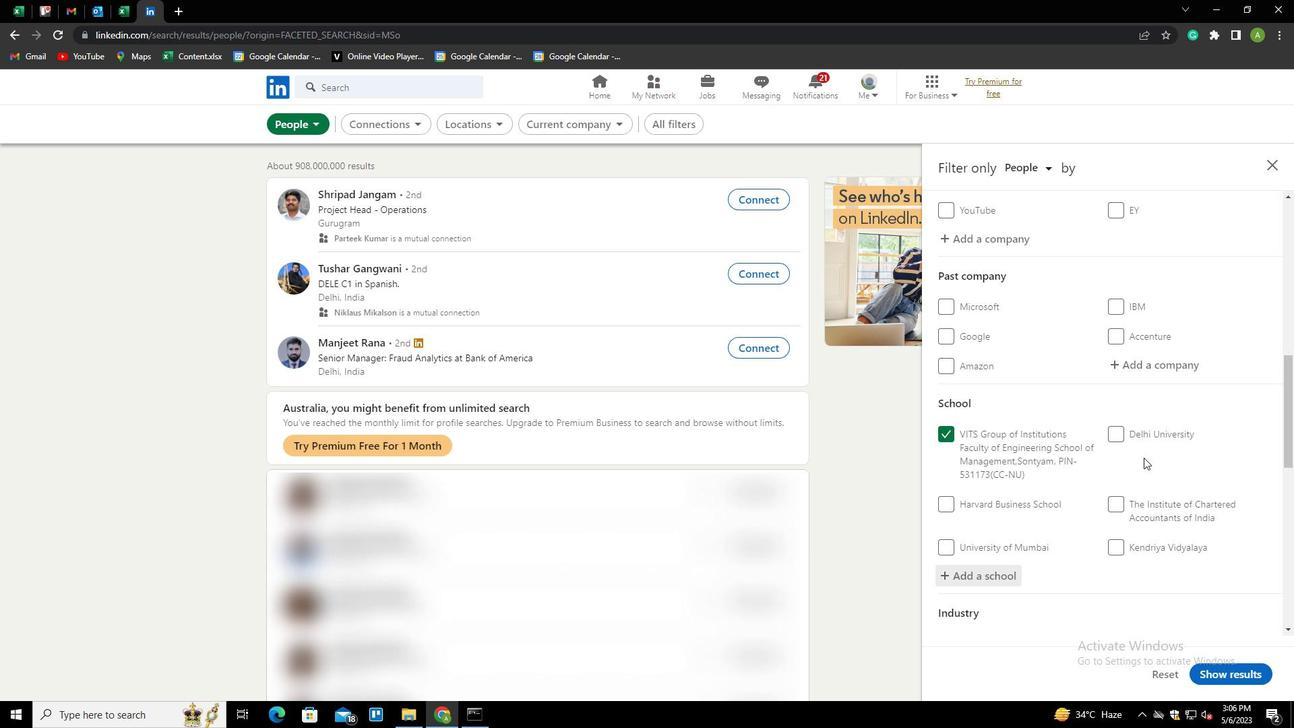 
Action: Mouse scrolled (1139, 462) with delta (0, 0)
Screenshot: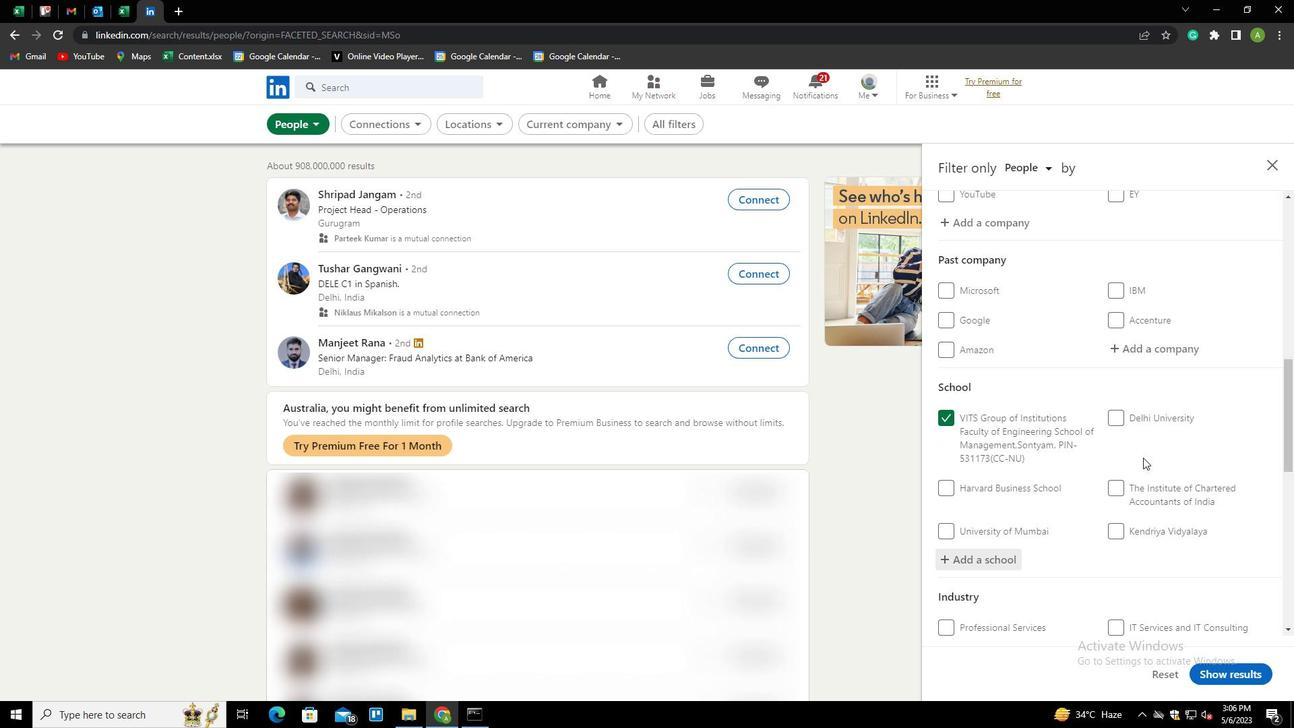 
Action: Mouse moved to (1139, 464)
Screenshot: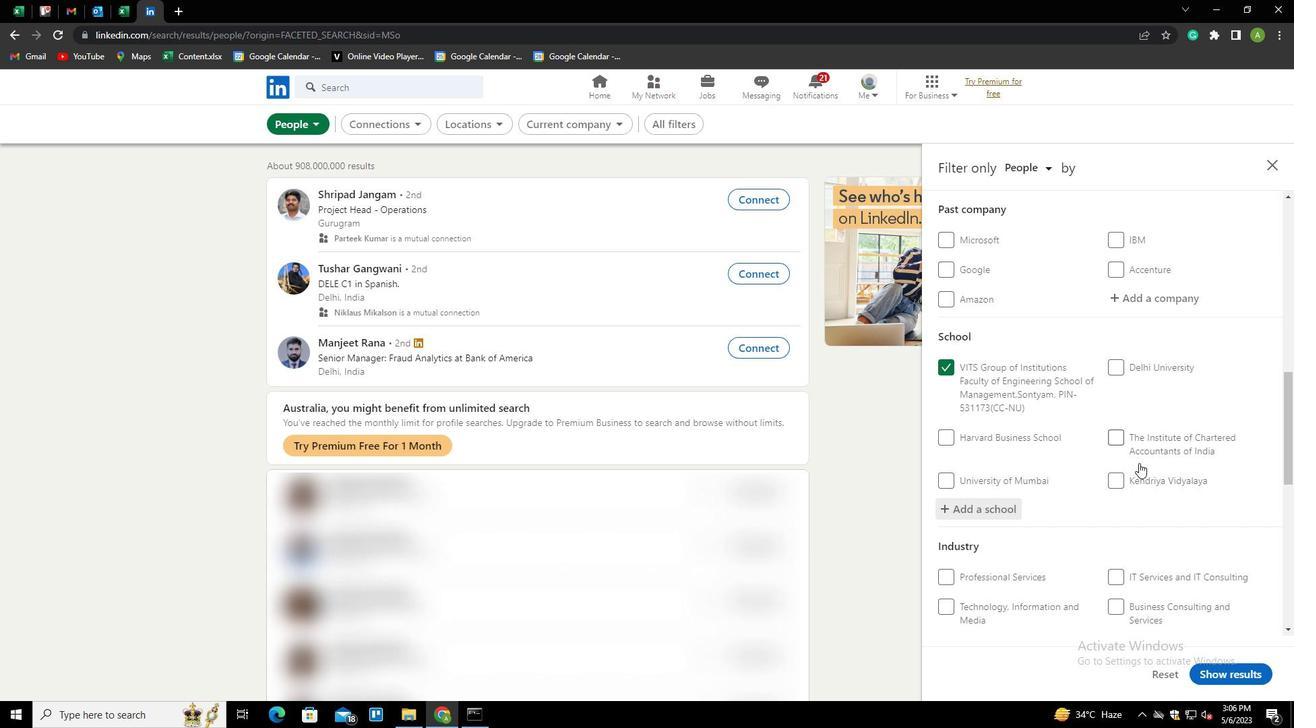 
Action: Mouse scrolled (1139, 463) with delta (0, 0)
Screenshot: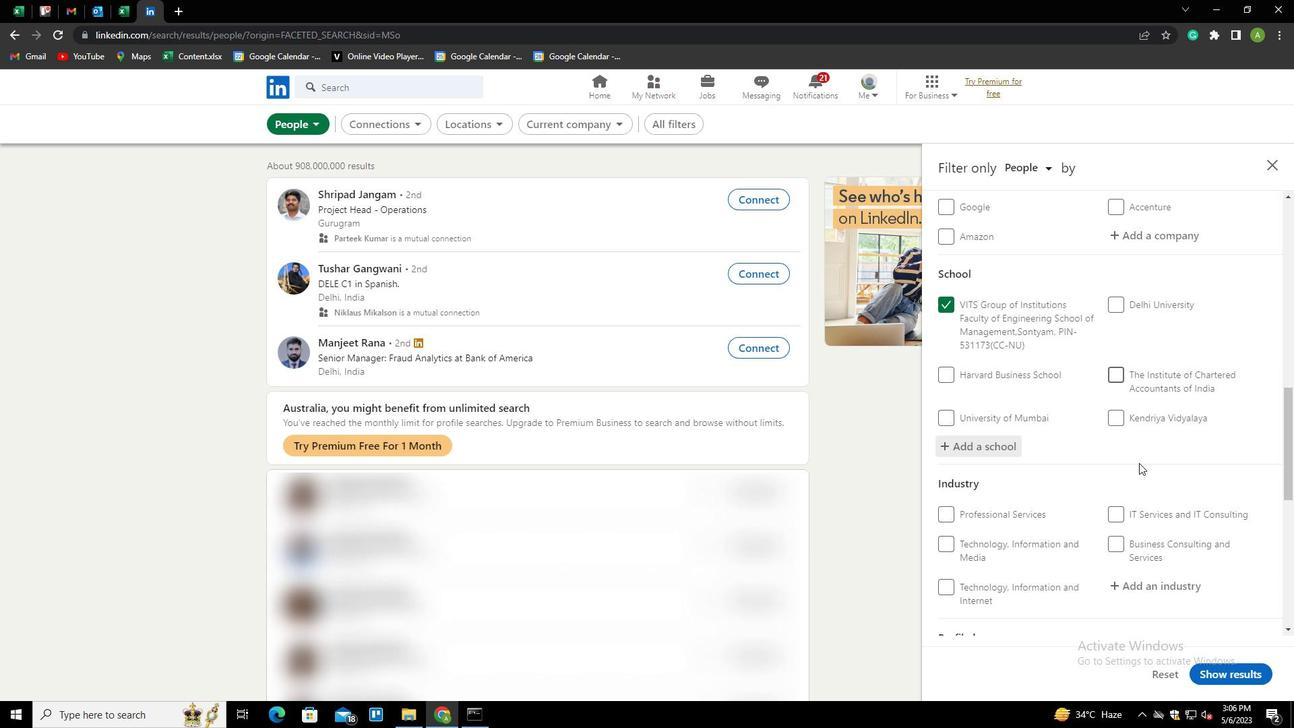 
Action: Mouse moved to (1165, 451)
Screenshot: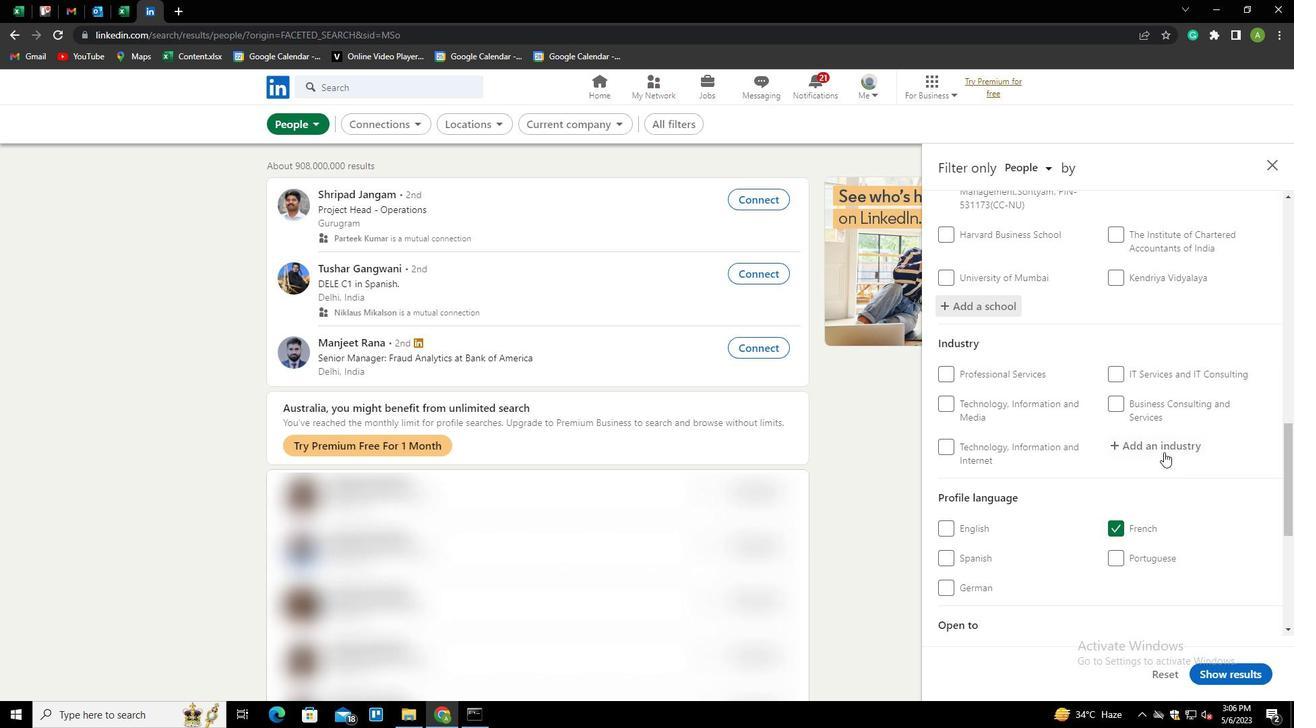 
Action: Mouse pressed left at (1165, 451)
Screenshot: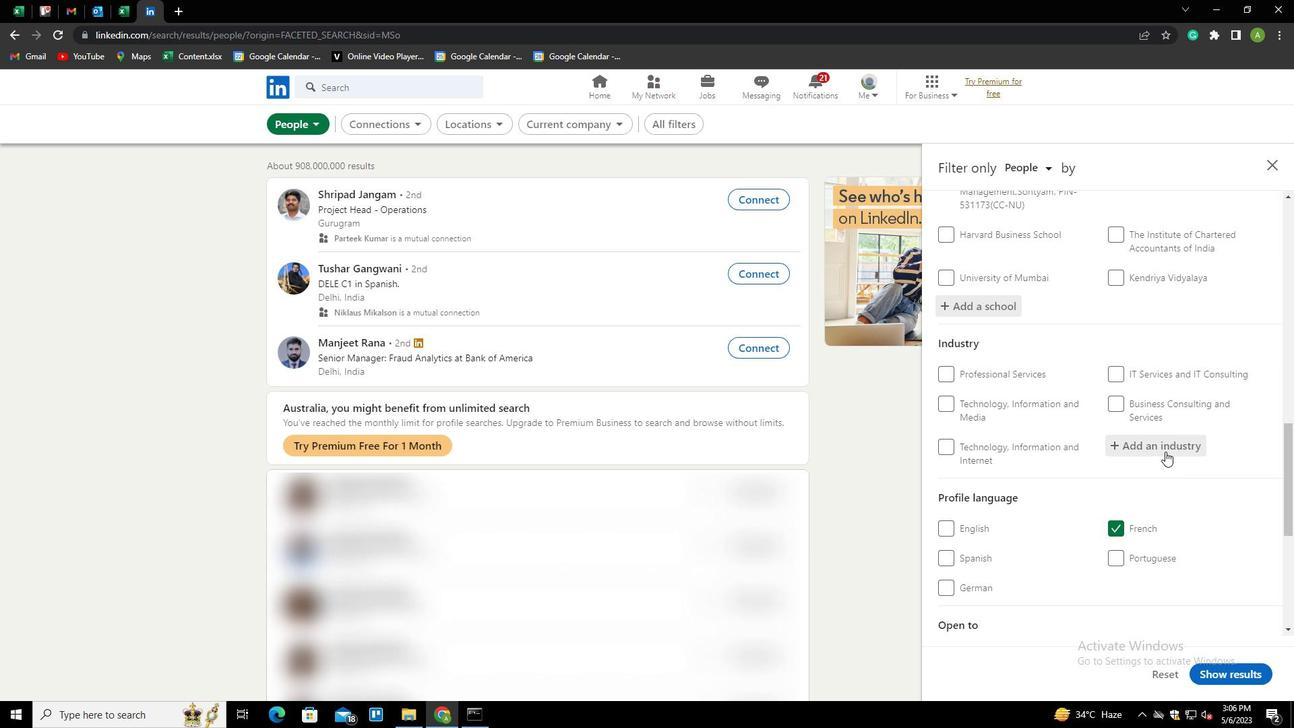 
Action: Mouse moved to (1189, 434)
Screenshot: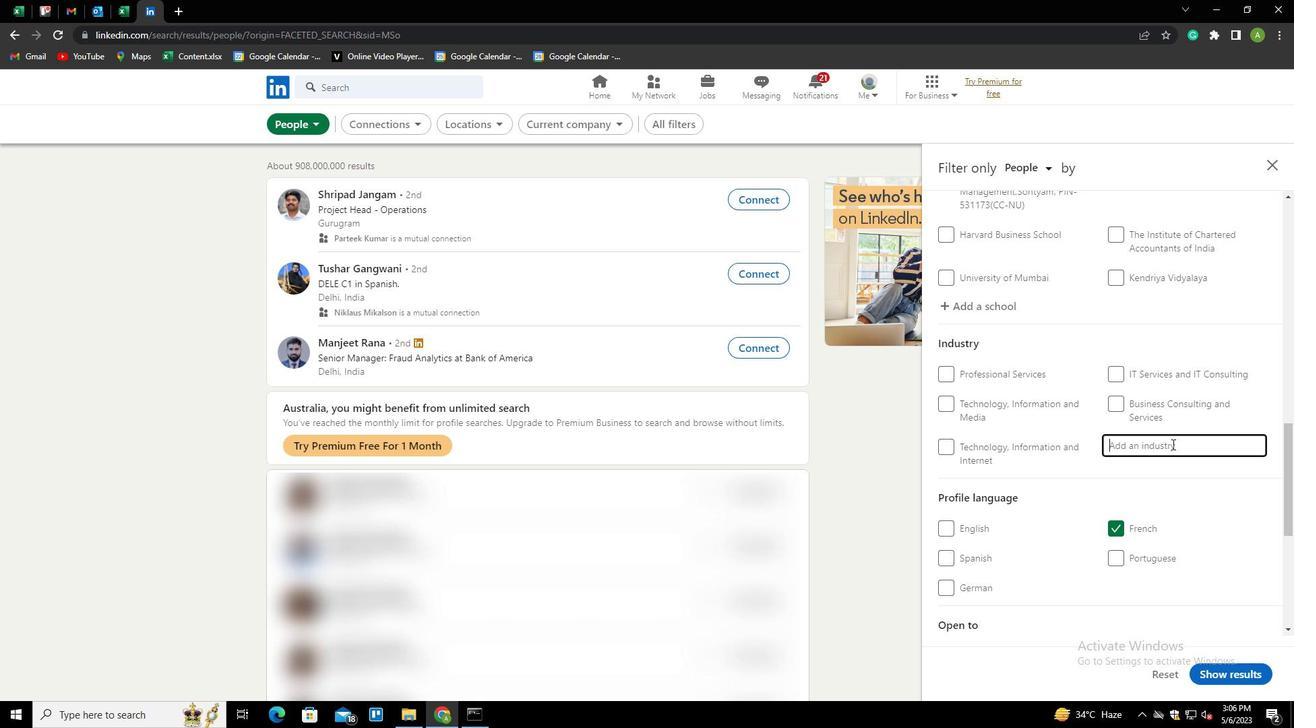 
Action: Key pressed <Key.shift>MATTRESS<Key.space>AND<Key.space><Key.shift>BLINDS<Key.space><Key.shift>MANUFACTURING<Key.down><Key.down><Key.enter>
Screenshot: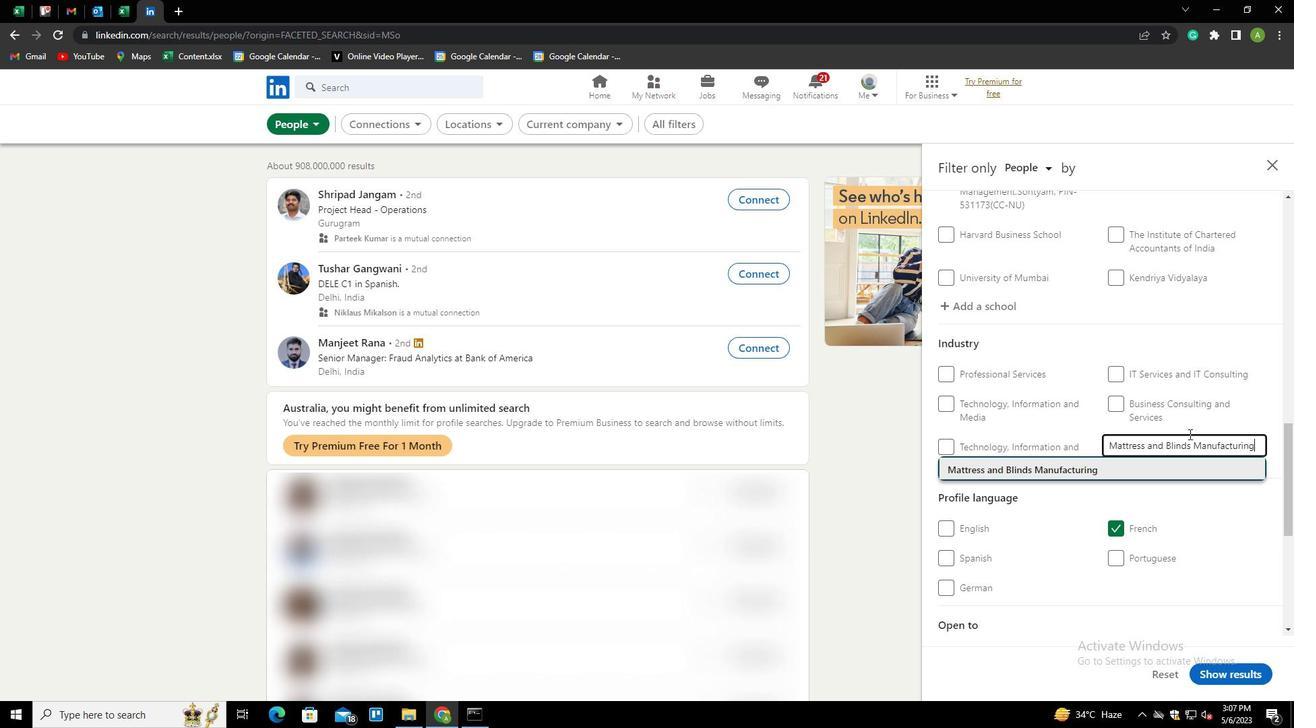 
Action: Mouse moved to (1231, 383)
Screenshot: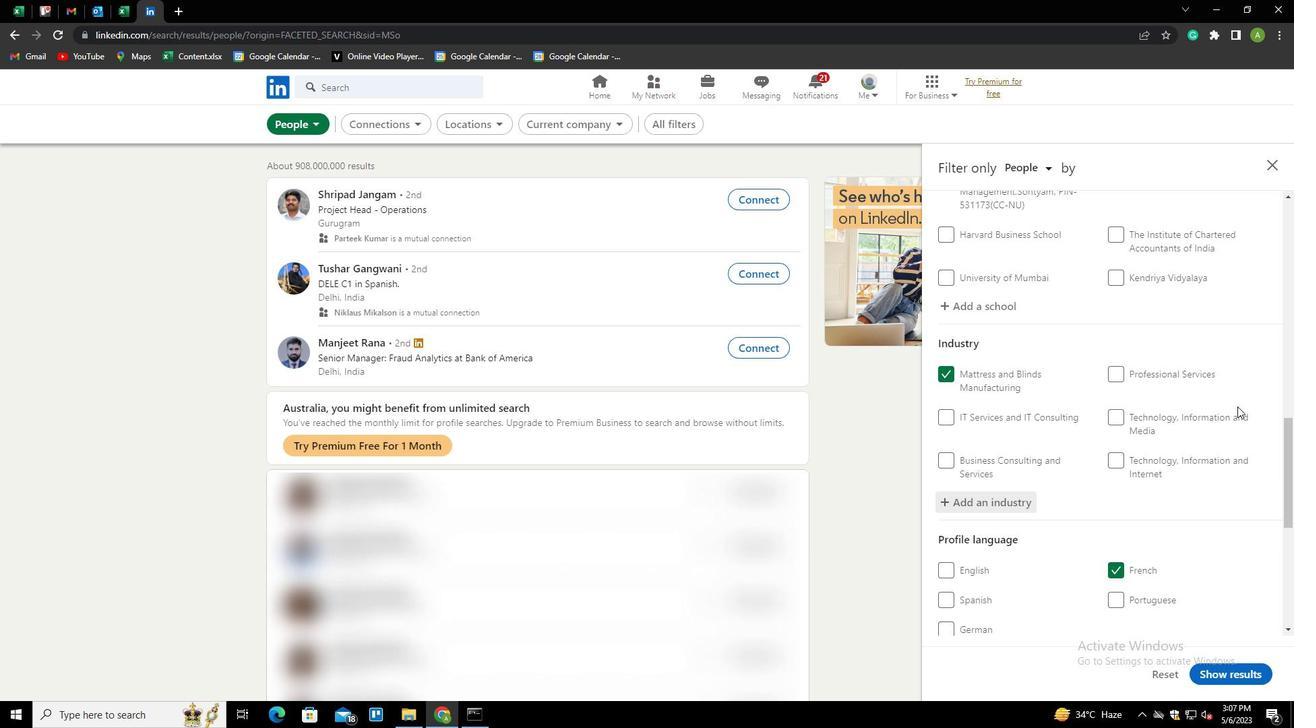 
Action: Mouse scrolled (1231, 382) with delta (0, 0)
Screenshot: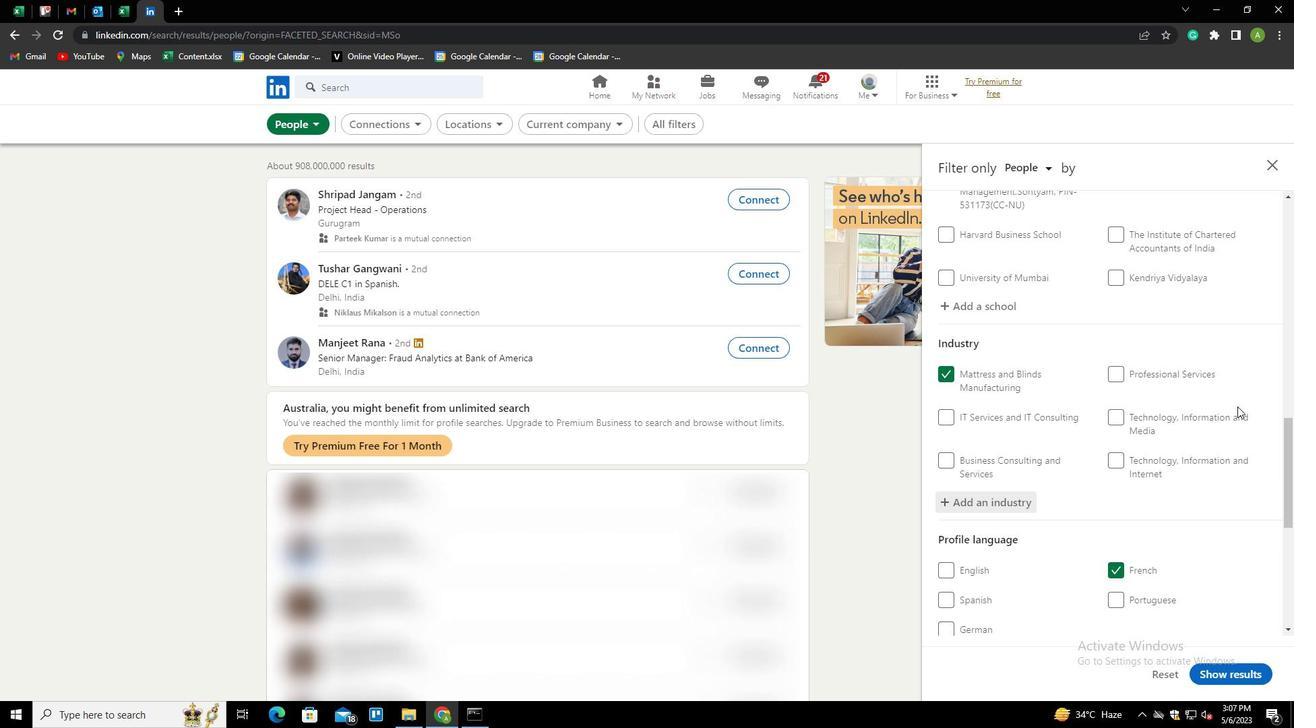 
Action: Mouse scrolled (1231, 382) with delta (0, 0)
Screenshot: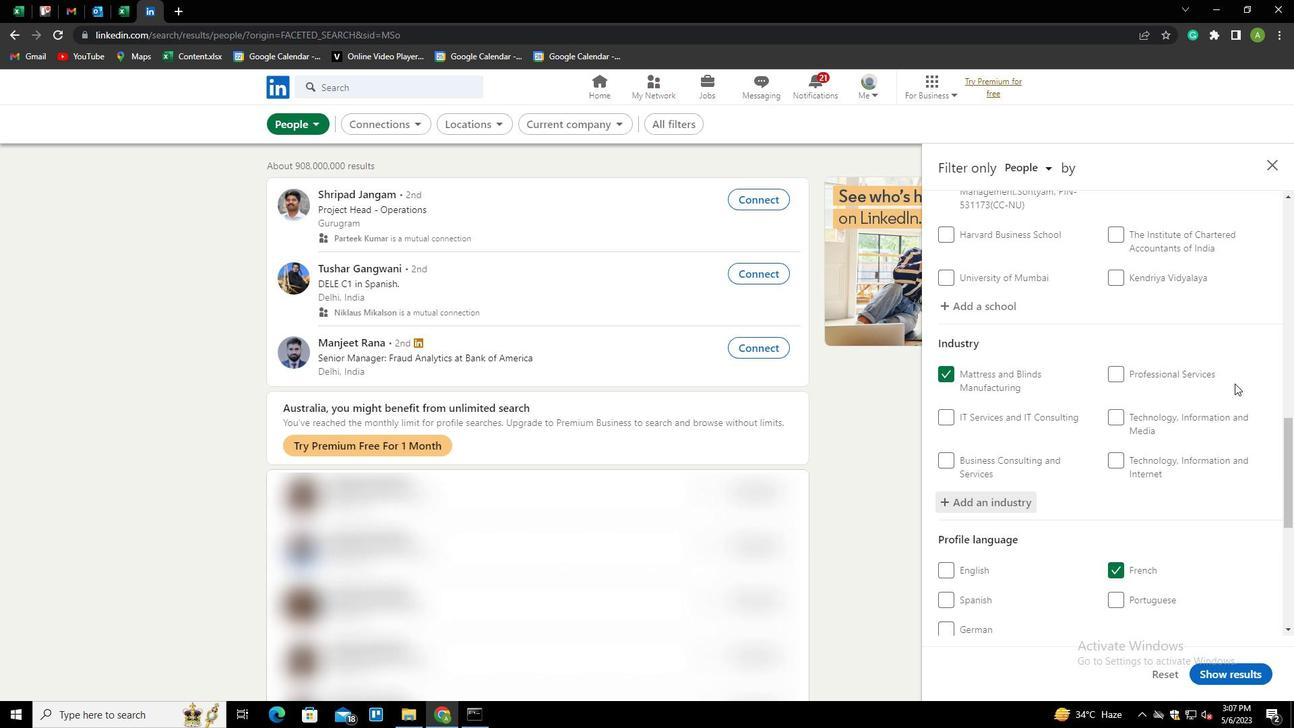 
Action: Mouse moved to (1229, 383)
Screenshot: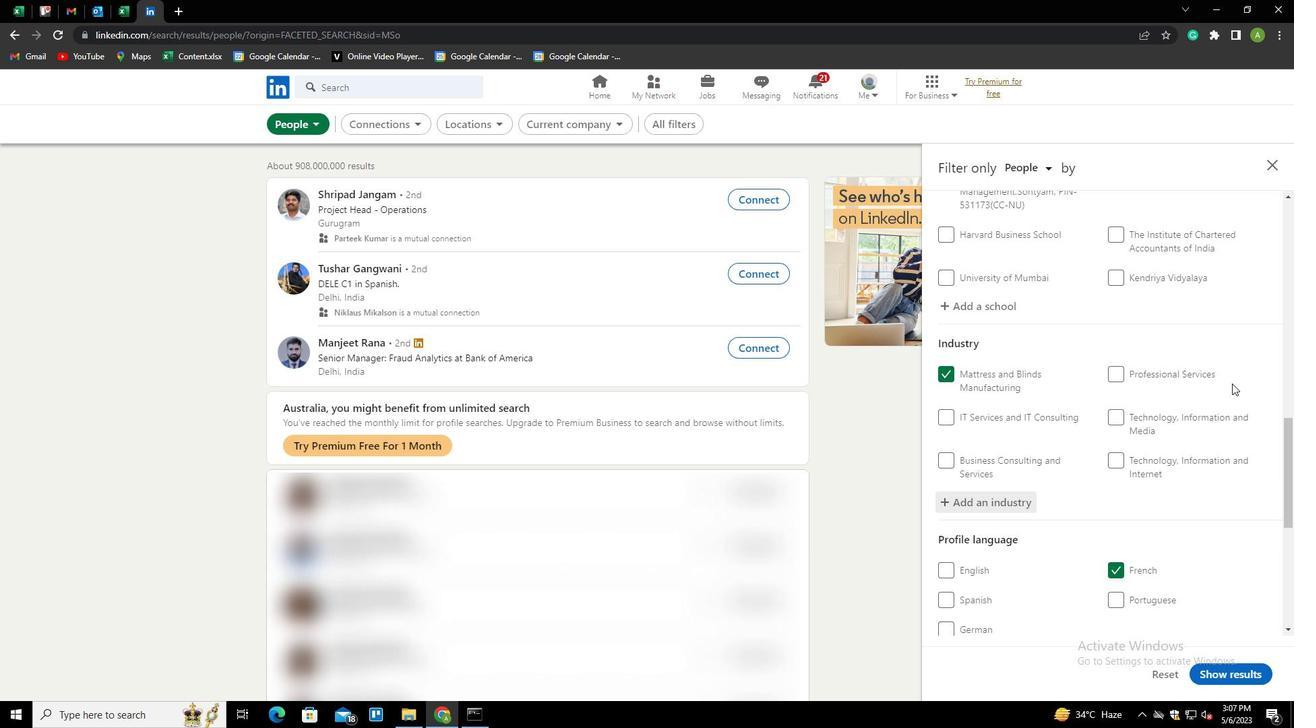 
Action: Mouse scrolled (1229, 382) with delta (0, 0)
Screenshot: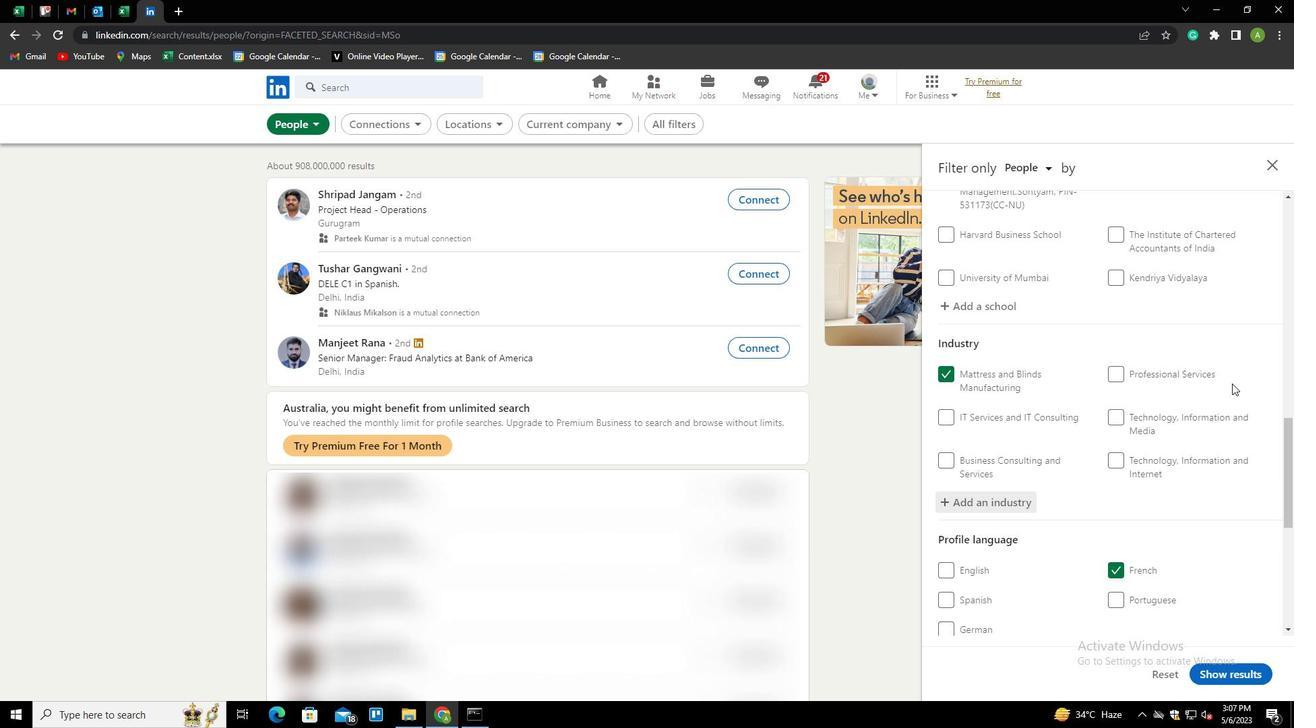 
Action: Mouse moved to (1229, 383)
Screenshot: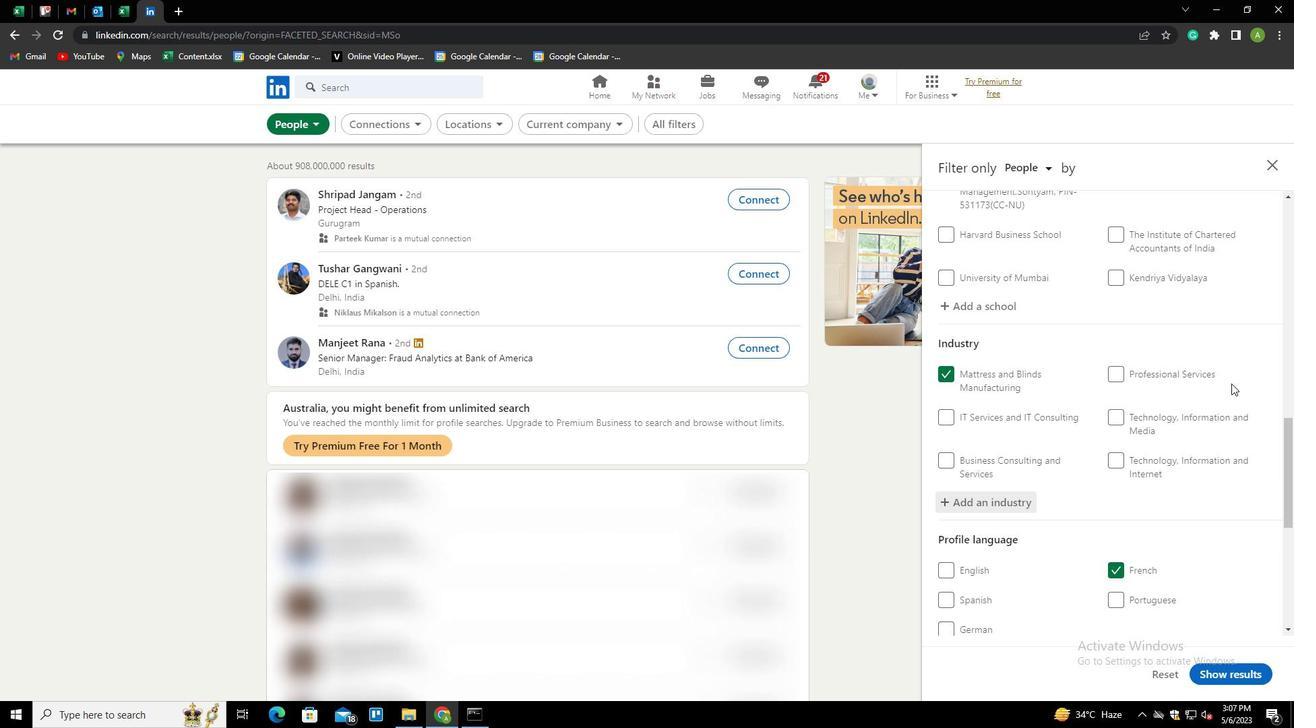 
Action: Mouse scrolled (1229, 382) with delta (0, 0)
Screenshot: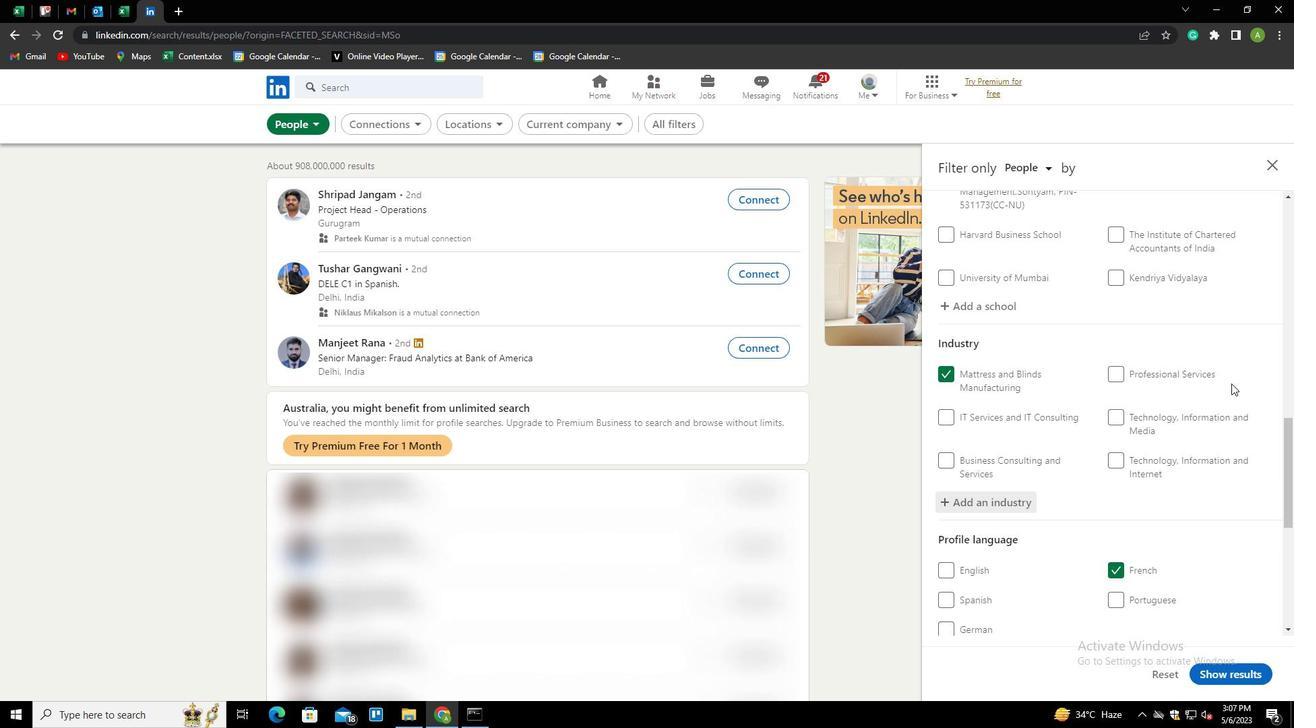 
Action: Mouse moved to (1202, 397)
Screenshot: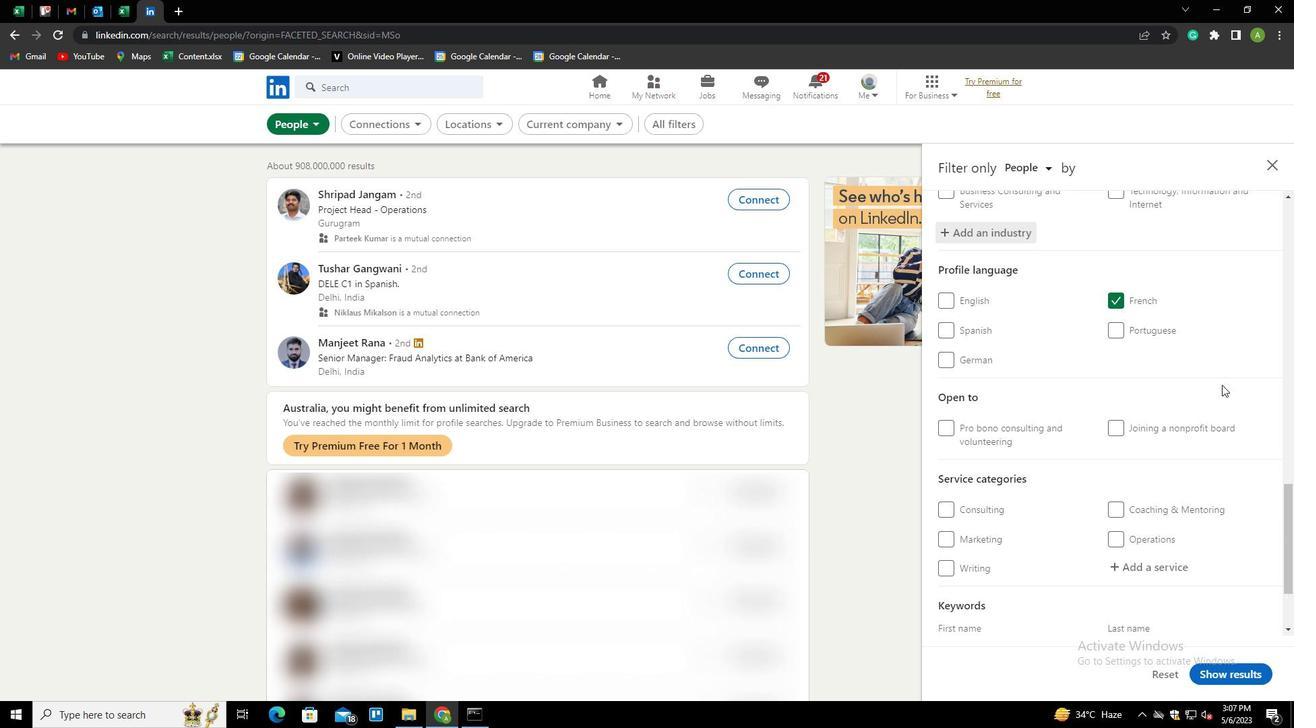 
Action: Mouse scrolled (1202, 397) with delta (0, 0)
Screenshot: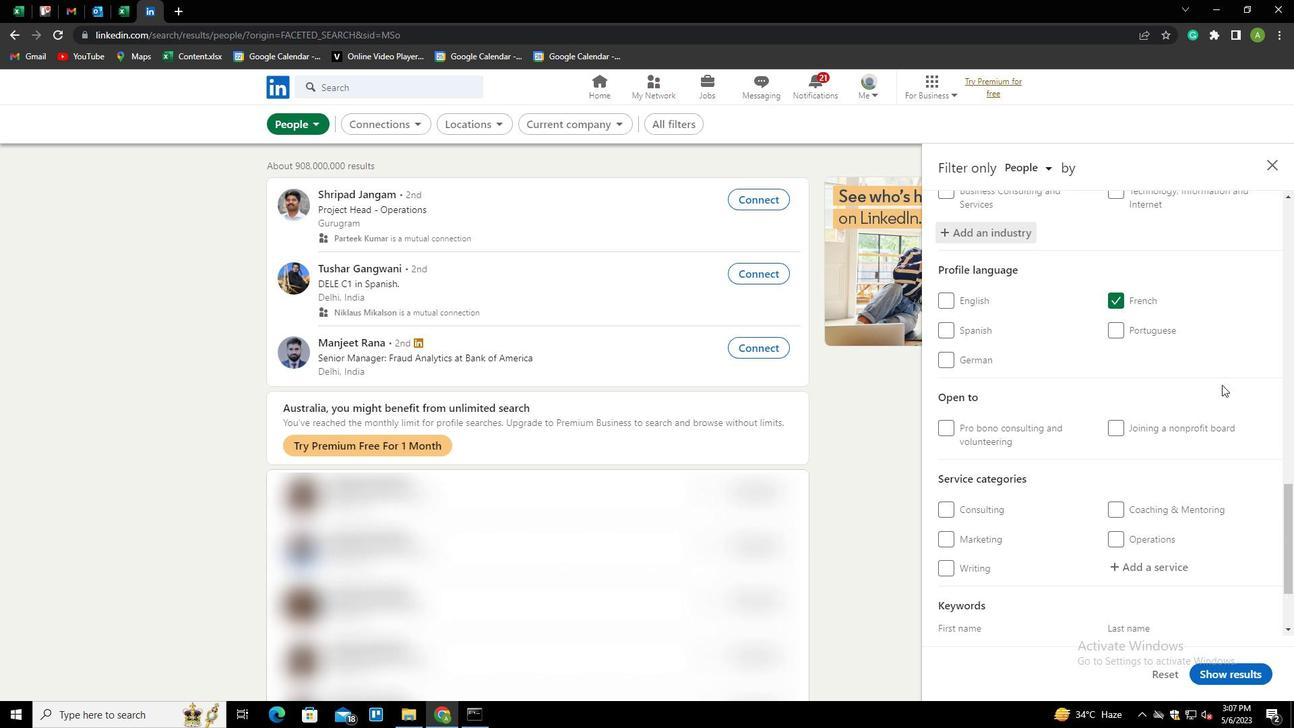 
Action: Mouse moved to (1202, 398)
Screenshot: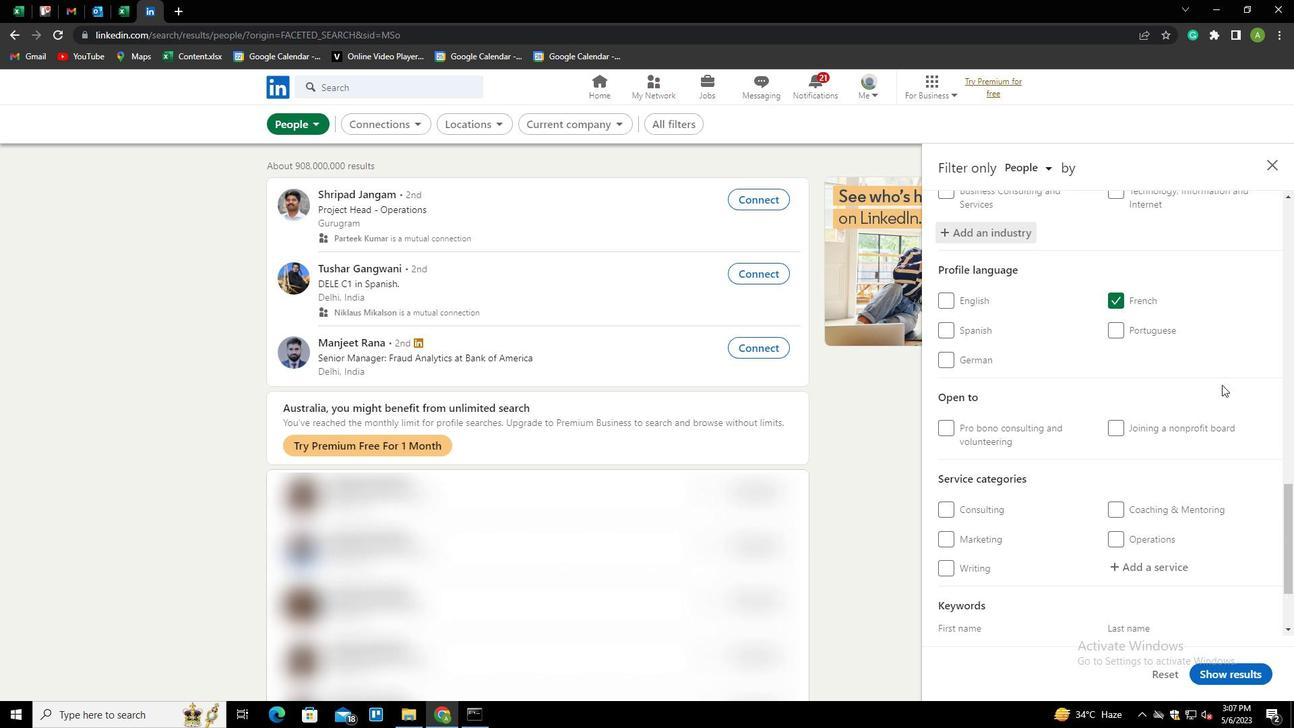 
Action: Mouse scrolled (1202, 397) with delta (0, 0)
Screenshot: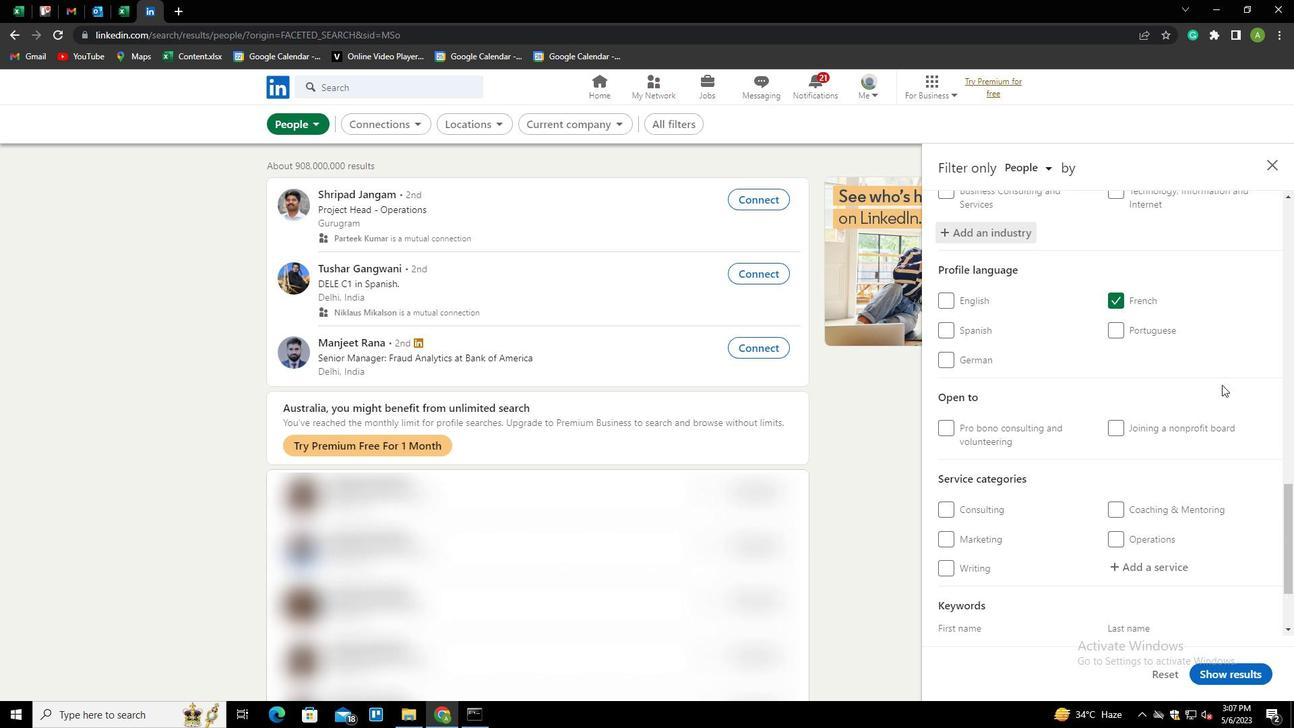 
Action: Mouse moved to (1202, 398)
Screenshot: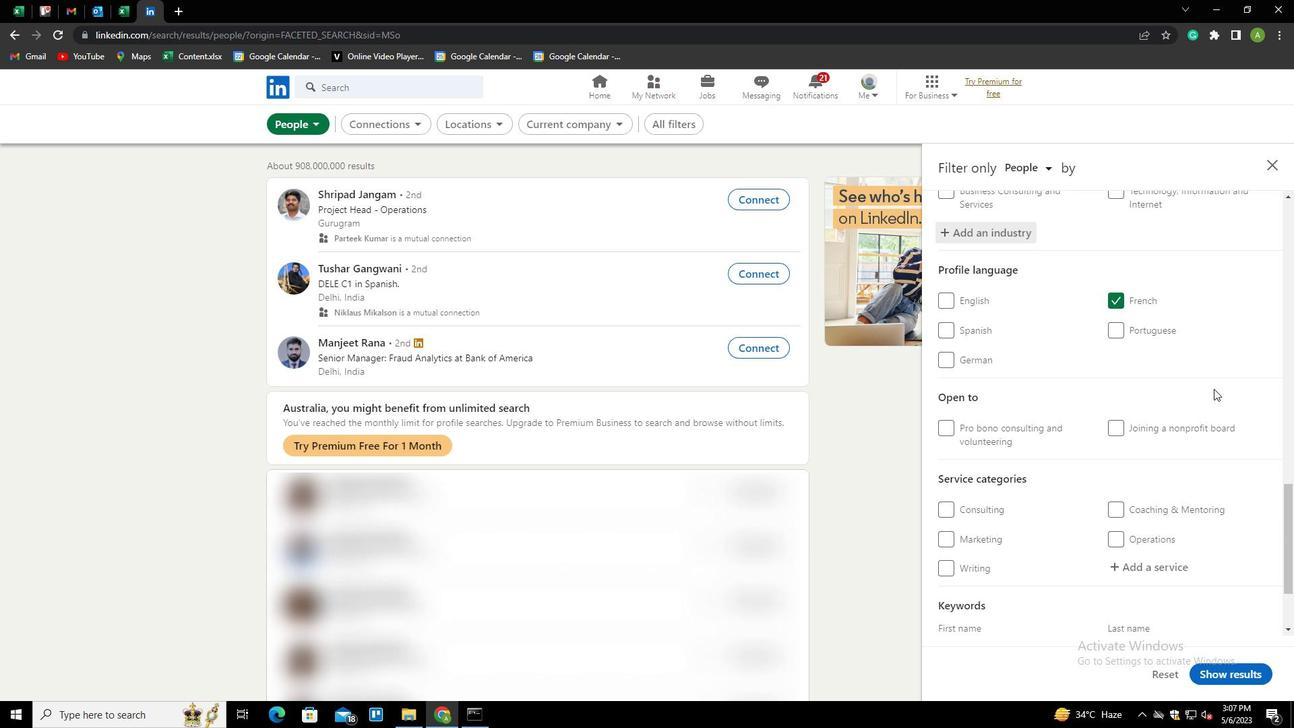 
Action: Mouse scrolled (1202, 397) with delta (0, 0)
Screenshot: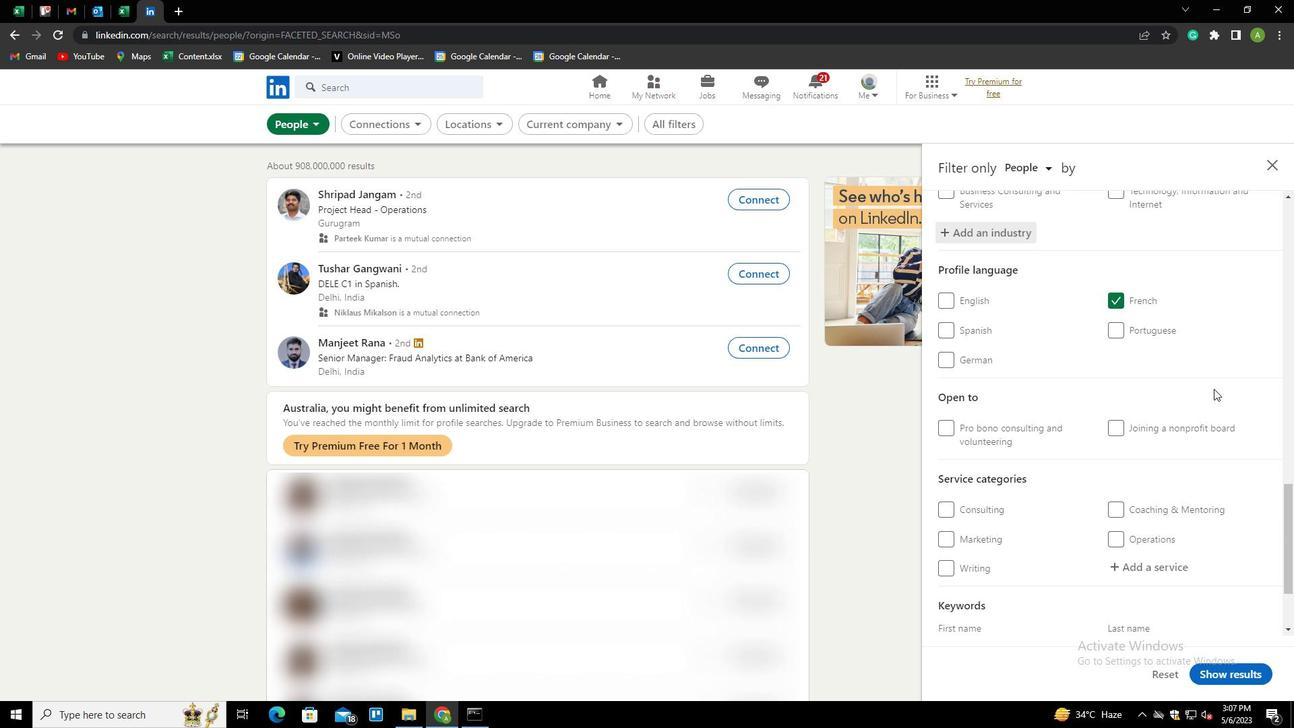 
Action: Mouse moved to (1156, 455)
Screenshot: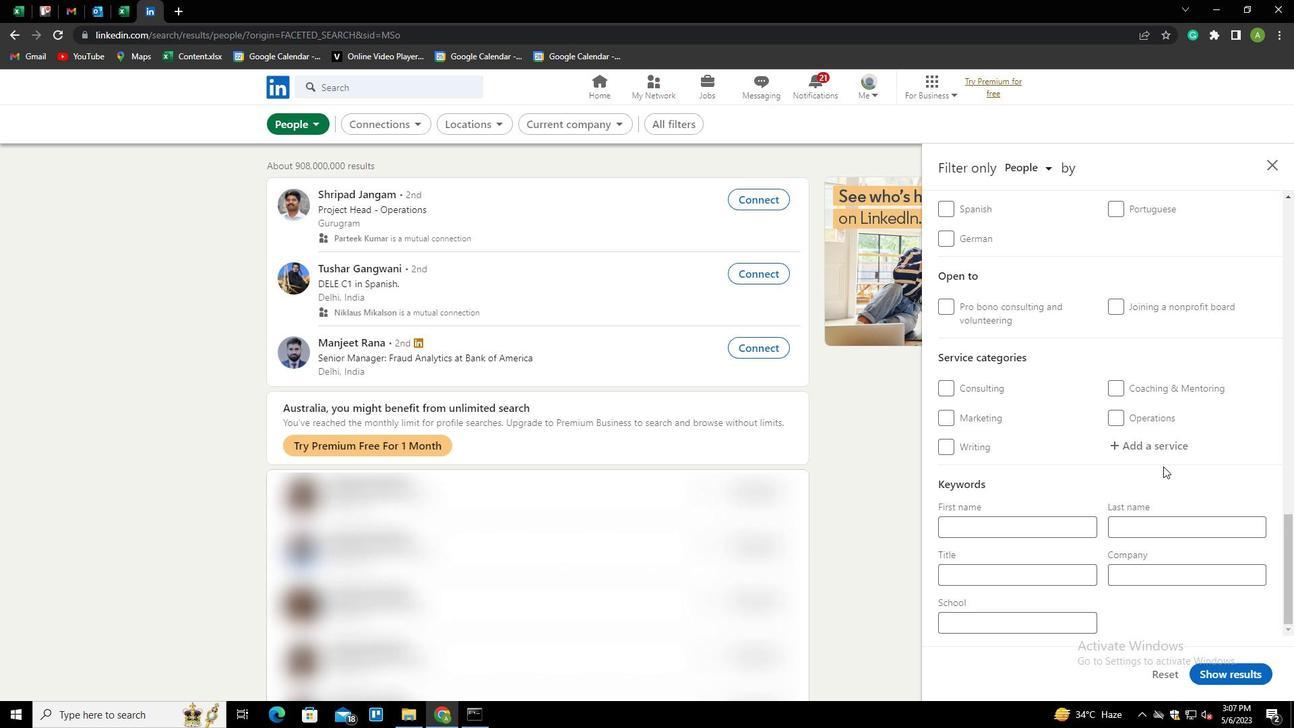 
Action: Mouse pressed left at (1156, 455)
Screenshot: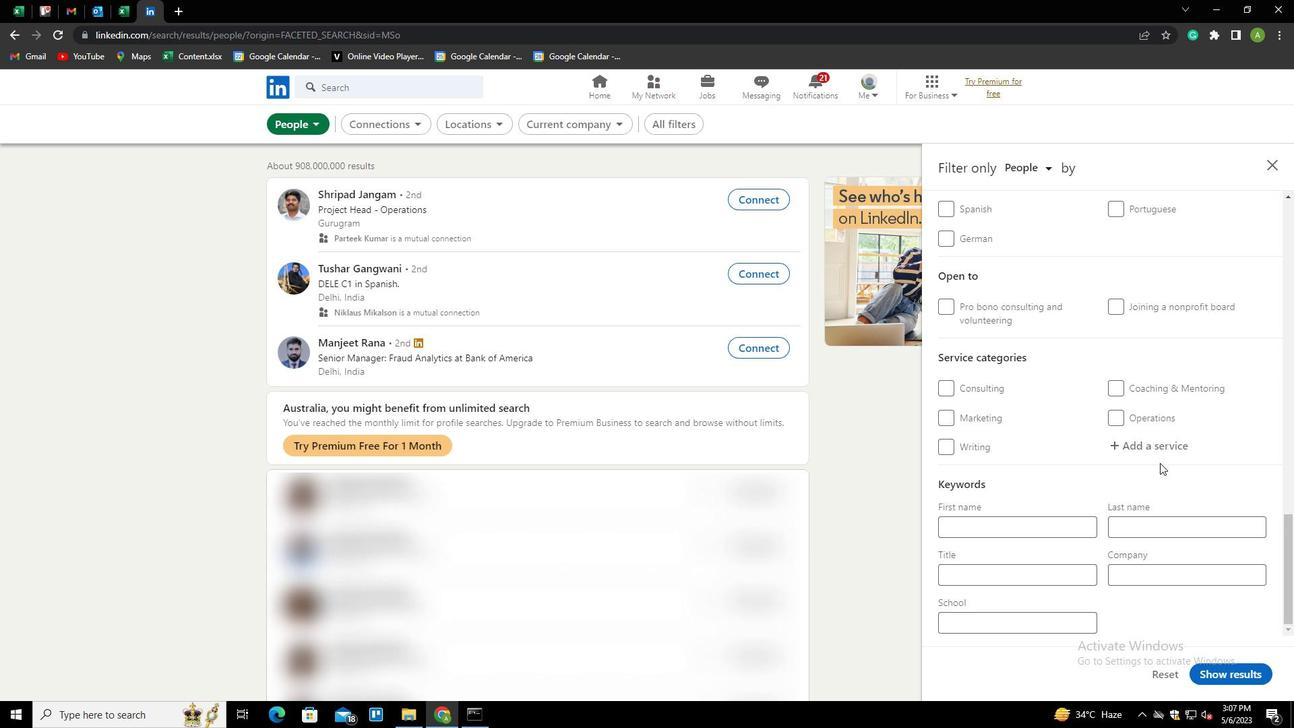 
Action: Mouse moved to (1156, 451)
Screenshot: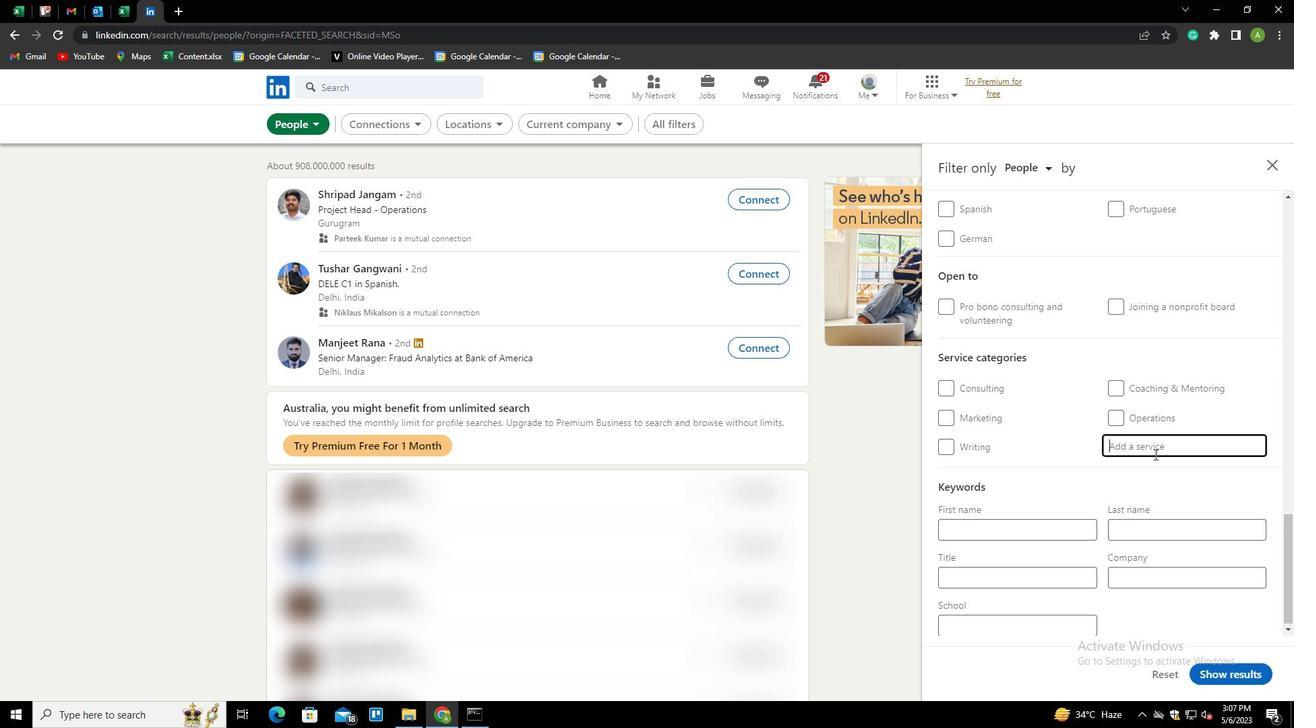 
Action: Key pressed <Key.shift><Key.shift><Key.shift><Key.shift><Key.shift><Key.shift><Key.shift><Key.shift><Key.shift><Key.shift><Key.shift><Key.shift><Key.shift><Key.shift><Key.shift><Key.shift><Key.shift><Key.shift><Key.shift><Key.shift><Key.shift><Key.shift><Key.shift><Key.shift><Key.shift><Key.shift><Key.shift>INFORMATION<Key.space><Key.shift>MANAGEMENT<Key.down><Key.enter>
Screenshot: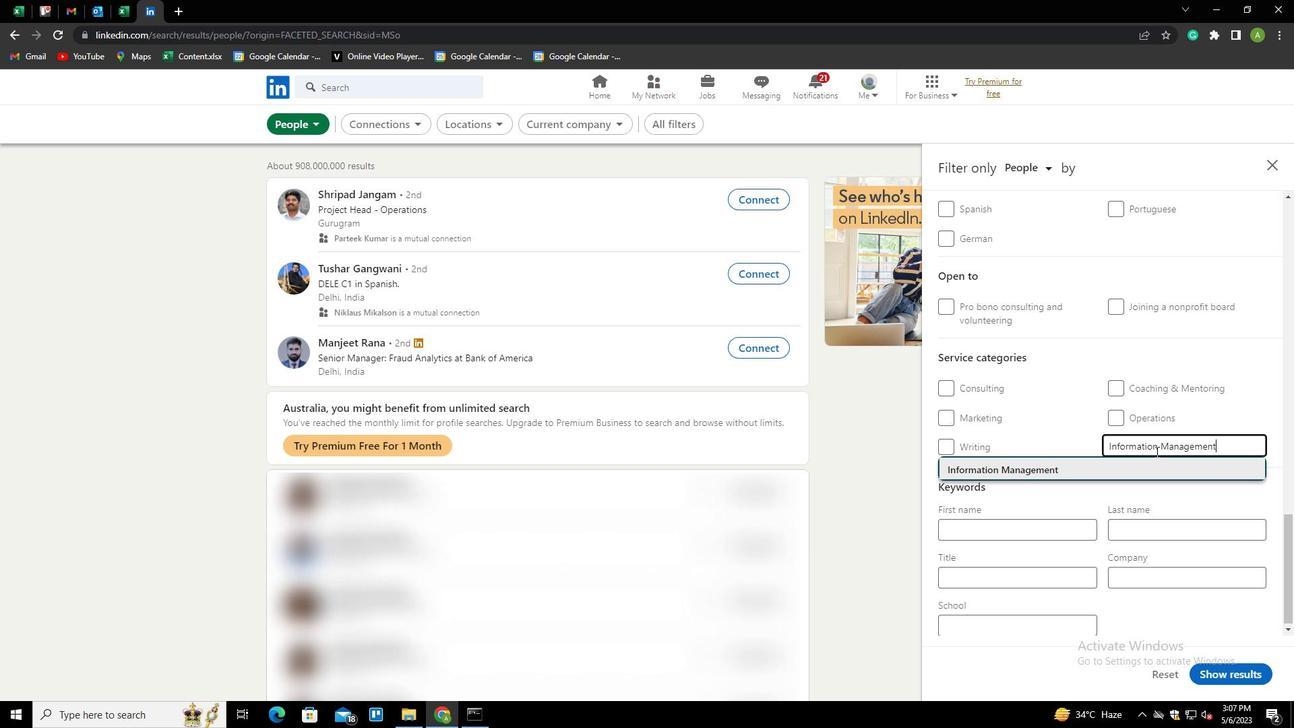 
Action: Mouse scrolled (1156, 451) with delta (0, 0)
Screenshot: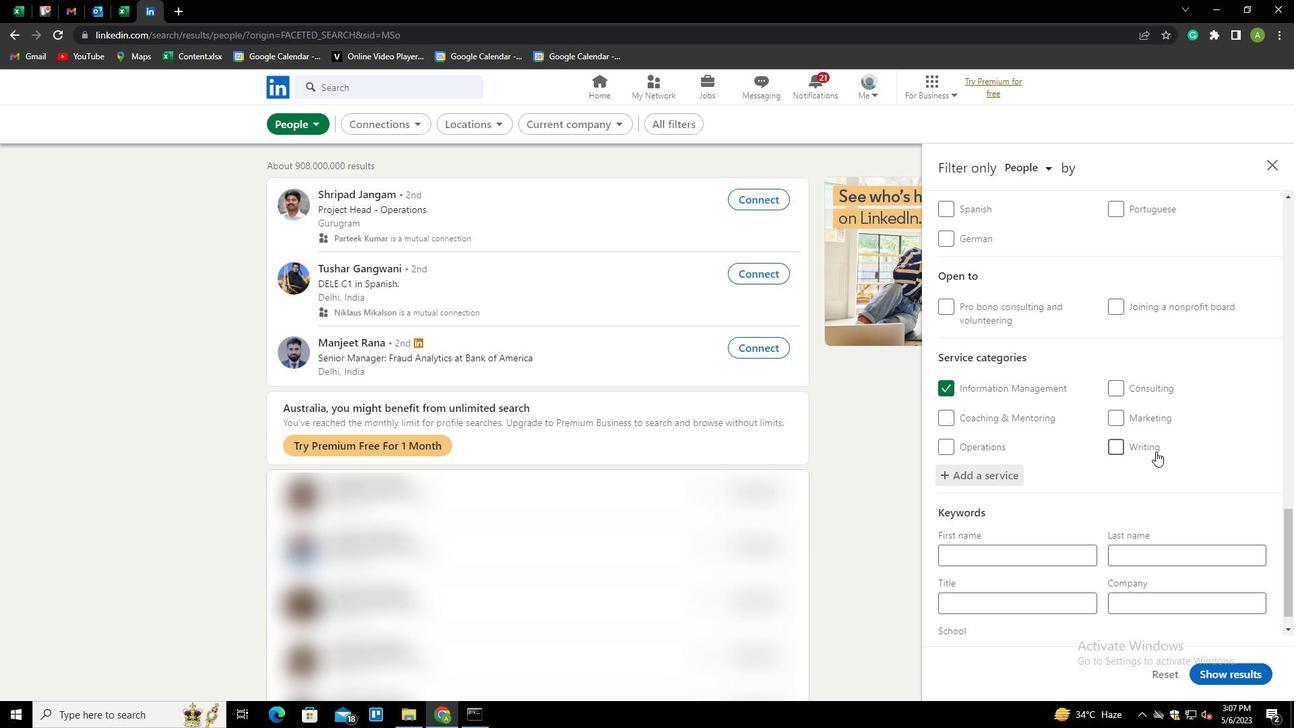 
Action: Mouse scrolled (1156, 451) with delta (0, 0)
Screenshot: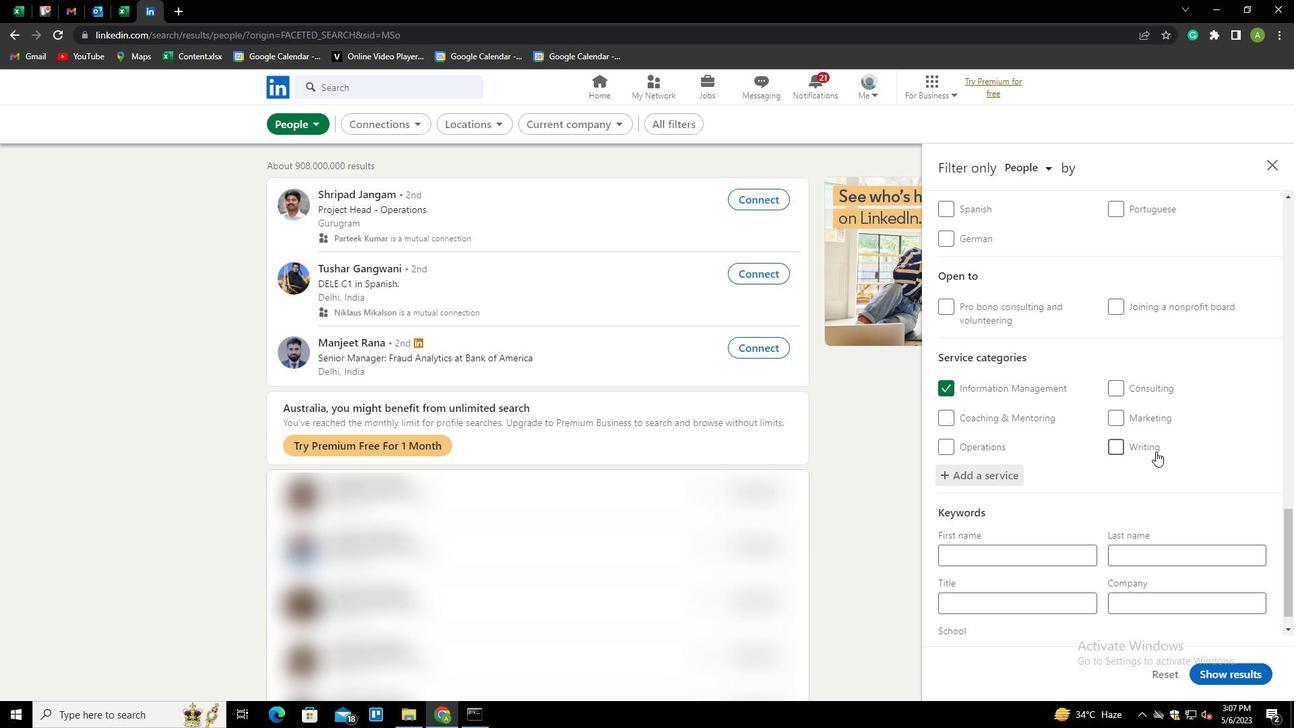 
Action: Mouse scrolled (1156, 451) with delta (0, 0)
Screenshot: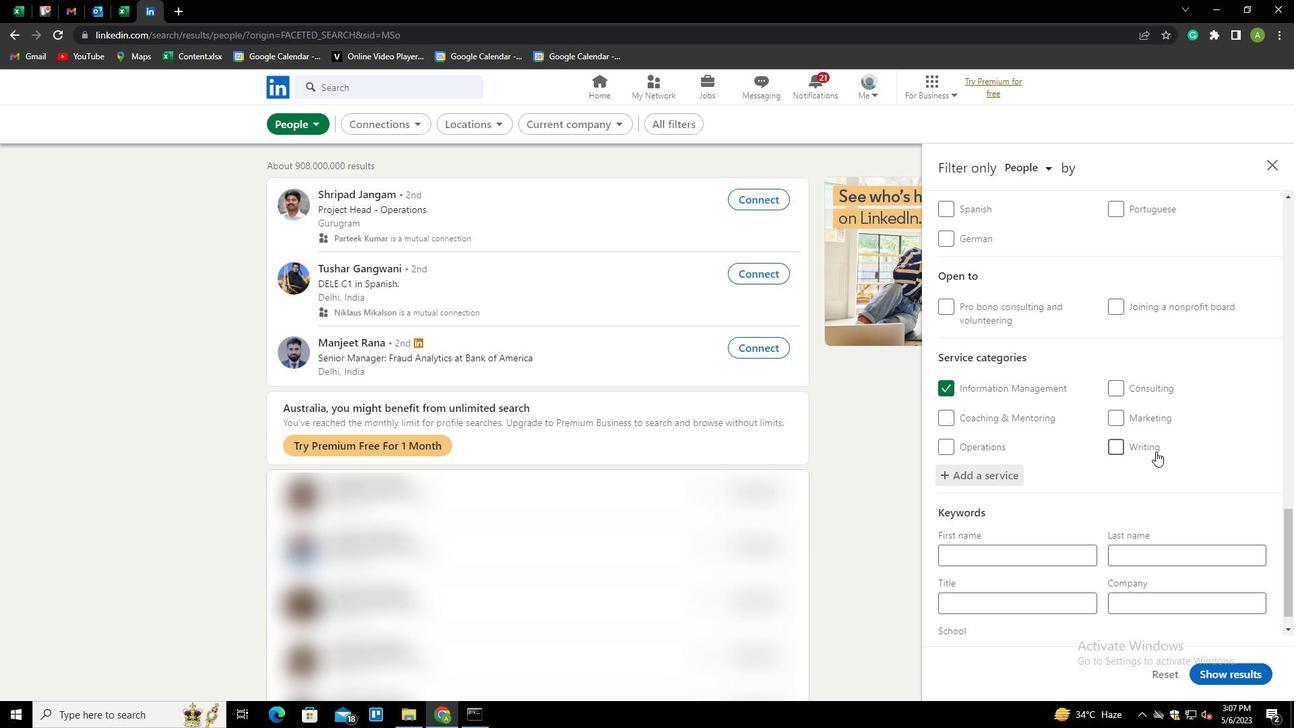 
Action: Mouse scrolled (1156, 451) with delta (0, 0)
Screenshot: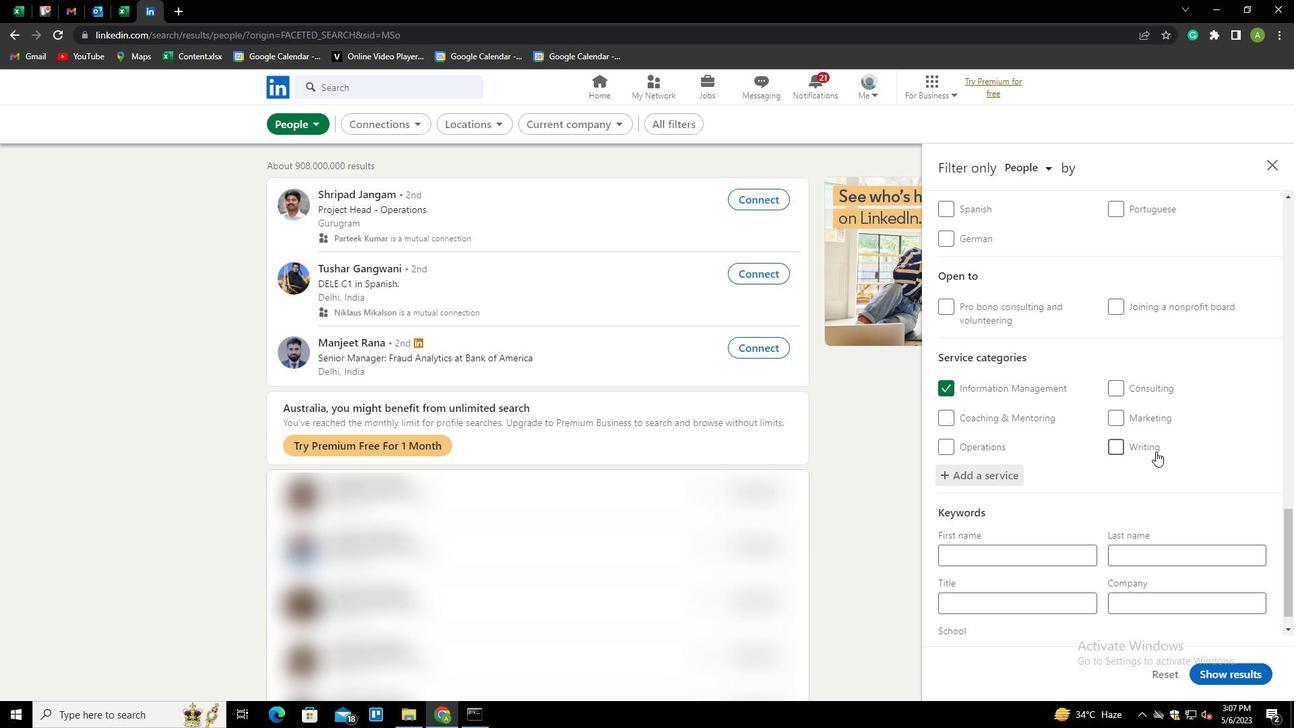 
Action: Mouse scrolled (1156, 451) with delta (0, 0)
Screenshot: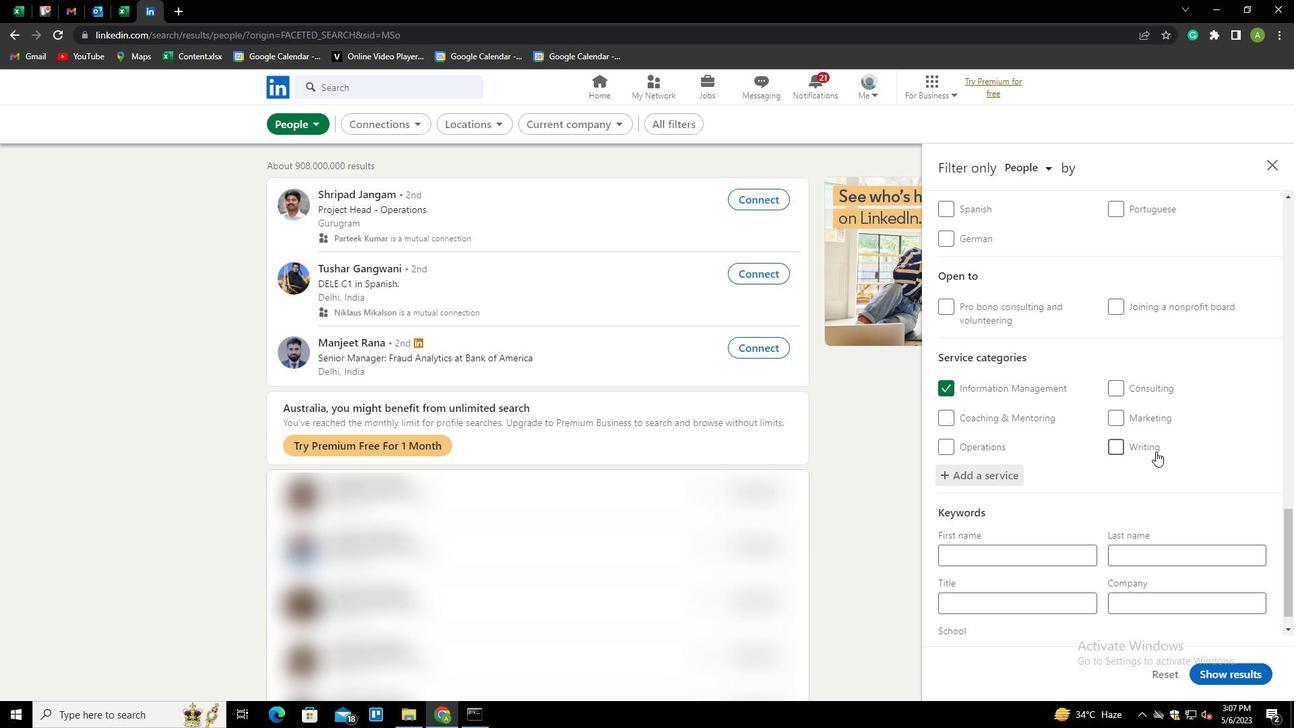 
Action: Mouse scrolled (1156, 451) with delta (0, 0)
Screenshot: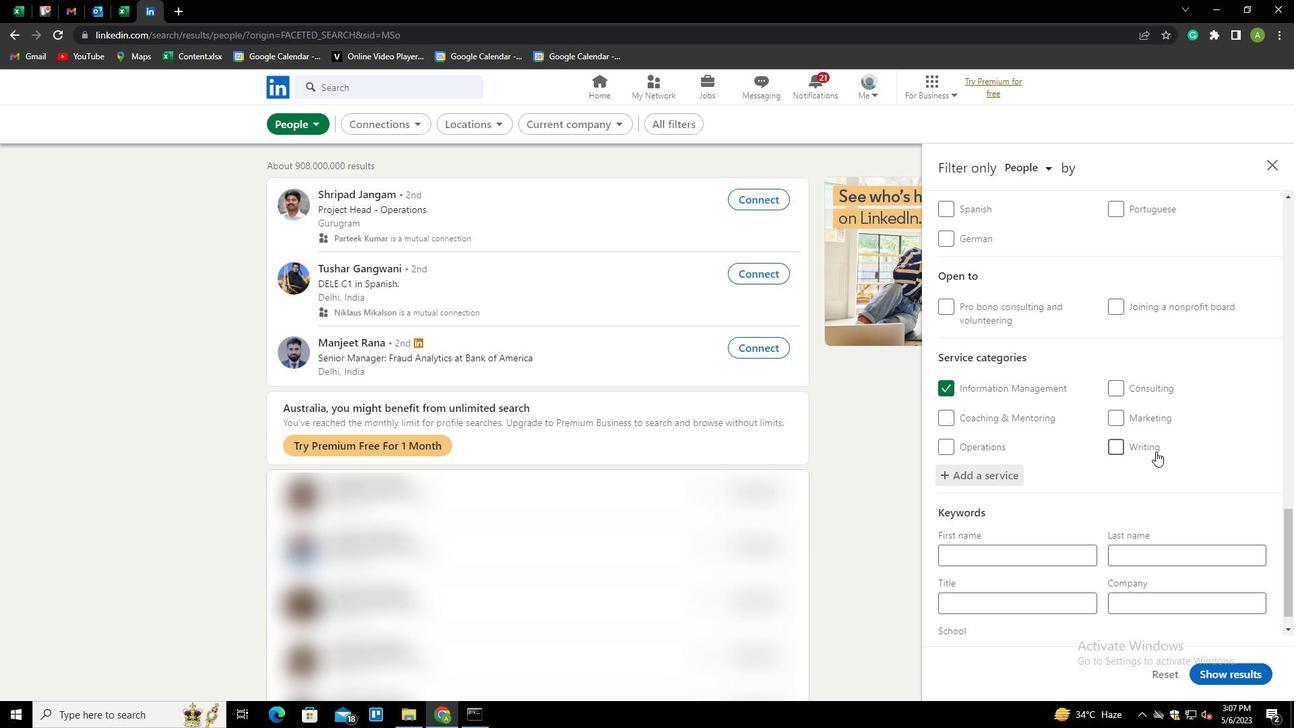 
Action: Mouse moved to (1059, 575)
Screenshot: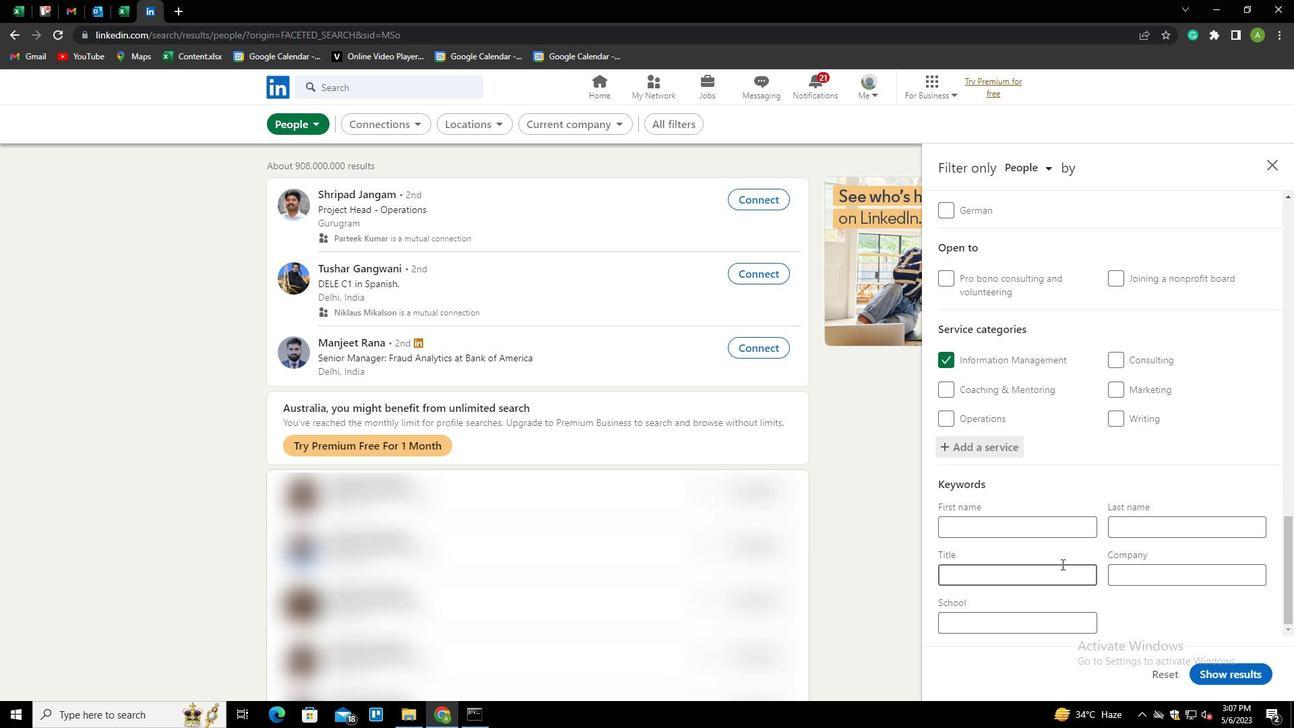 
Action: Mouse pressed left at (1059, 575)
Screenshot: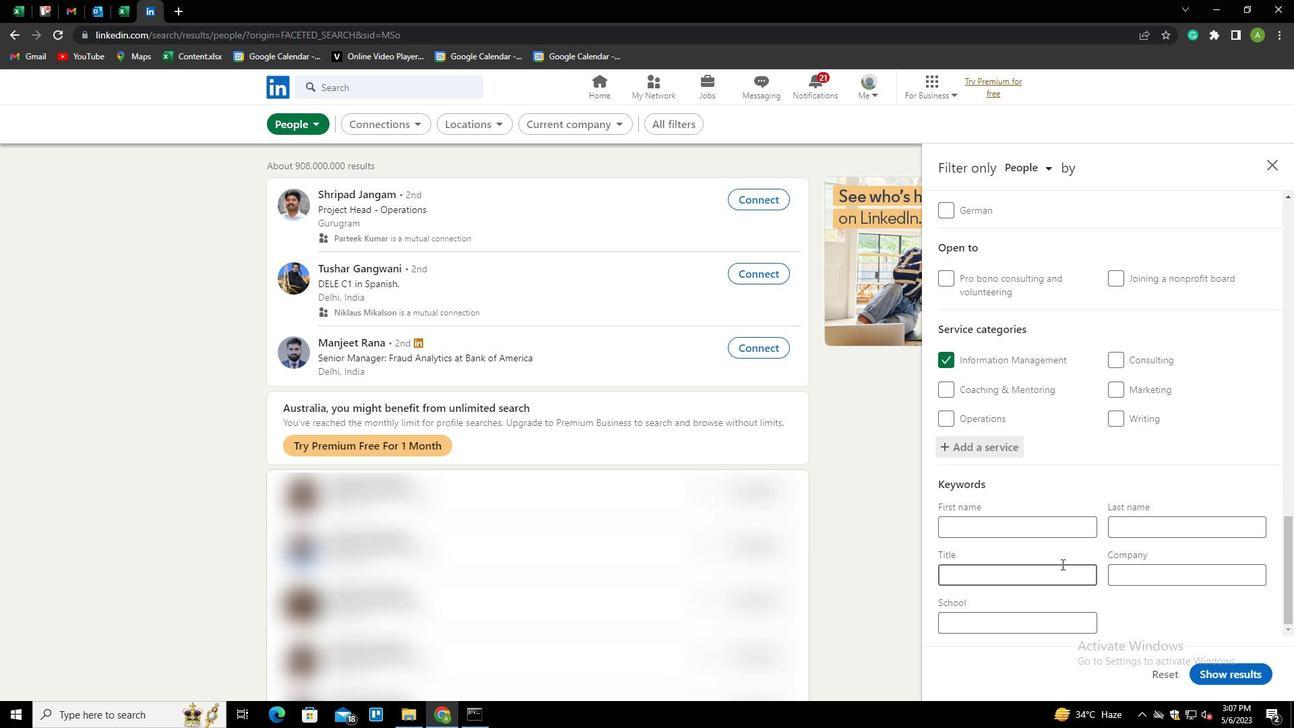 
Action: Mouse moved to (1072, 564)
Screenshot: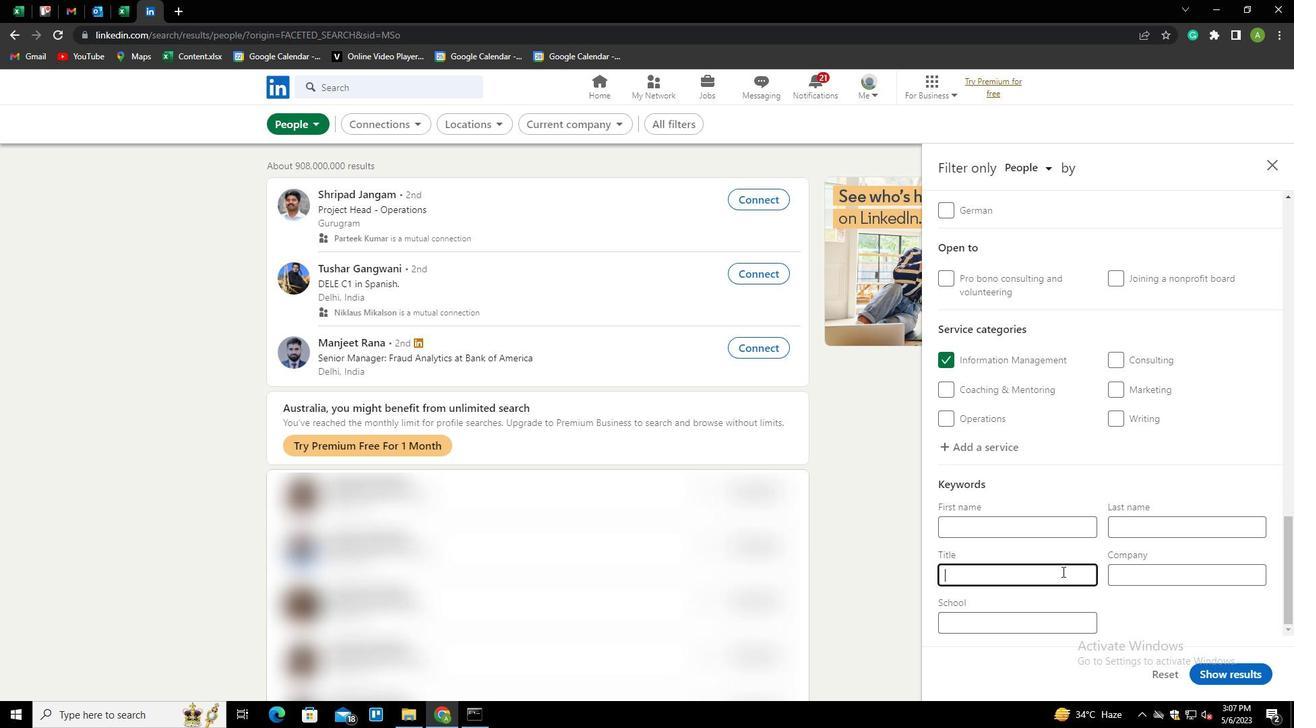 
Action: Key pressed <Key.shift>FRON
Screenshot: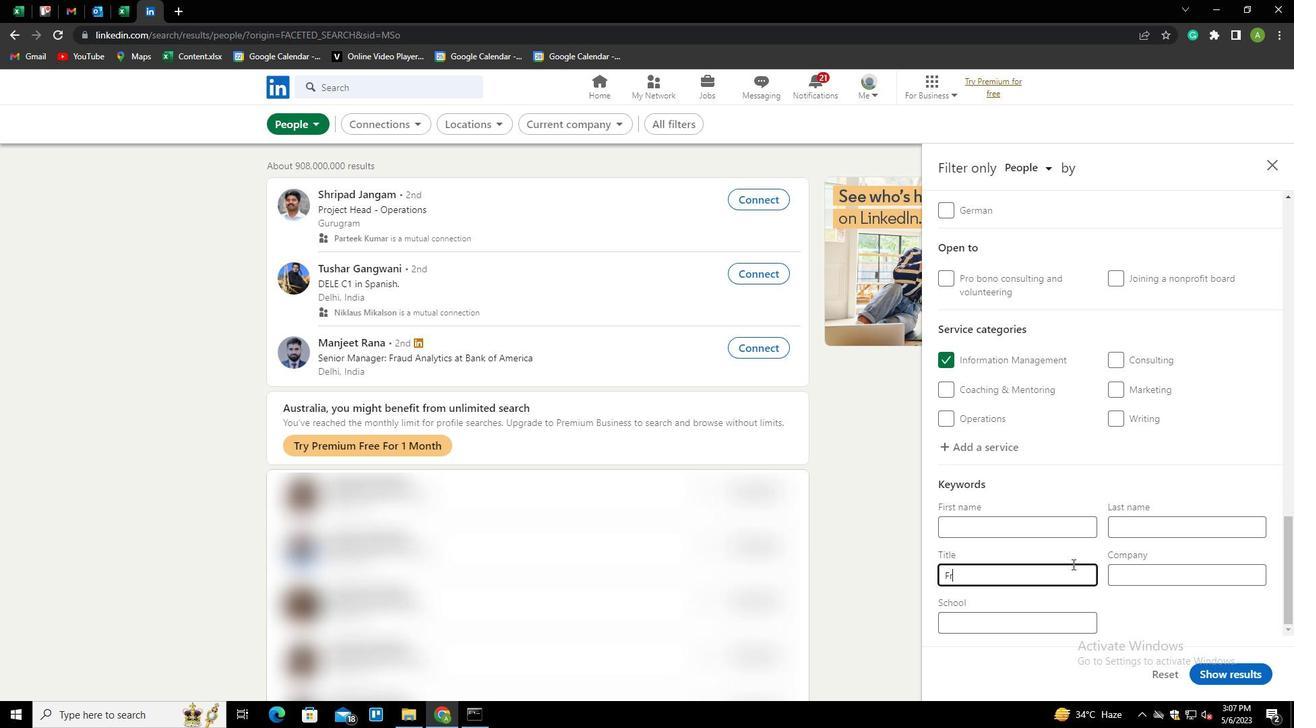 
Action: Mouse moved to (1072, 564)
Screenshot: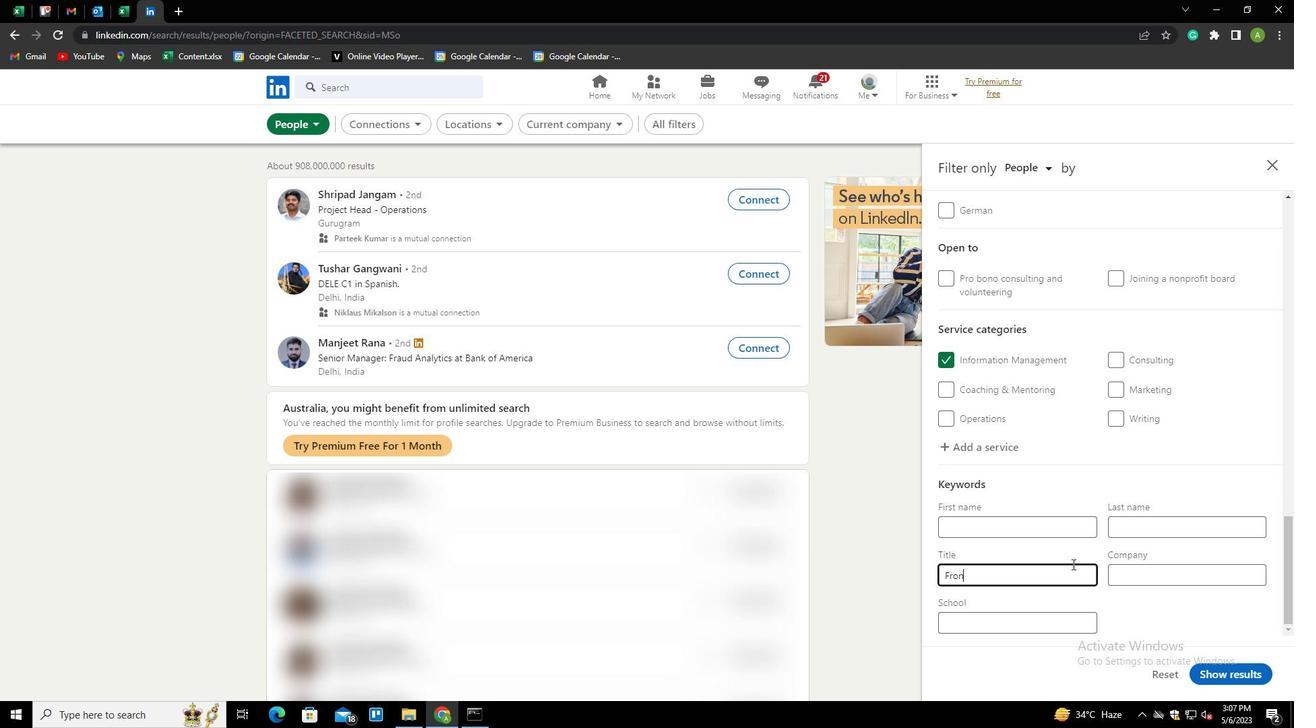 
Action: Key pressed T-<Key.shift>LINE<Key.space><Key.shift>E<Key.backspace><Key.backspace><Key.space><Key.shift>EMPLOTEE<Key.backspace><Key.backspace><Key.backspace>YEES
Screenshot: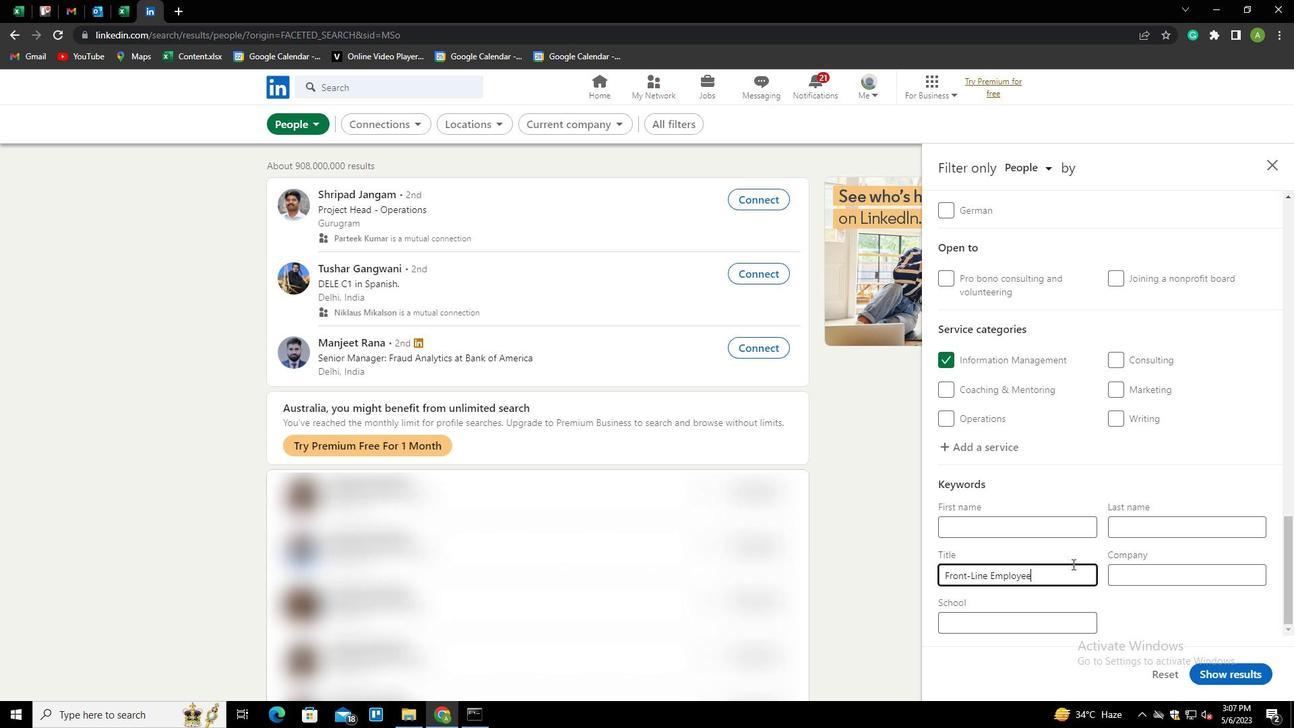 
Action: Mouse moved to (1202, 603)
Screenshot: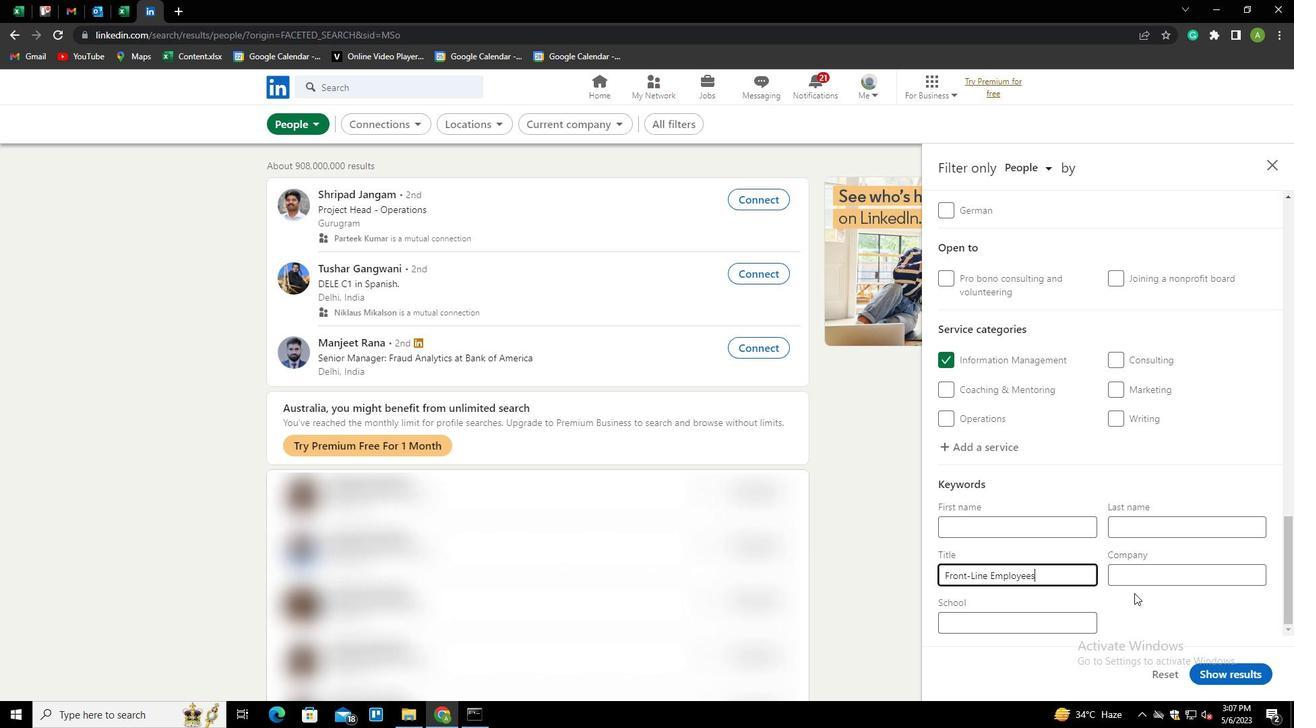 
Action: Mouse pressed left at (1202, 603)
Screenshot: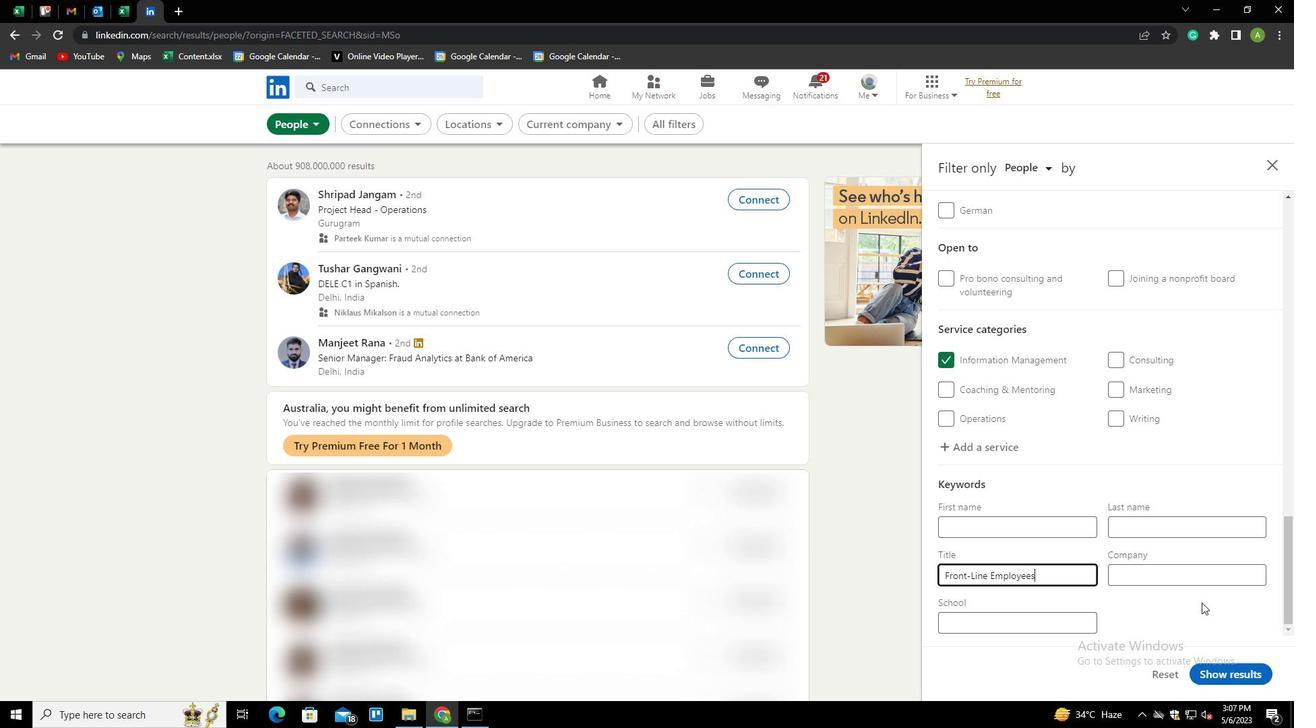 
Action: Mouse moved to (1245, 674)
Screenshot: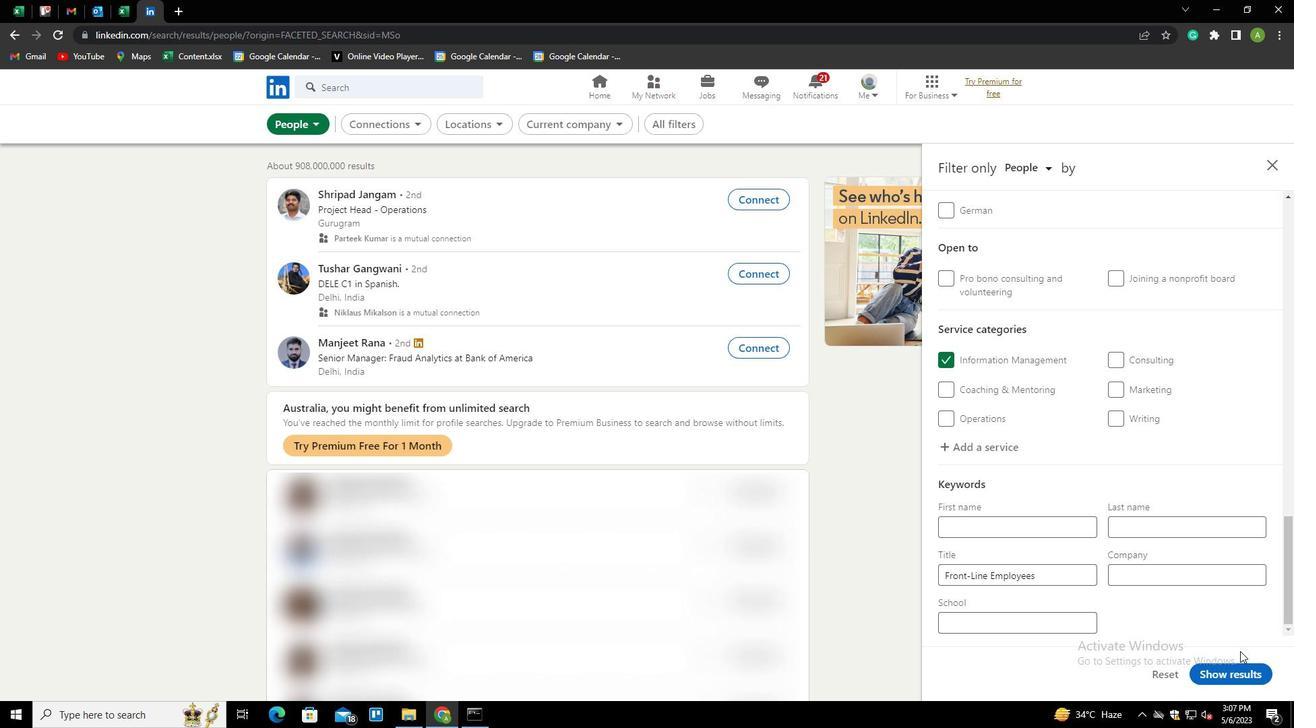 
Action: Mouse pressed left at (1245, 674)
Screenshot: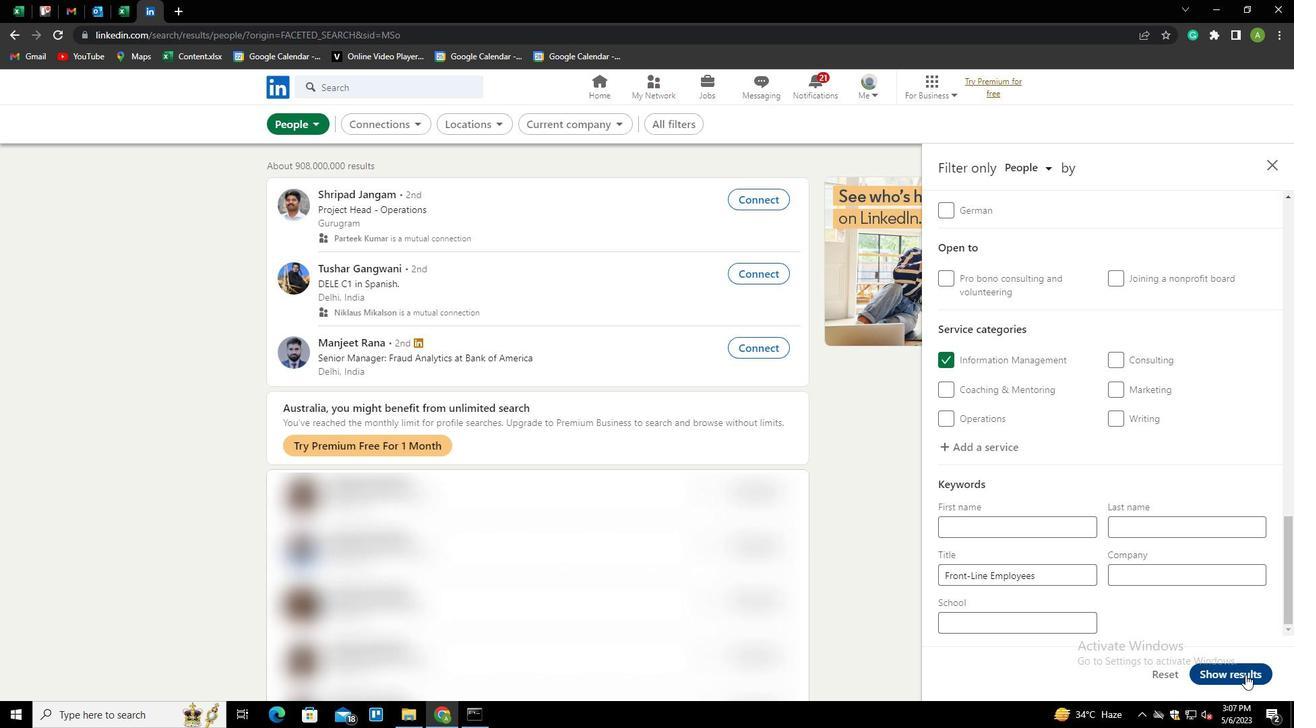 
Action: Mouse moved to (1287, 648)
Screenshot: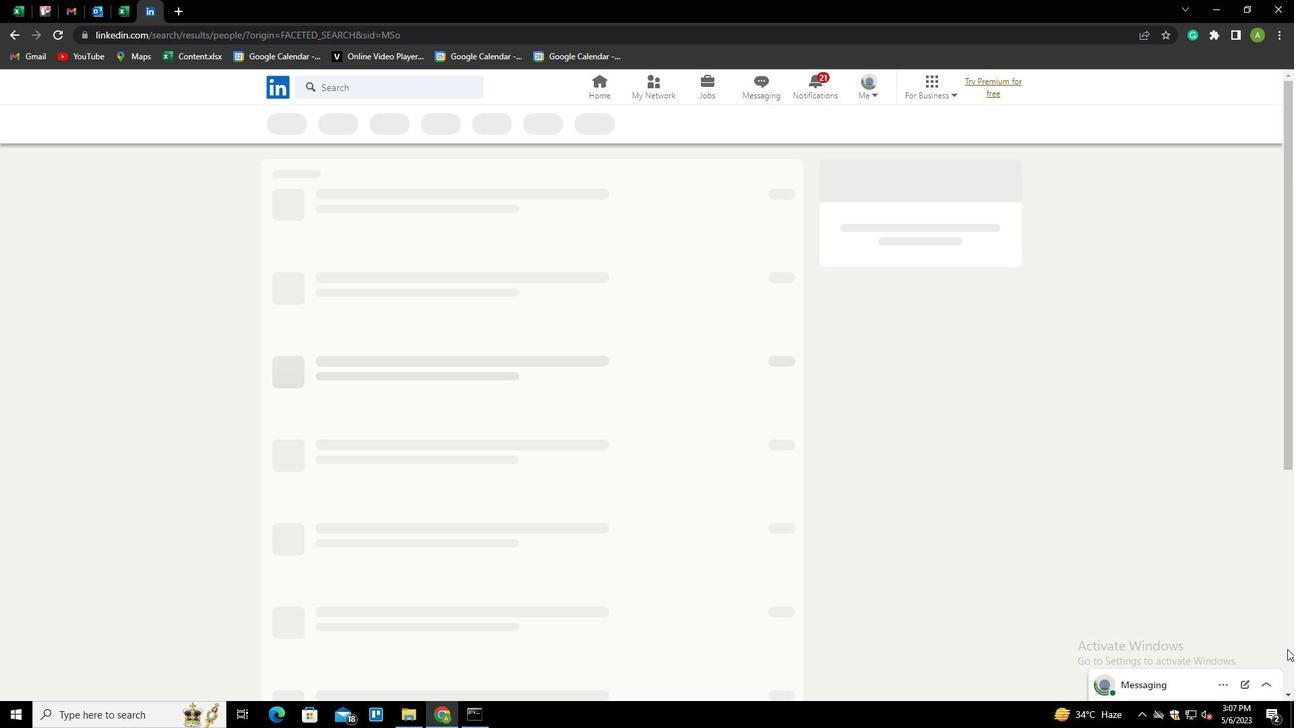 
